 Task: Select the copypaste option in the right-click behavior.
Action: Mouse moved to (5, 531)
Screenshot: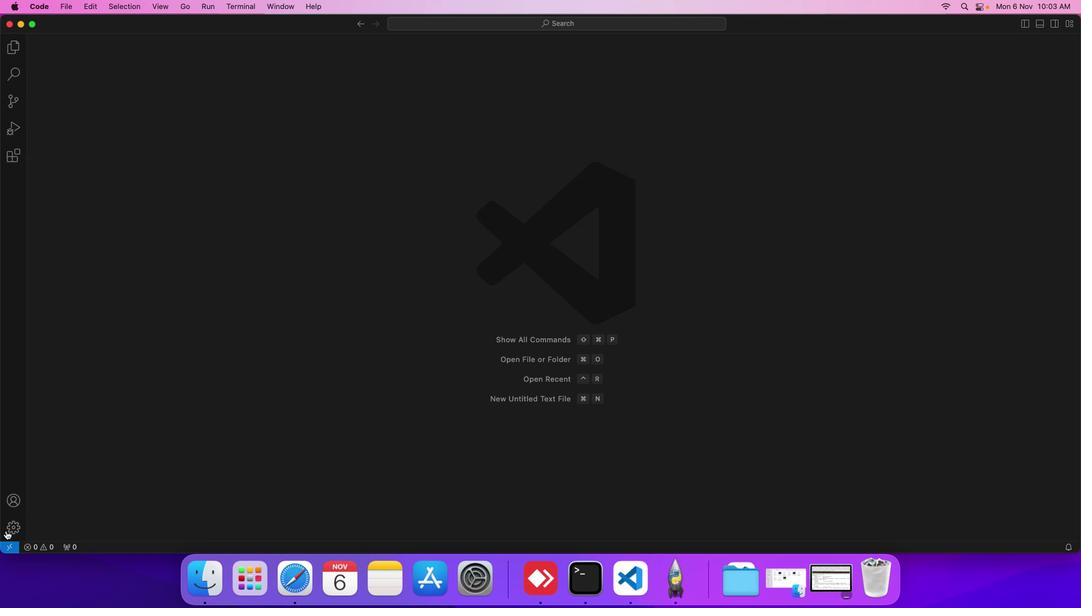 
Action: Mouse pressed left at (5, 531)
Screenshot: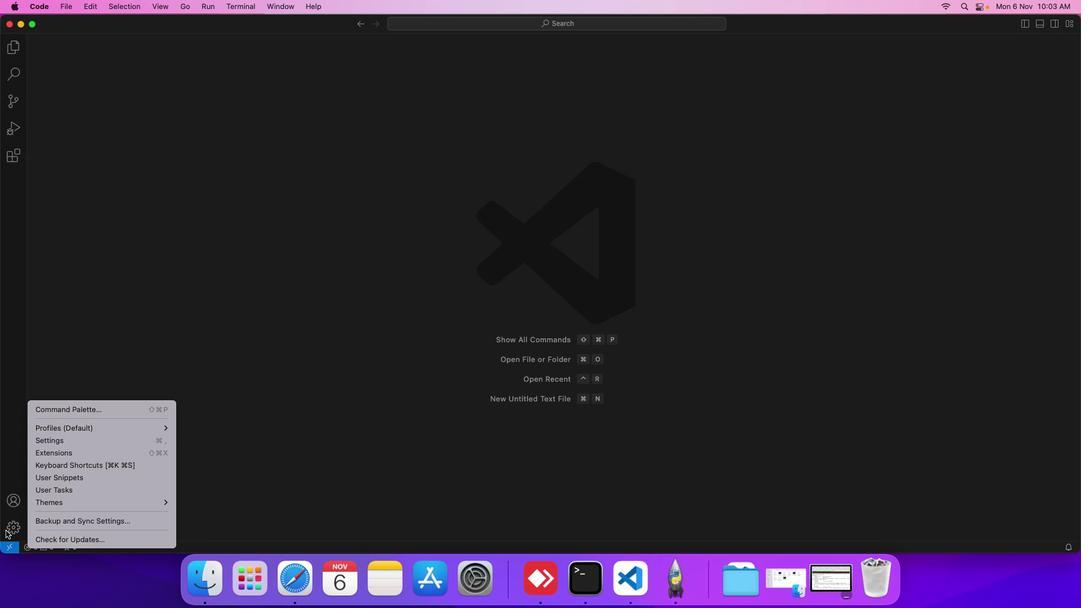 
Action: Mouse moved to (65, 441)
Screenshot: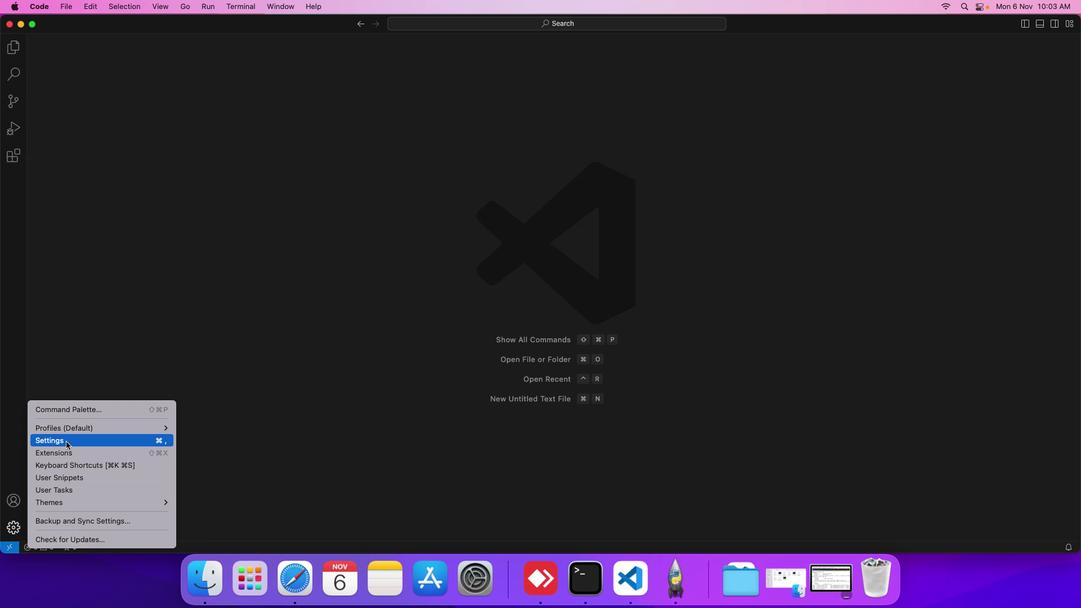 
Action: Mouse pressed left at (65, 441)
Screenshot: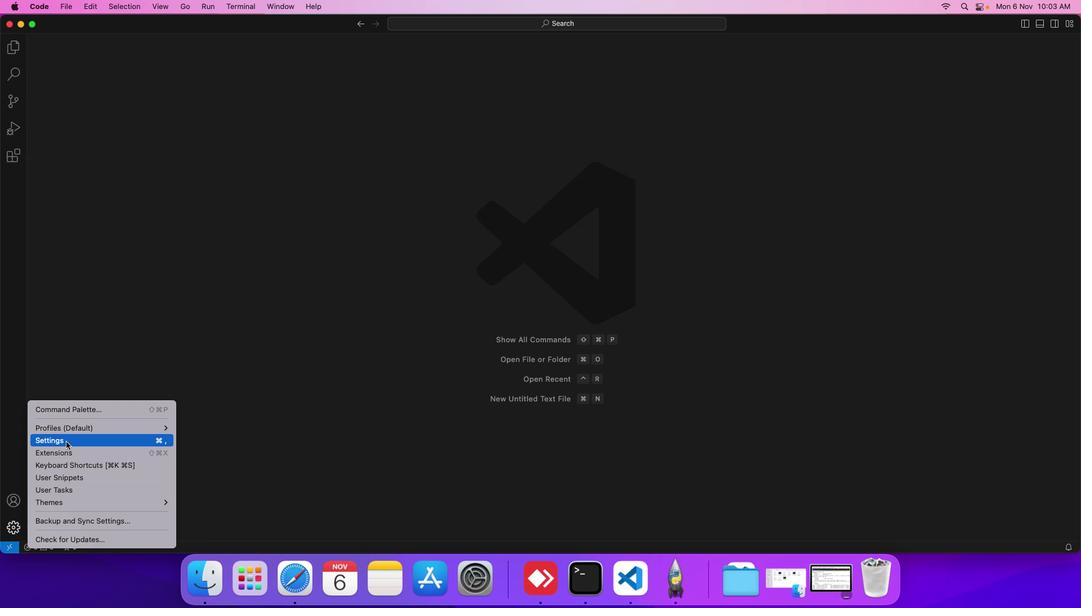 
Action: Mouse moved to (247, 164)
Screenshot: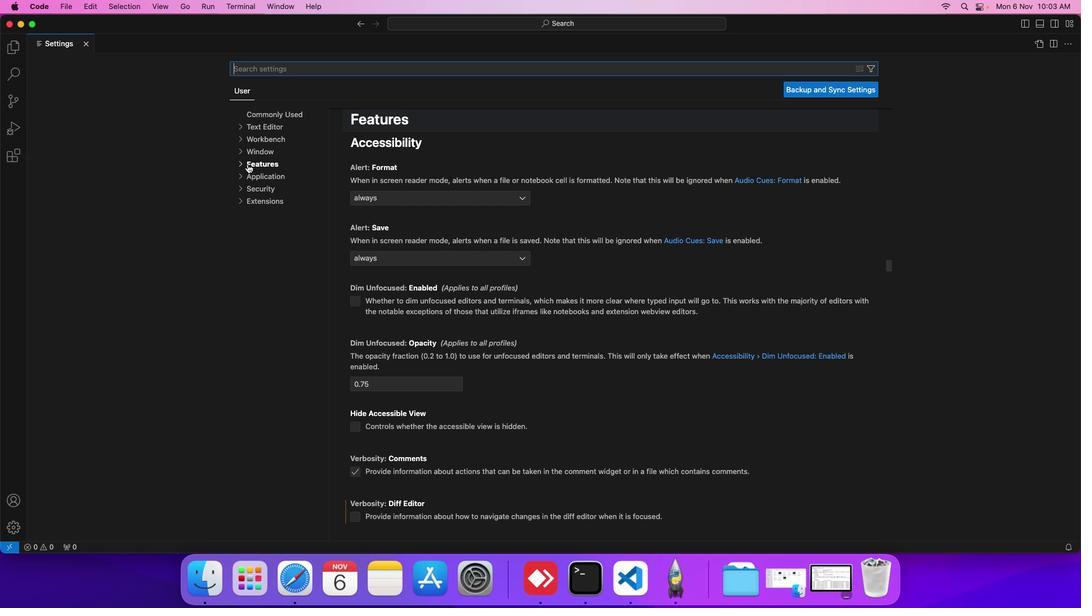
Action: Mouse pressed left at (247, 164)
Screenshot: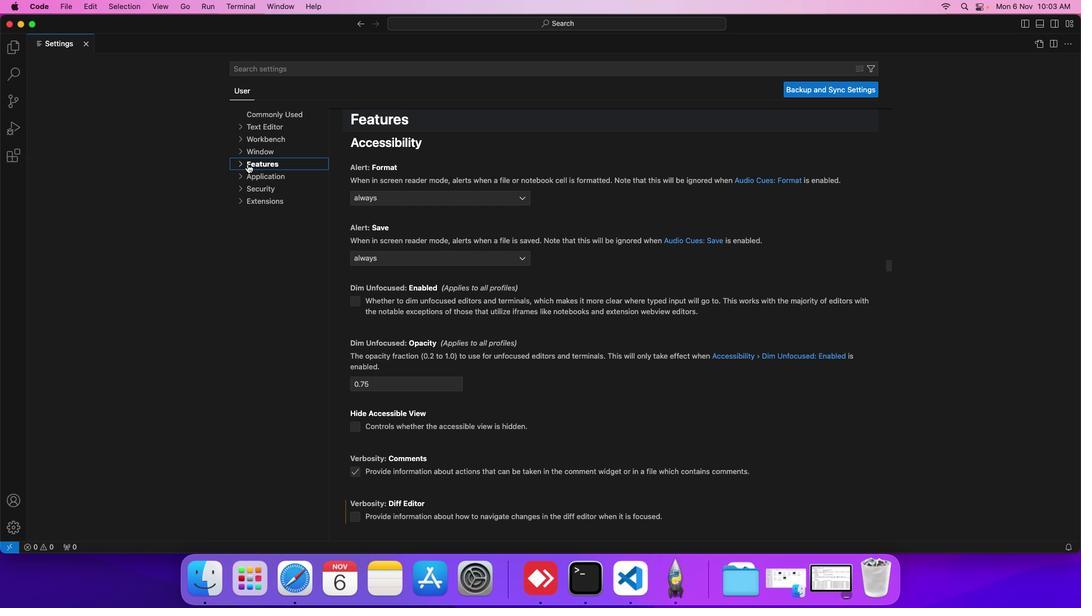 
Action: Mouse moved to (268, 260)
Screenshot: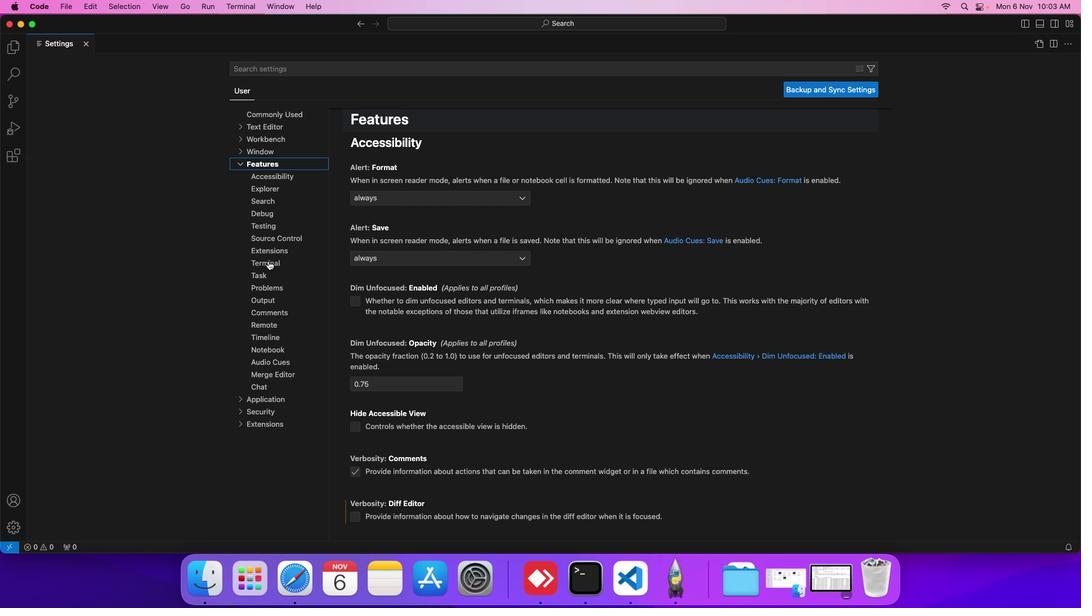 
Action: Mouse pressed left at (268, 260)
Screenshot: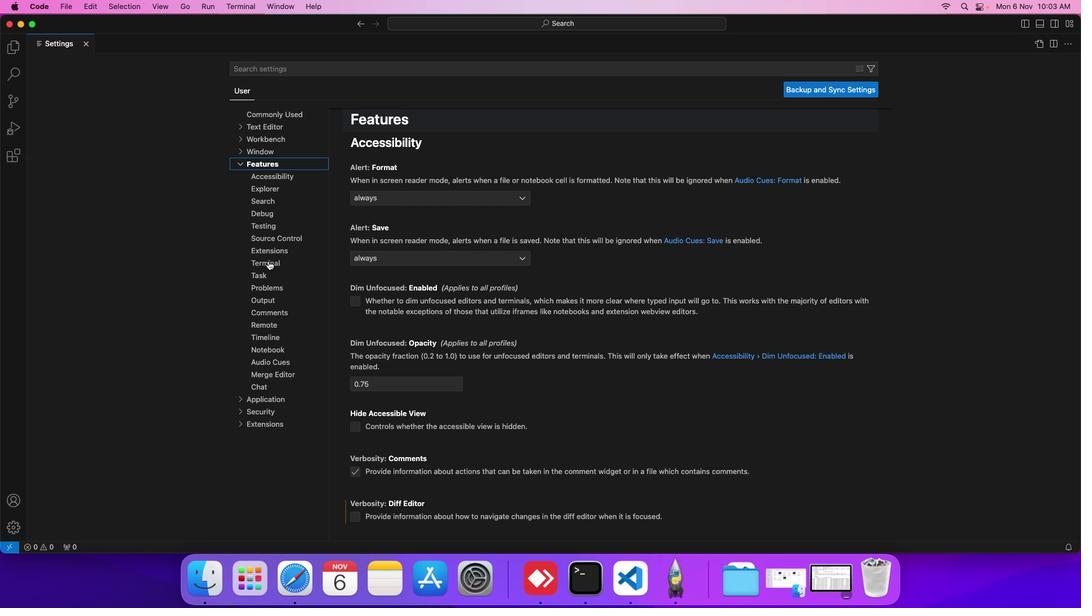 
Action: Mouse moved to (339, 381)
Screenshot: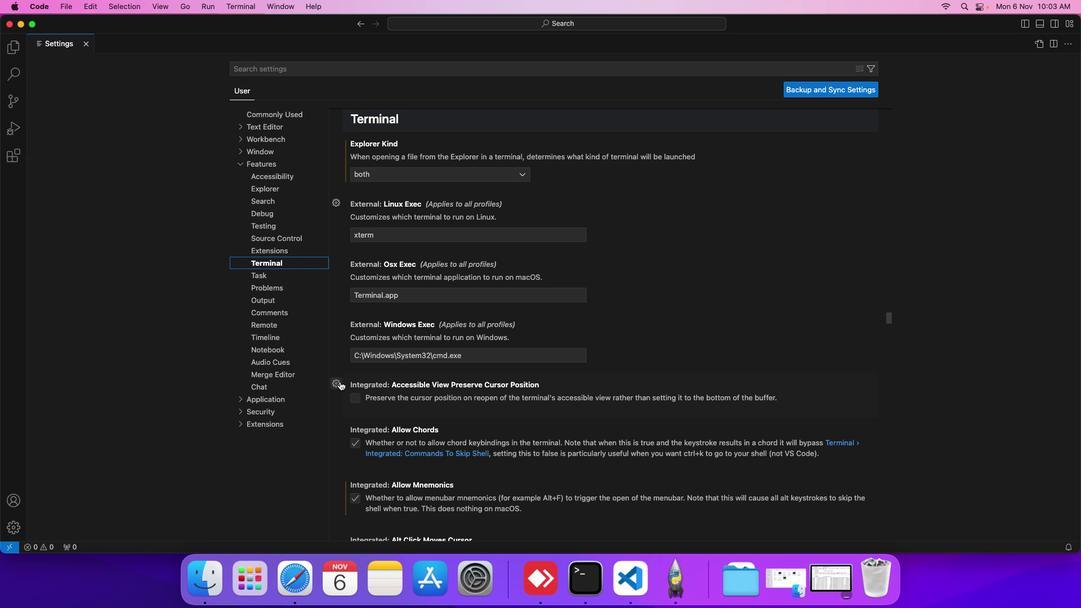 
Action: Mouse scrolled (339, 381) with delta (0, 0)
Screenshot: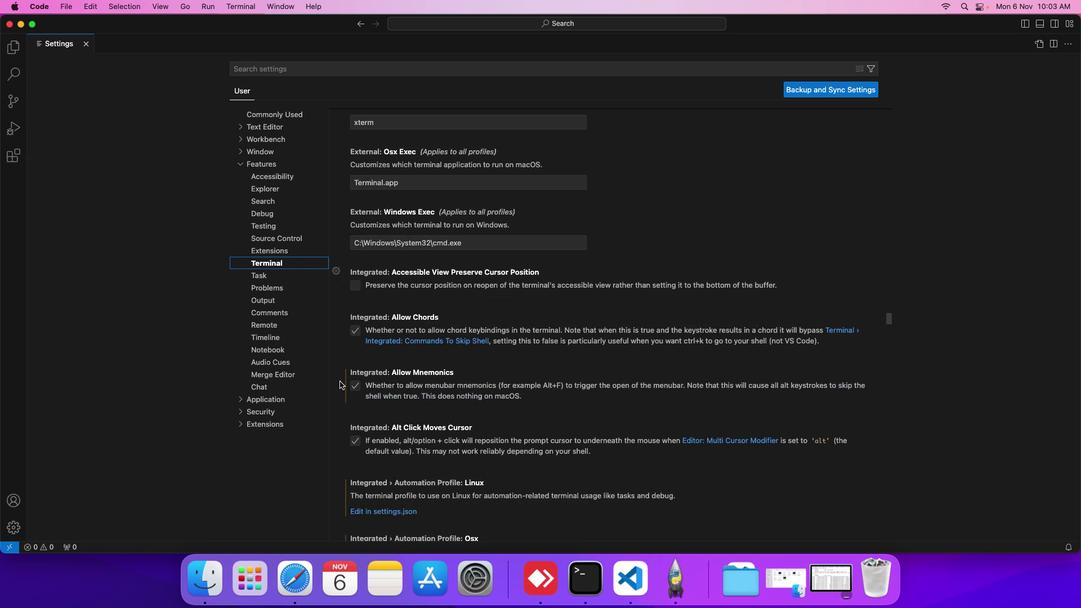
Action: Mouse scrolled (339, 381) with delta (0, 0)
Screenshot: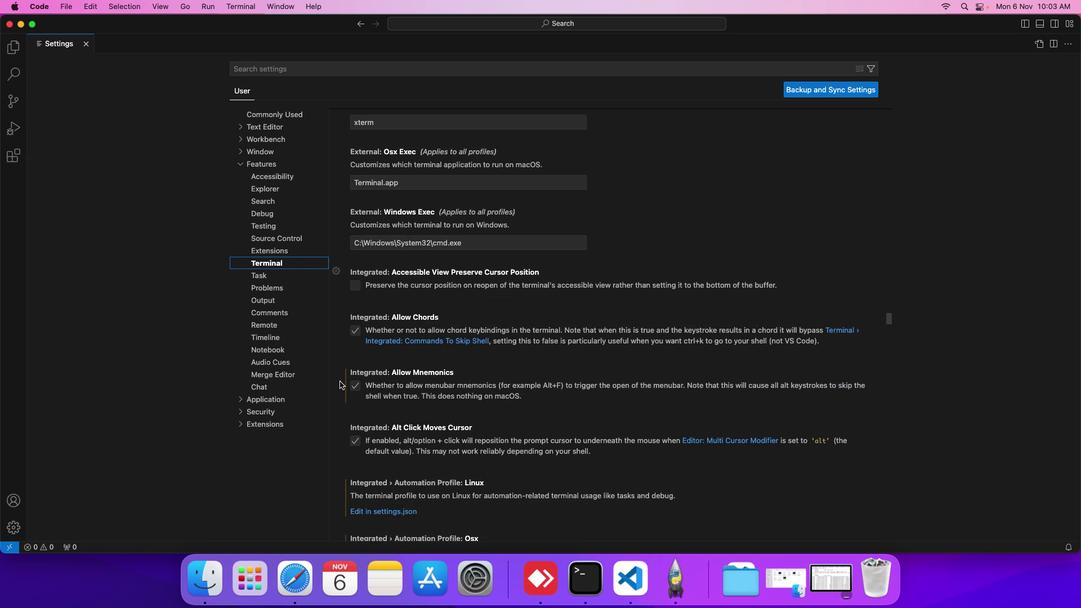 
Action: Mouse scrolled (339, 381) with delta (0, -1)
Screenshot: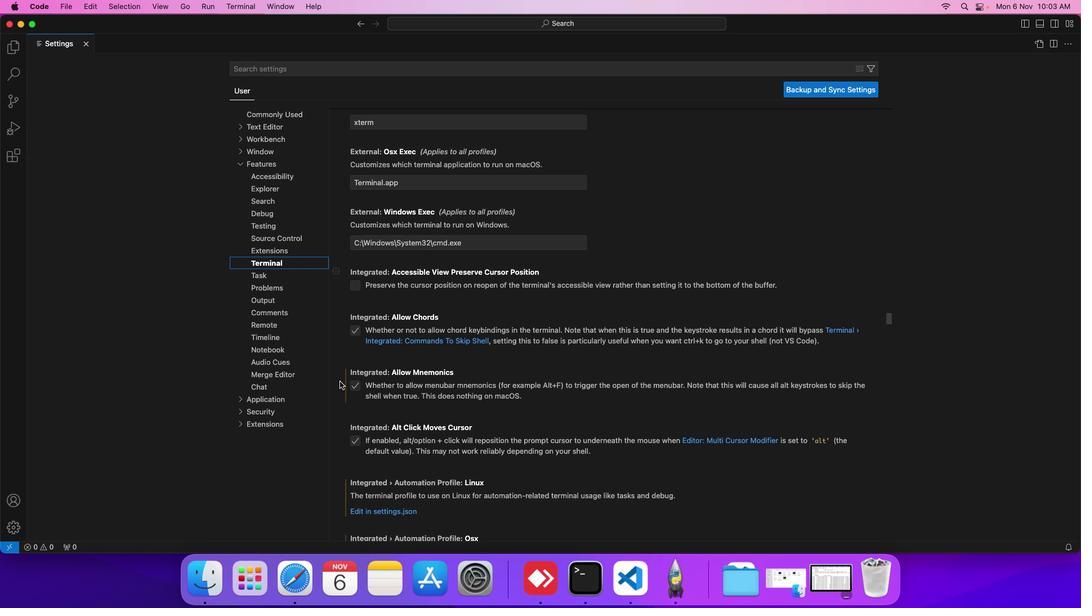 
Action: Mouse scrolled (339, 381) with delta (0, 0)
Screenshot: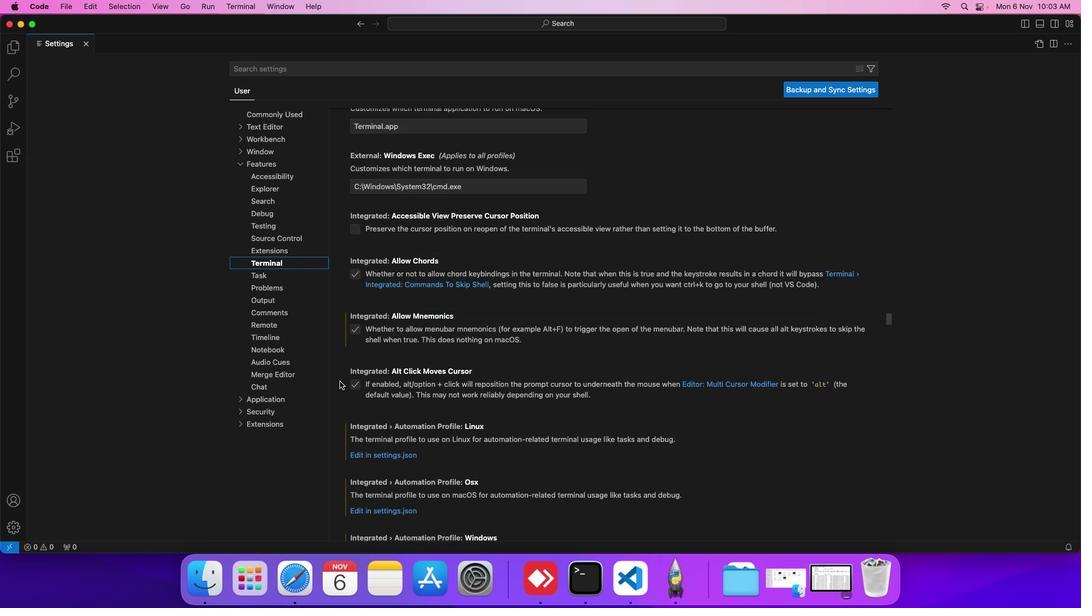 
Action: Mouse scrolled (339, 381) with delta (0, 0)
Screenshot: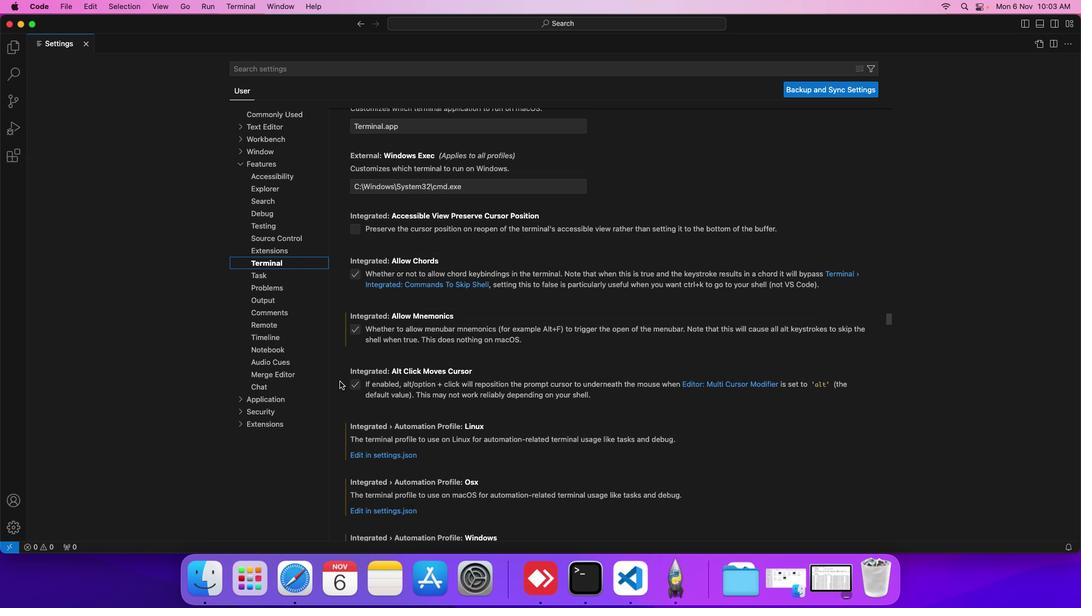 
Action: Mouse scrolled (339, 381) with delta (0, 0)
Screenshot: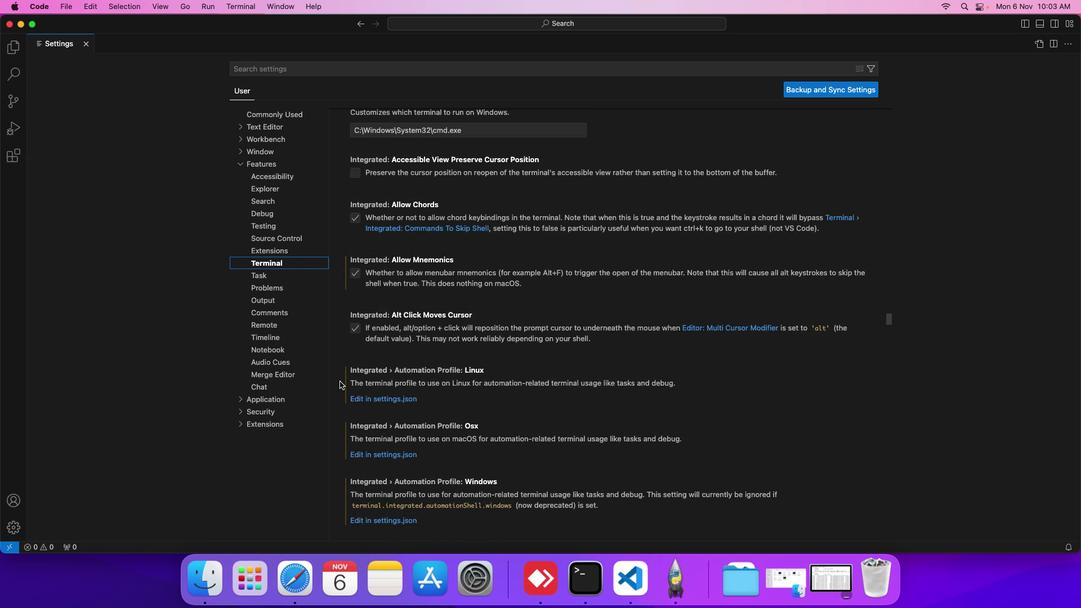 
Action: Mouse scrolled (339, 381) with delta (0, 0)
Screenshot: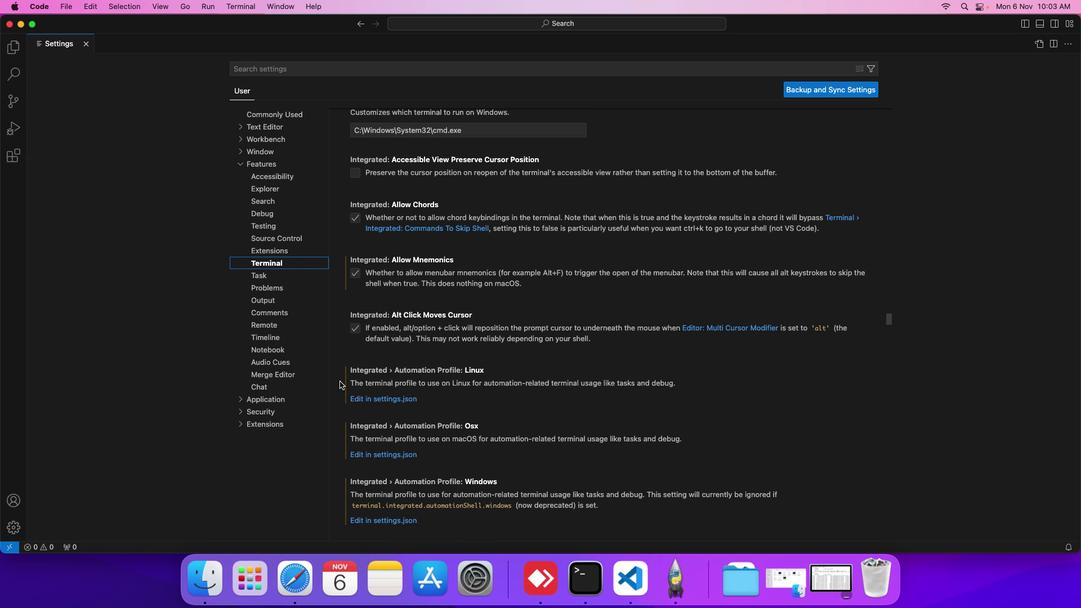 
Action: Mouse scrolled (339, 381) with delta (0, 0)
Screenshot: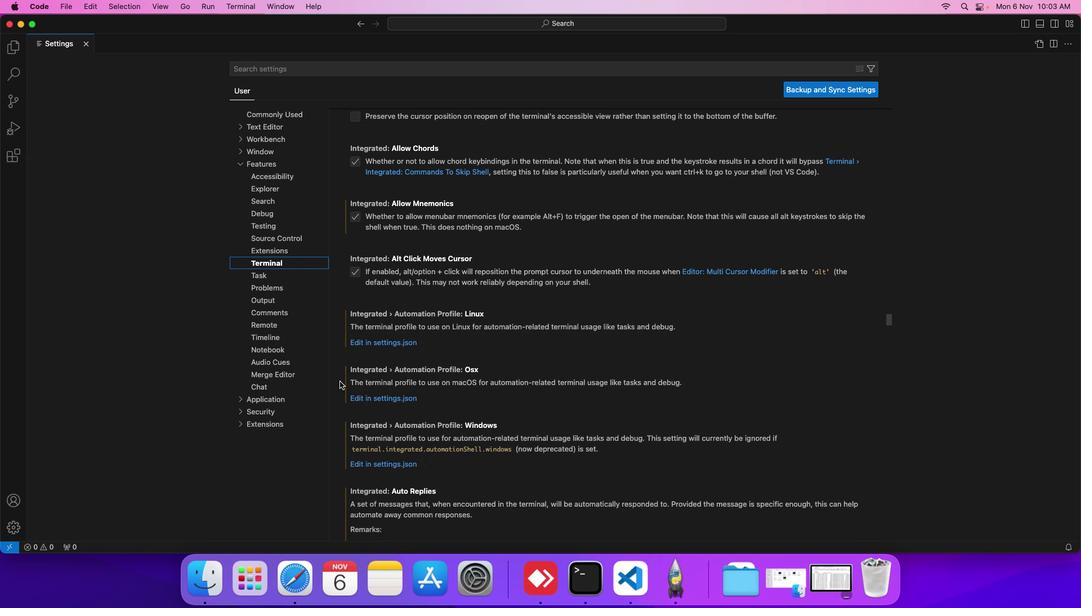 
Action: Mouse scrolled (339, 381) with delta (0, 0)
Screenshot: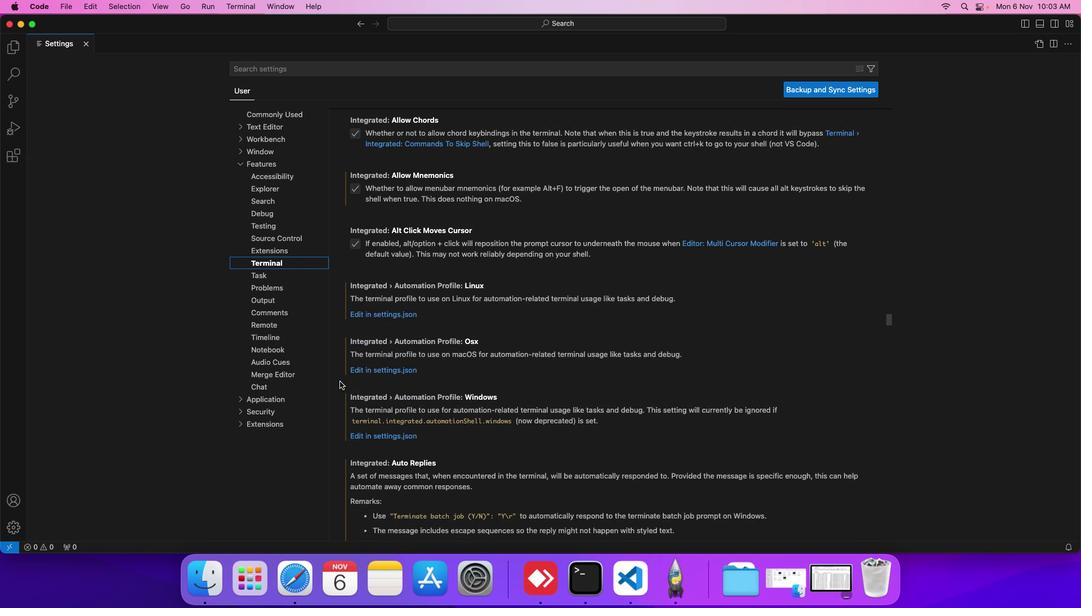 
Action: Mouse scrolled (339, 381) with delta (0, 0)
Screenshot: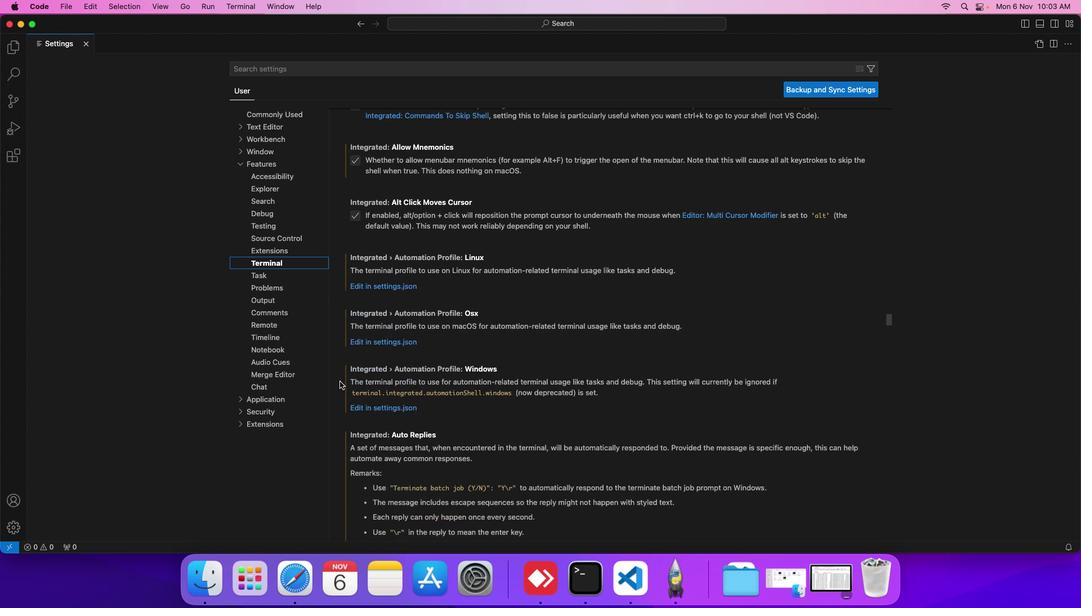 
Action: Mouse scrolled (339, 381) with delta (0, 0)
Screenshot: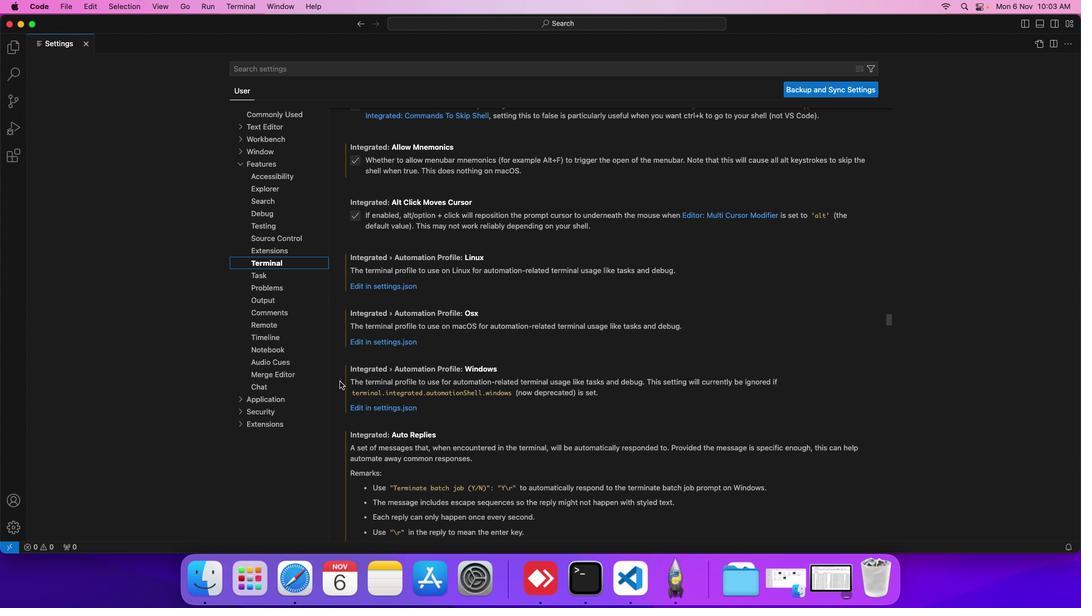 
Action: Mouse scrolled (339, 381) with delta (0, 0)
Screenshot: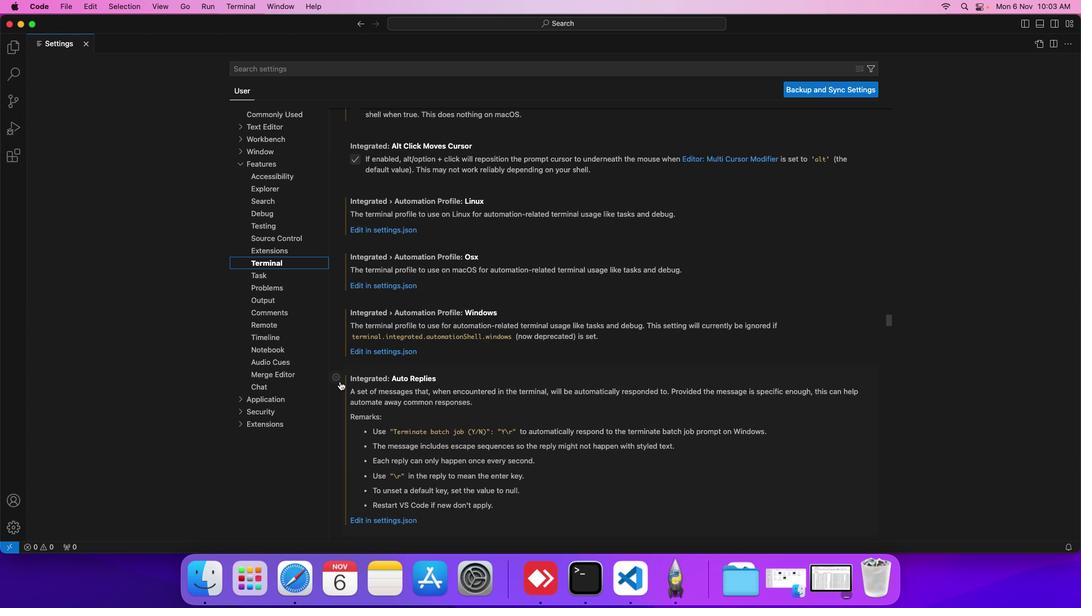 
Action: Mouse scrolled (339, 381) with delta (0, 0)
Screenshot: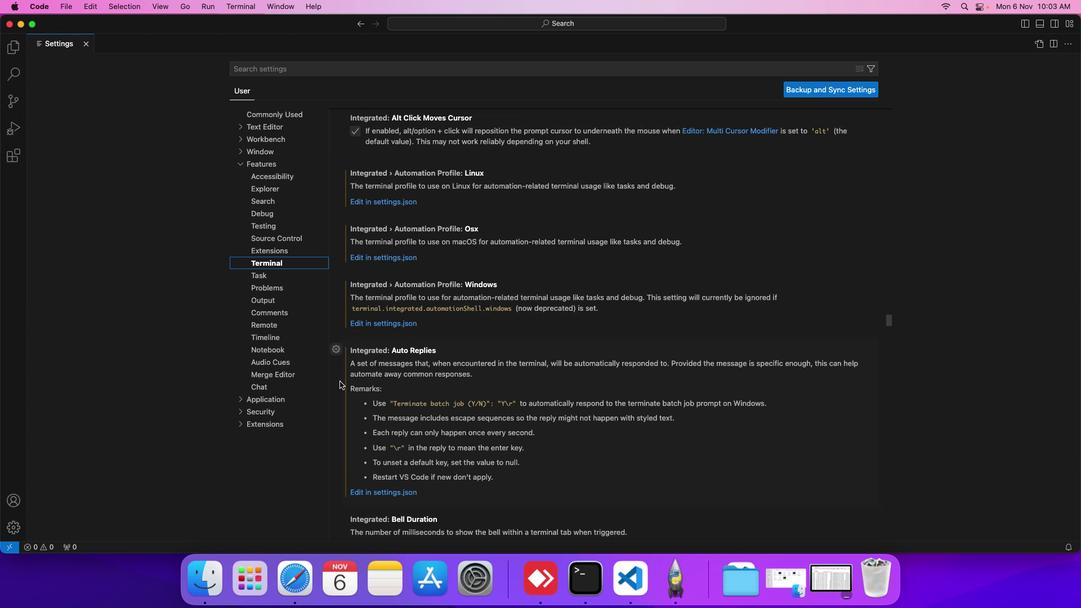 
Action: Mouse scrolled (339, 381) with delta (0, 0)
Screenshot: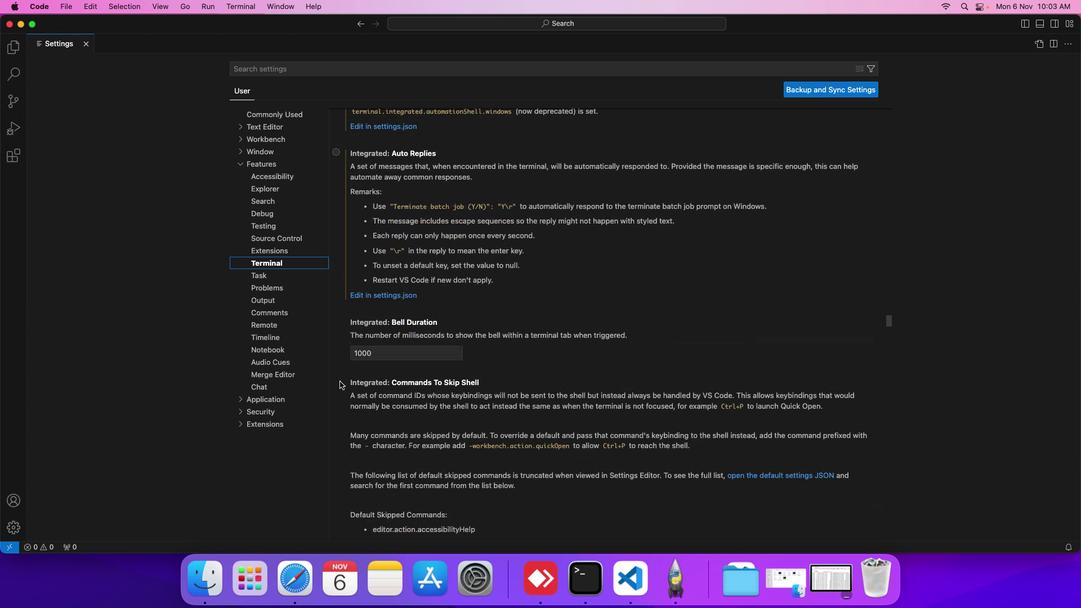 
Action: Mouse scrolled (339, 381) with delta (0, -1)
Screenshot: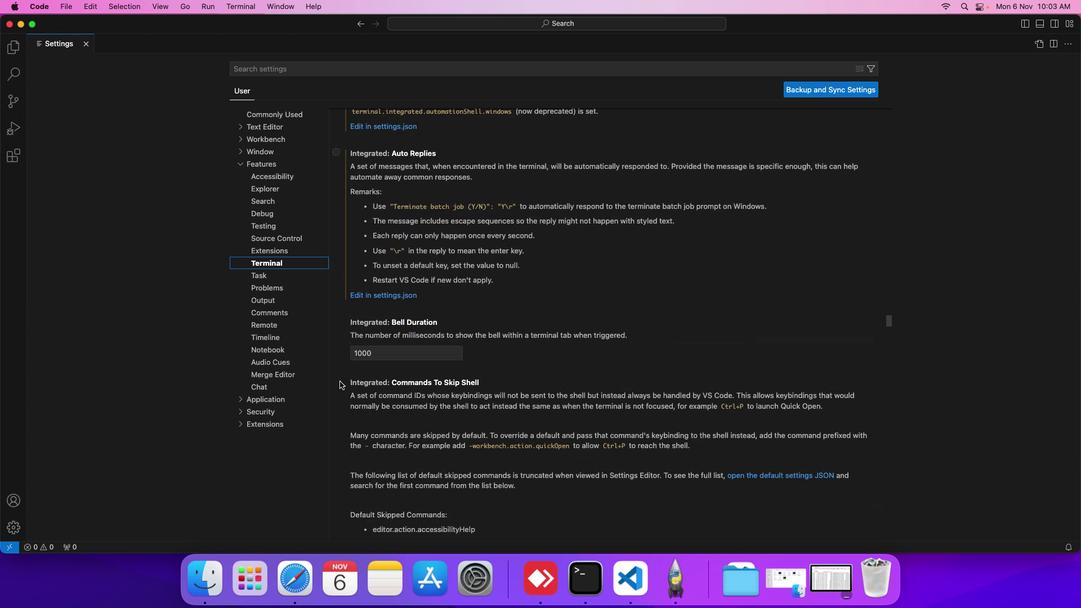 
Action: Mouse scrolled (339, 381) with delta (0, -2)
Screenshot: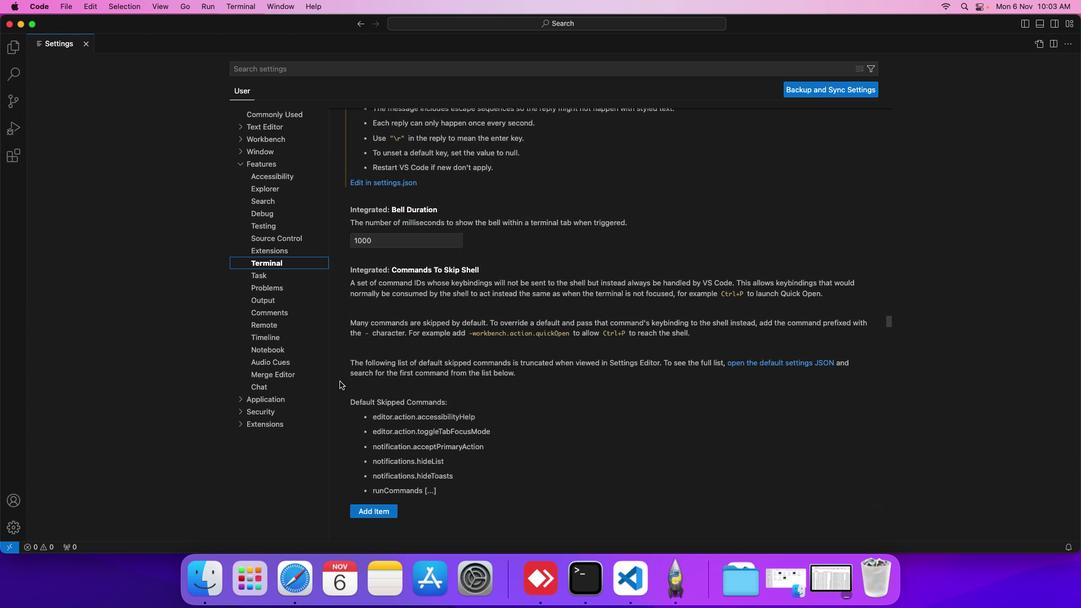 
Action: Mouse scrolled (339, 381) with delta (0, -2)
Screenshot: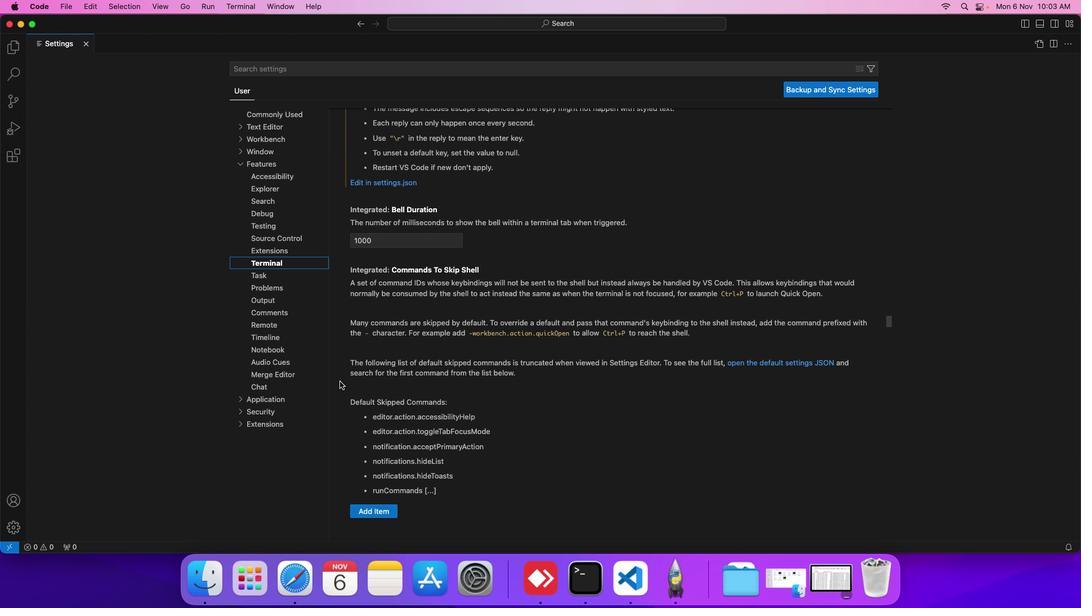 
Action: Mouse scrolled (339, 381) with delta (0, 0)
Screenshot: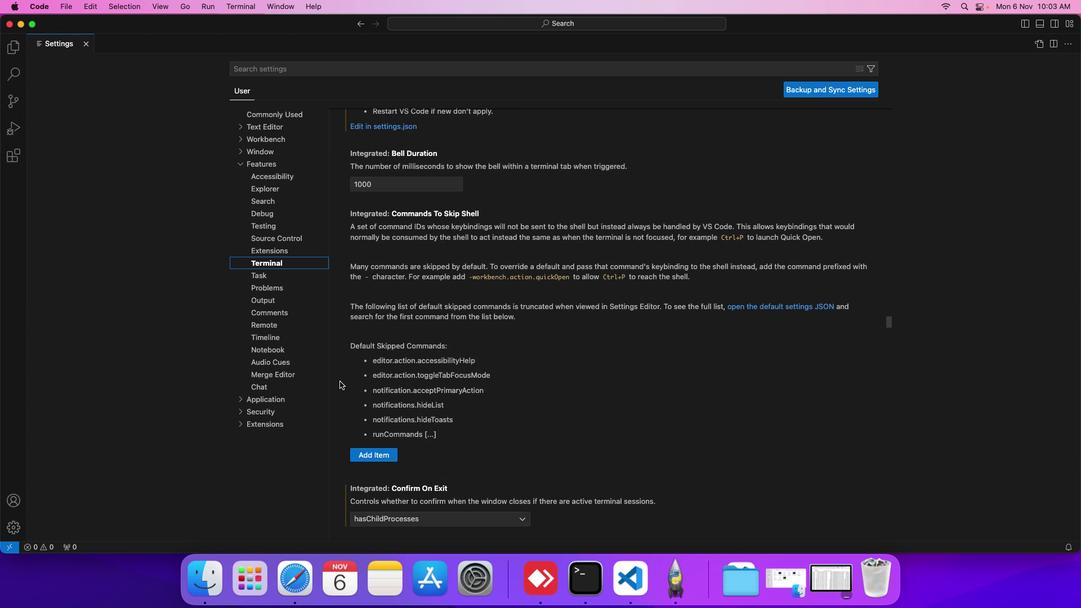 
Action: Mouse scrolled (339, 381) with delta (0, 0)
Screenshot: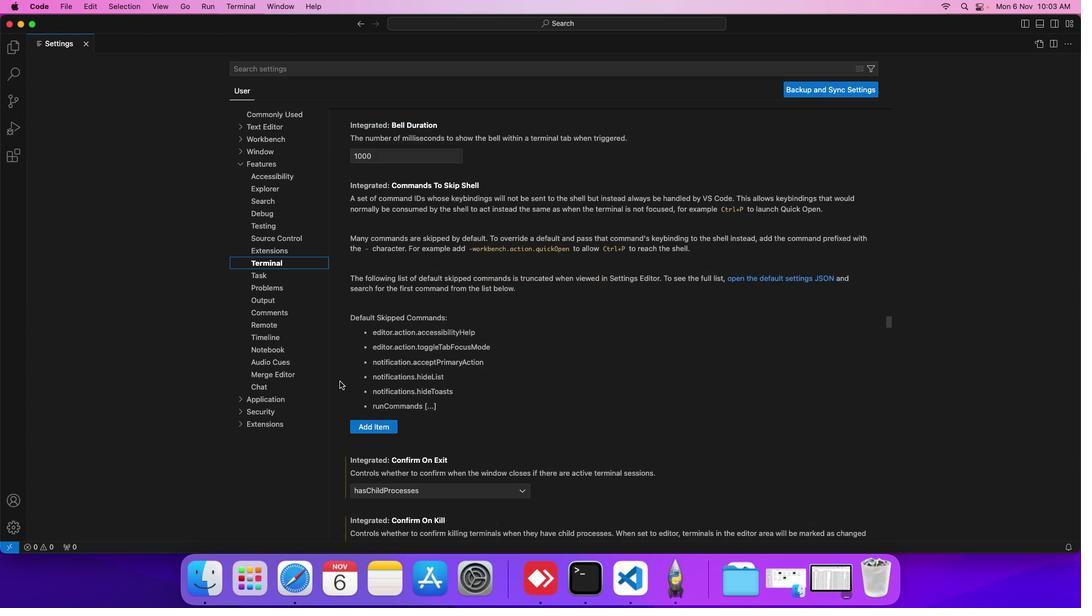 
Action: Mouse scrolled (339, 381) with delta (0, 0)
Screenshot: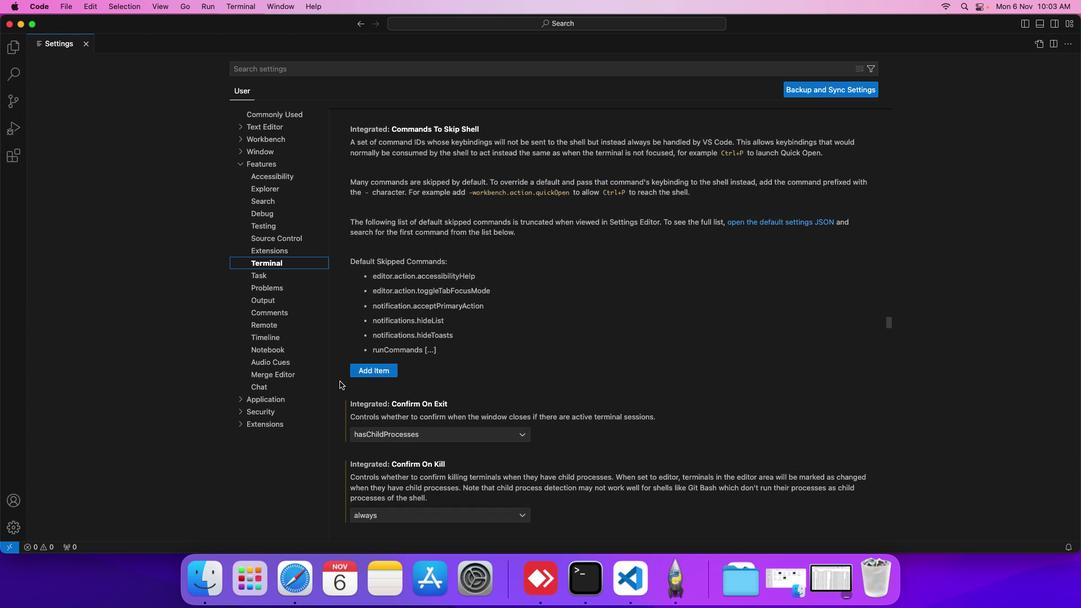 
Action: Mouse scrolled (339, 381) with delta (0, -1)
Screenshot: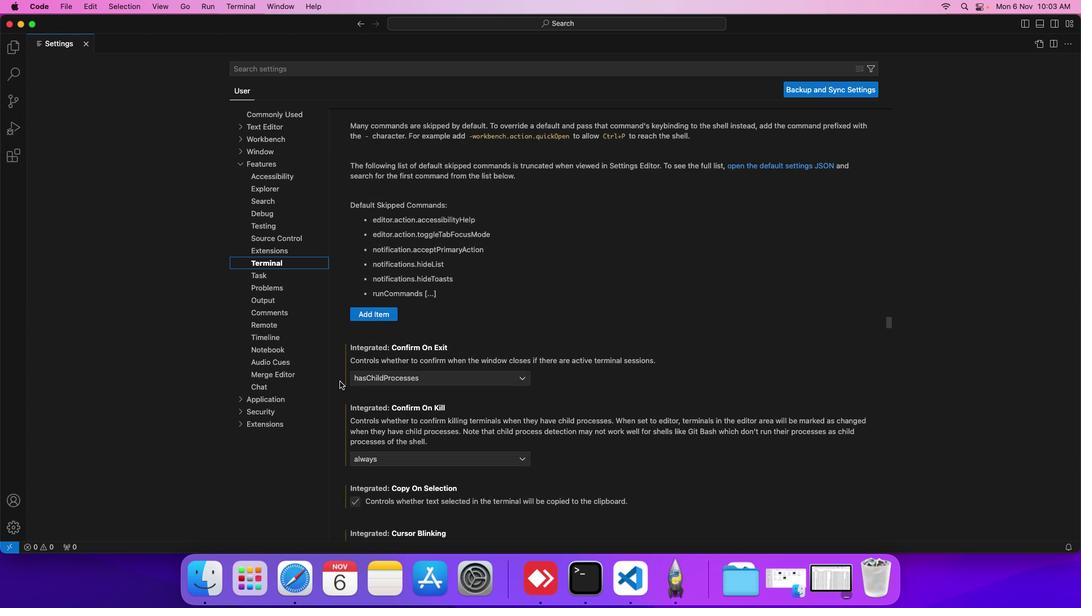 
Action: Mouse scrolled (339, 381) with delta (0, -1)
Screenshot: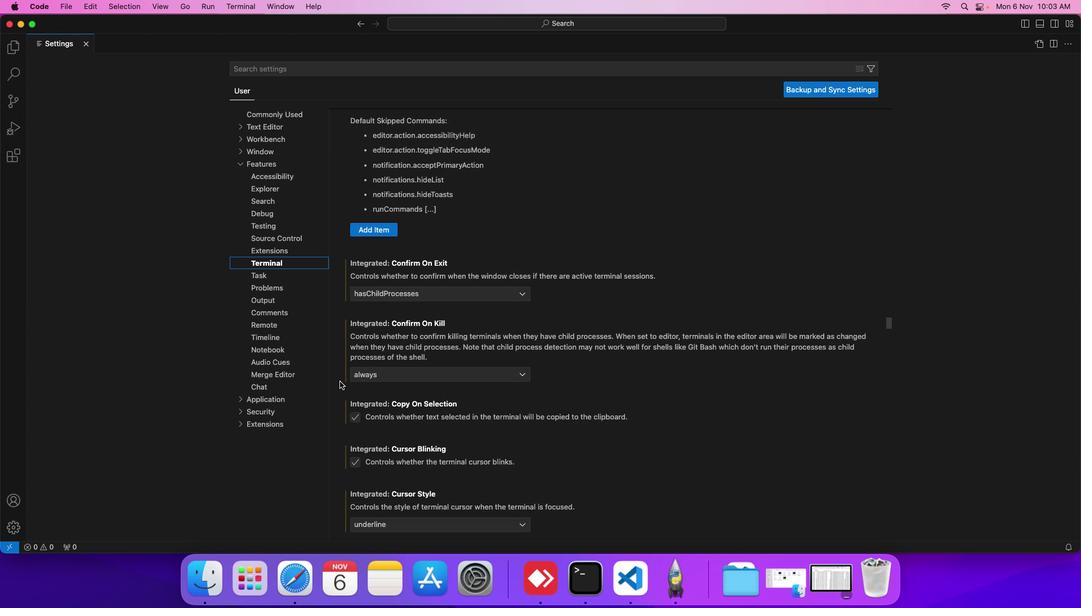
Action: Mouse scrolled (339, 381) with delta (0, -1)
Screenshot: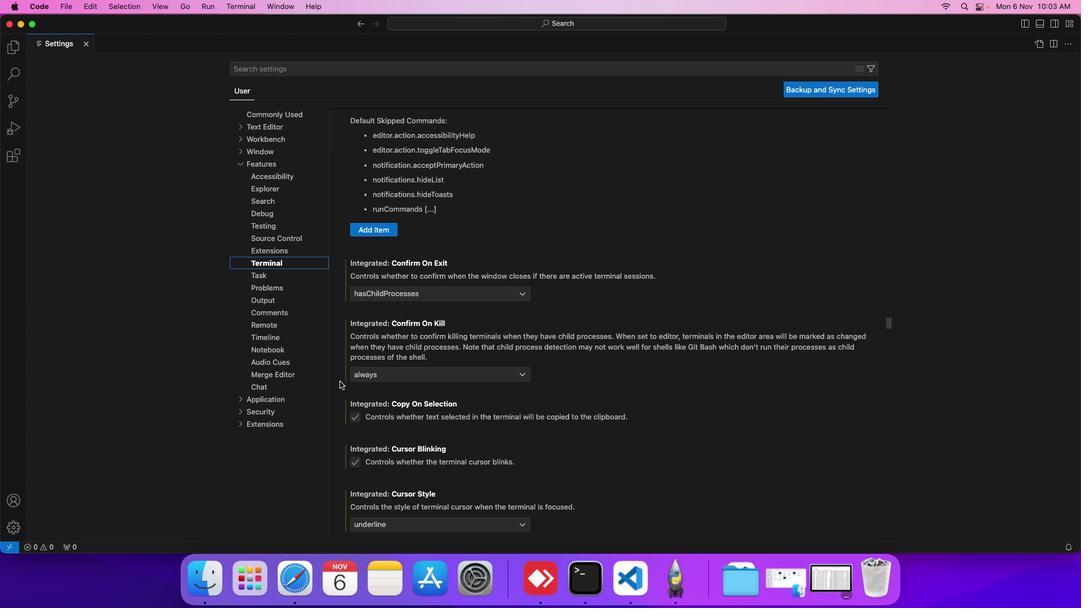 
Action: Mouse scrolled (339, 381) with delta (0, 0)
Screenshot: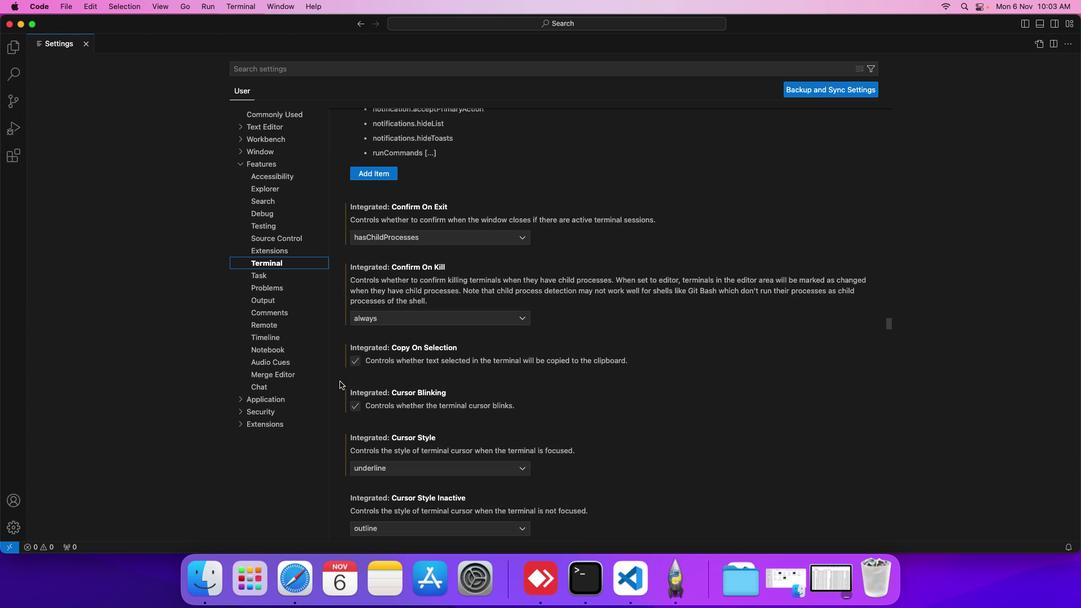 
Action: Mouse scrolled (339, 381) with delta (0, 0)
Screenshot: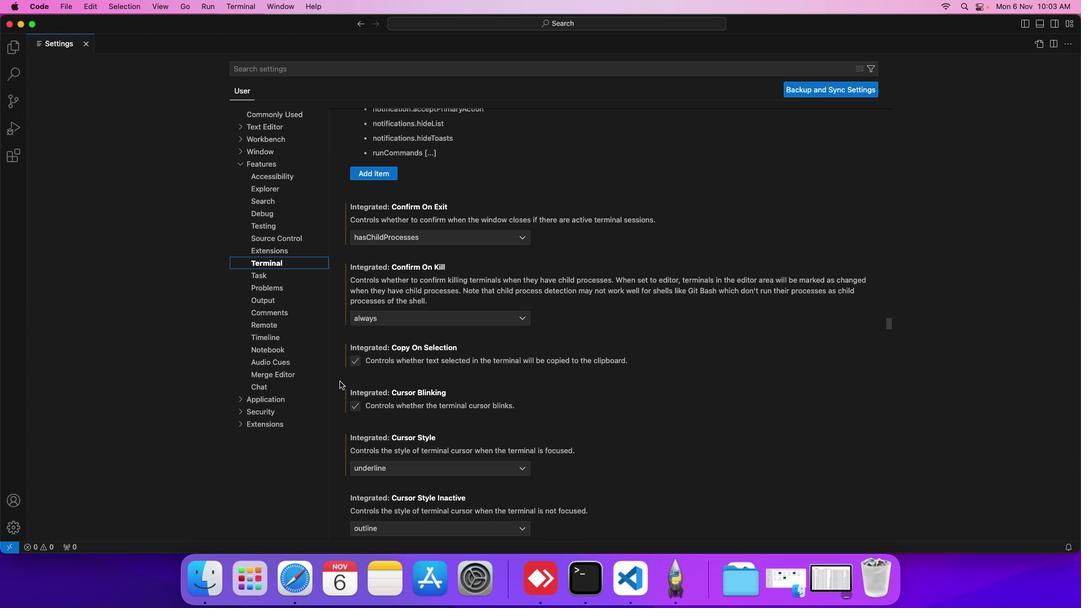 
Action: Mouse scrolled (339, 381) with delta (0, 0)
Screenshot: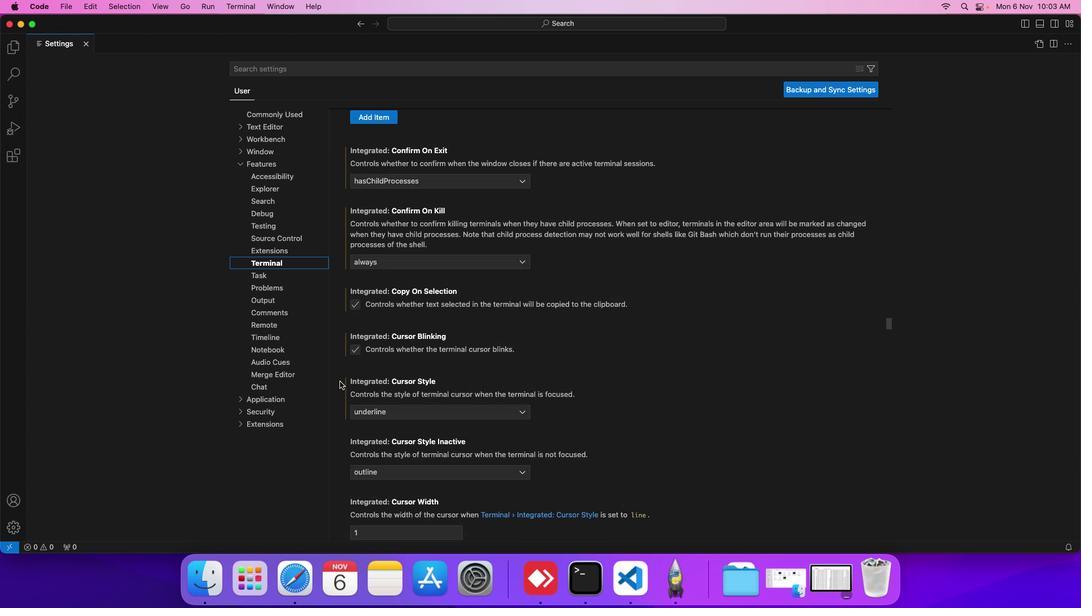
Action: Mouse scrolled (339, 381) with delta (0, 0)
Screenshot: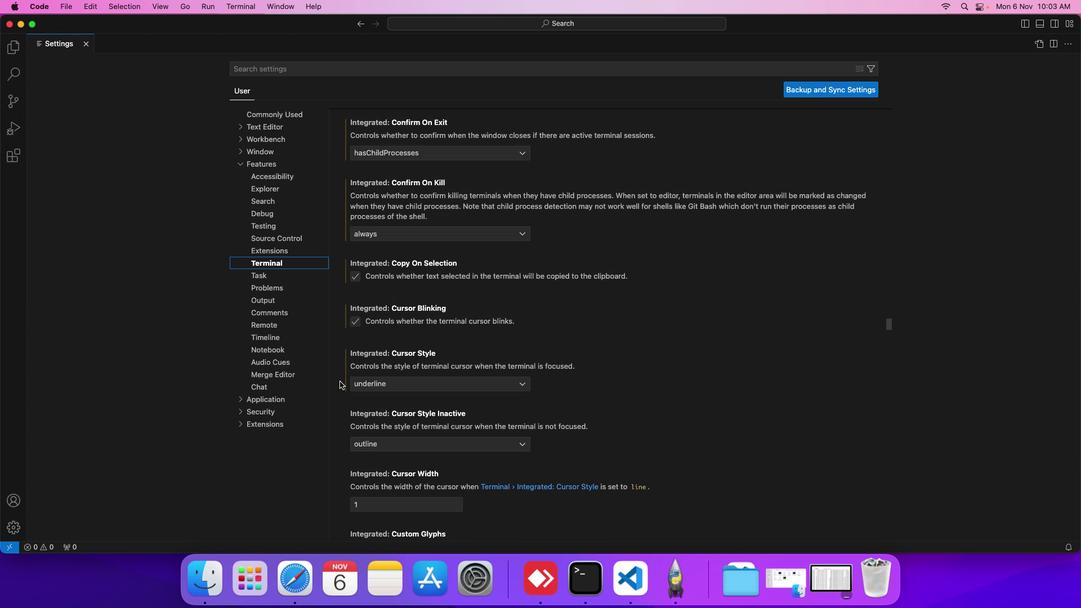 
Action: Mouse scrolled (339, 381) with delta (0, 0)
Screenshot: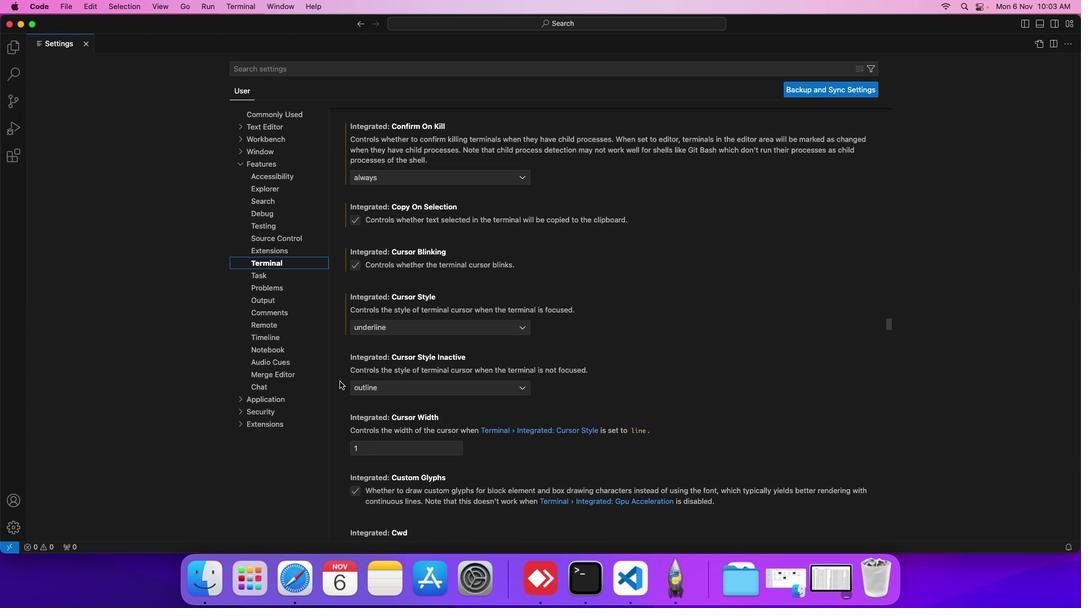 
Action: Mouse scrolled (339, 381) with delta (0, -1)
Screenshot: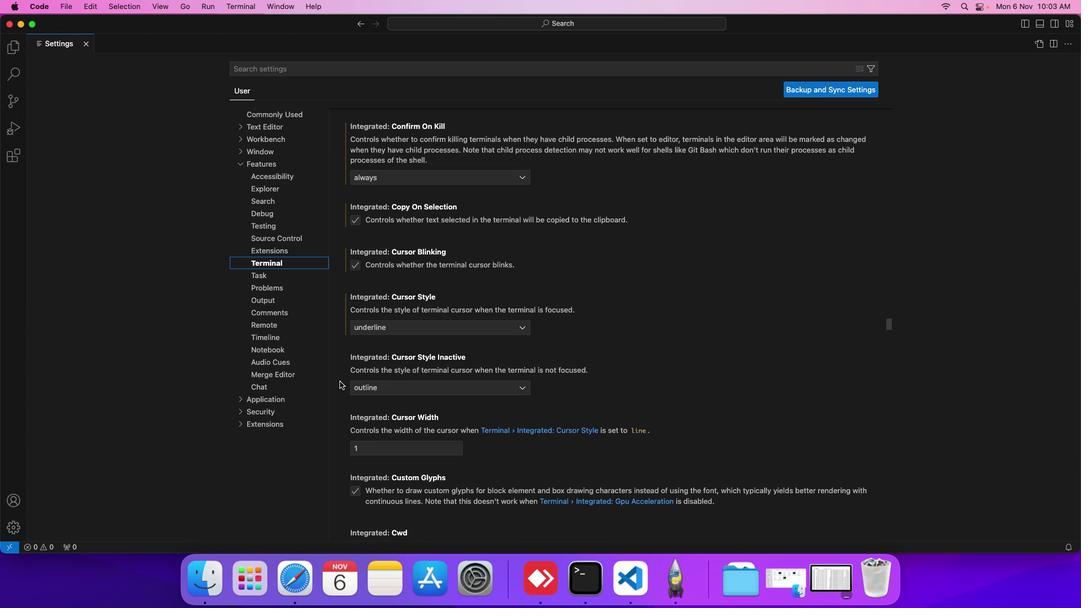 
Action: Mouse moved to (339, 381)
Screenshot: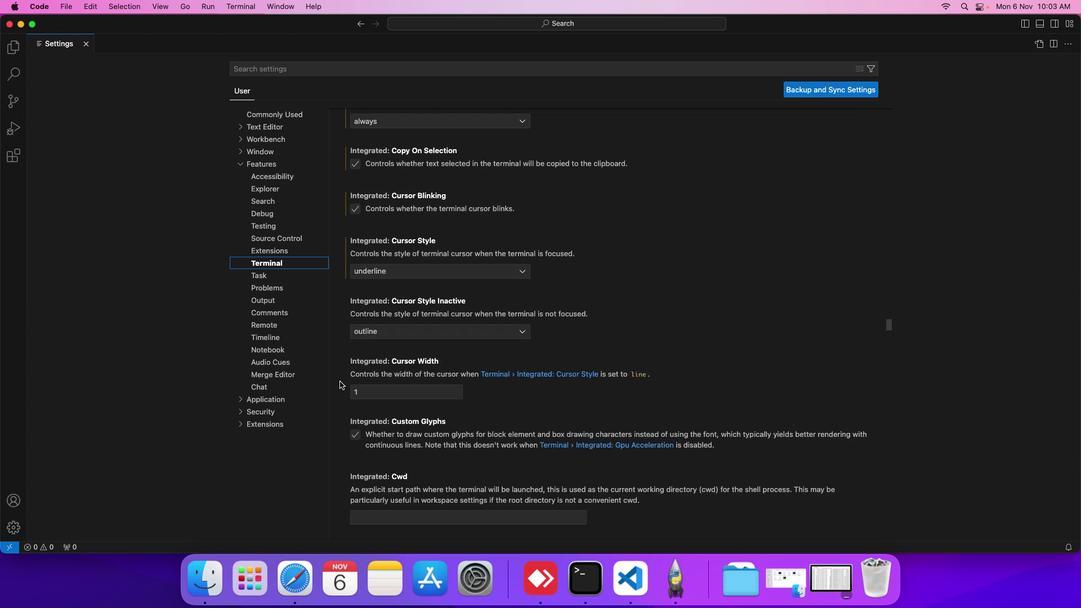 
Action: Mouse scrolled (339, 381) with delta (0, 0)
Screenshot: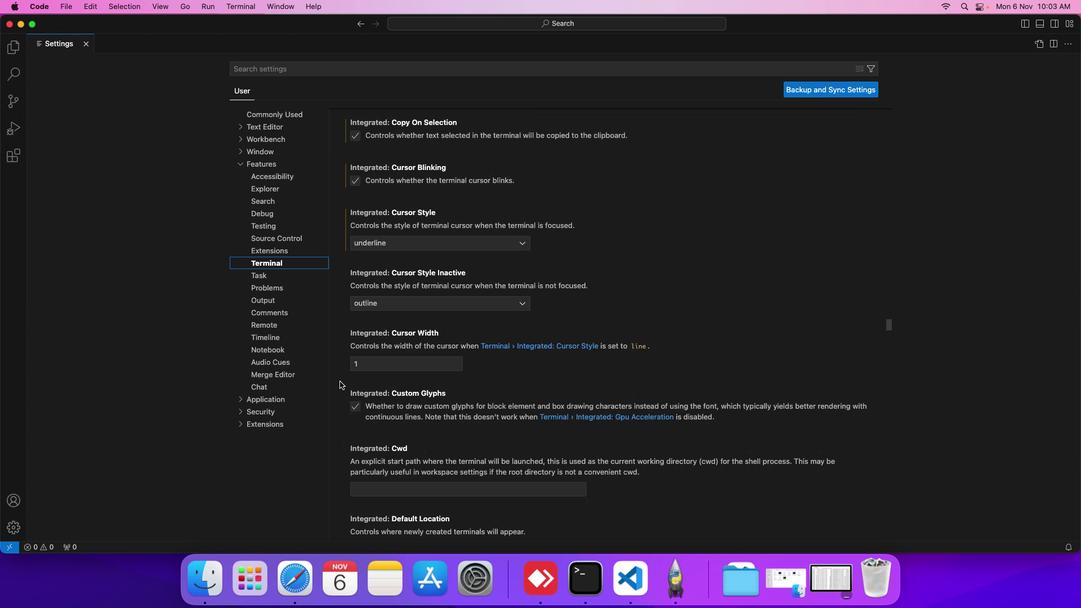 
Action: Mouse scrolled (339, 381) with delta (0, 0)
Screenshot: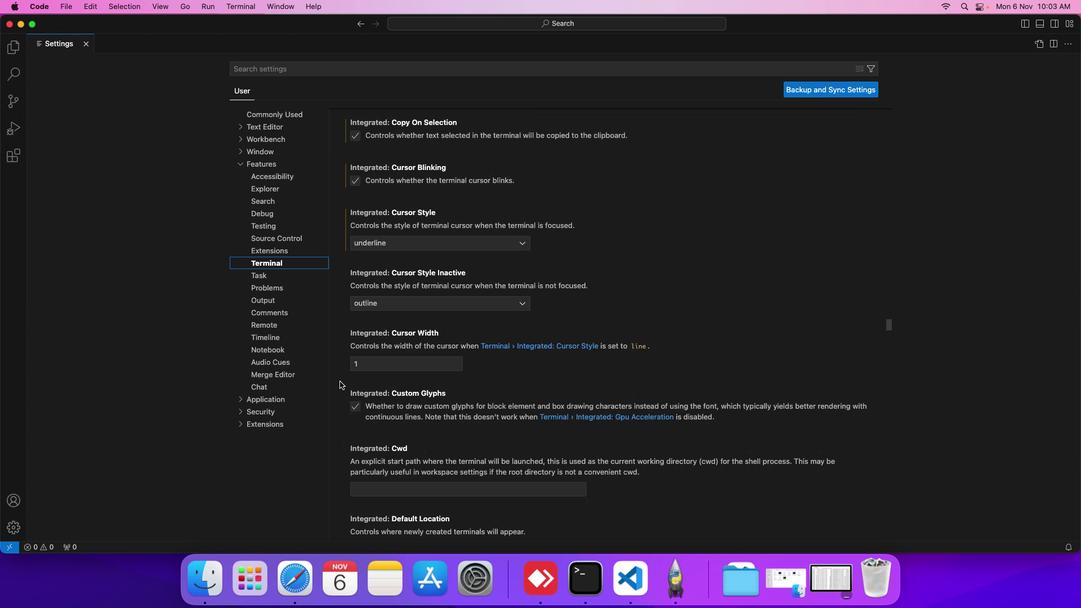 
Action: Mouse scrolled (339, 381) with delta (0, 0)
Screenshot: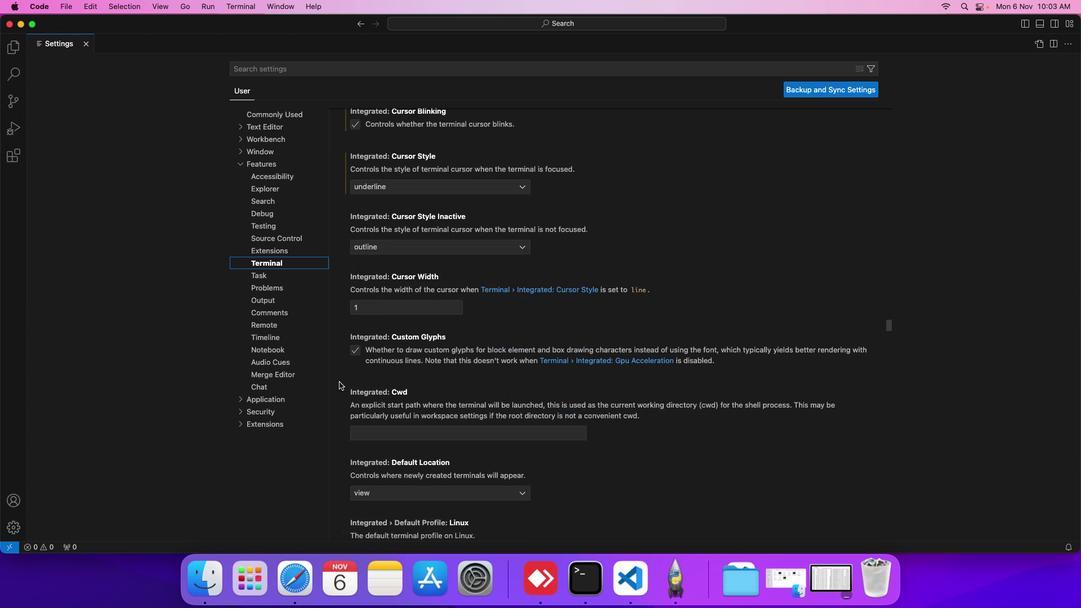 
Action: Mouse scrolled (339, 381) with delta (0, -1)
Screenshot: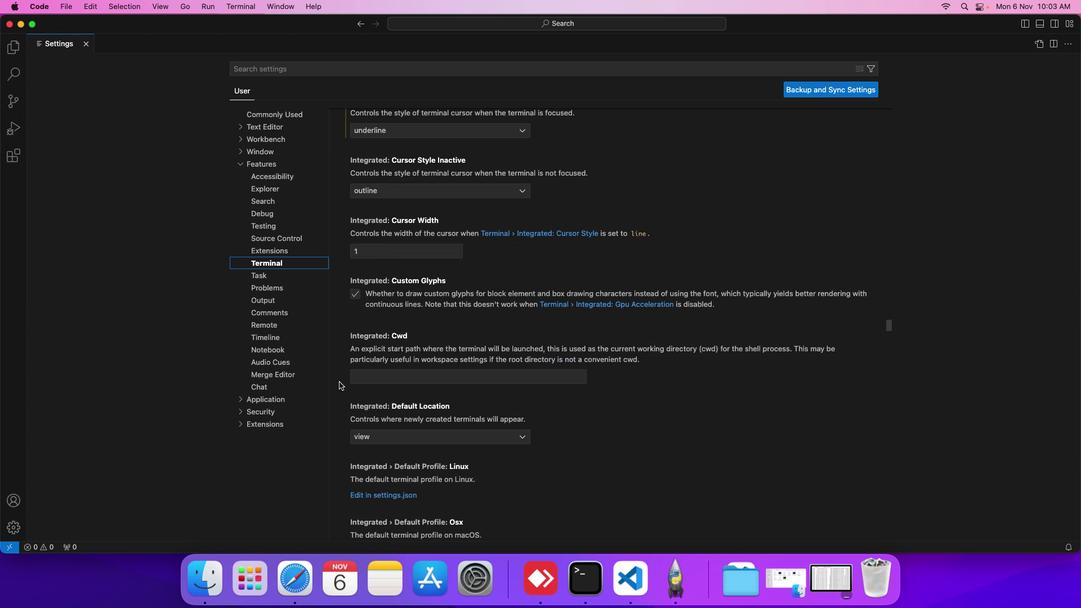 
Action: Mouse moved to (339, 381)
Screenshot: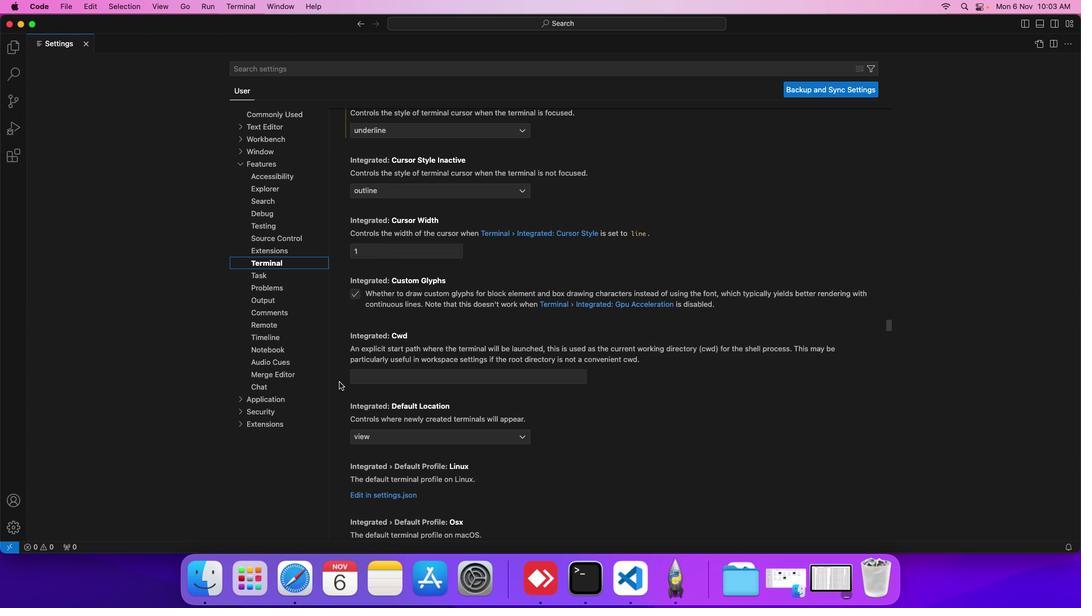 
Action: Mouse scrolled (339, 381) with delta (0, -1)
Screenshot: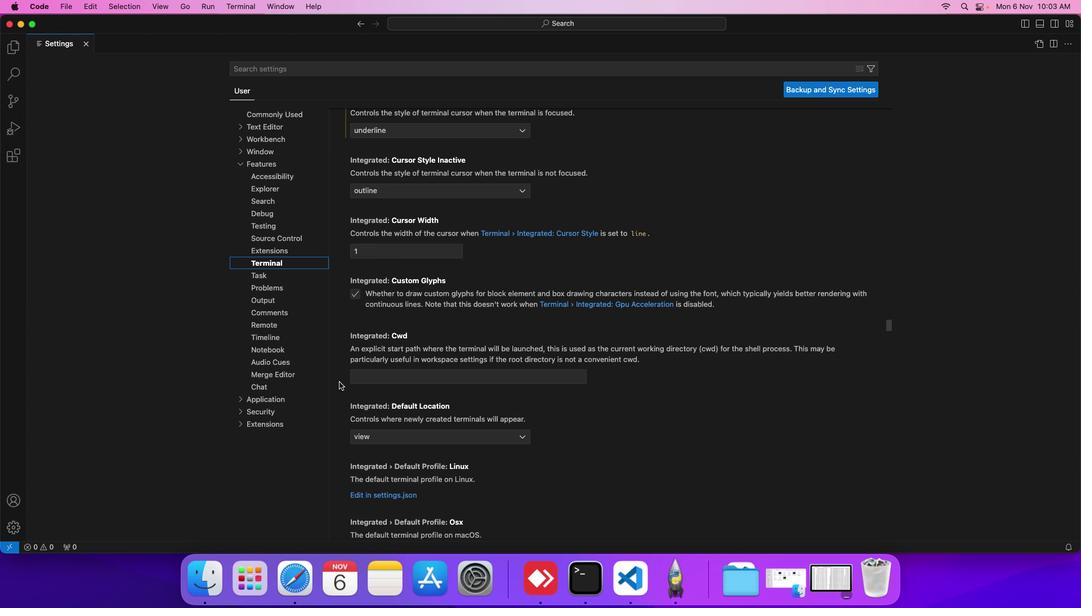 
Action: Mouse scrolled (339, 381) with delta (0, 0)
Screenshot: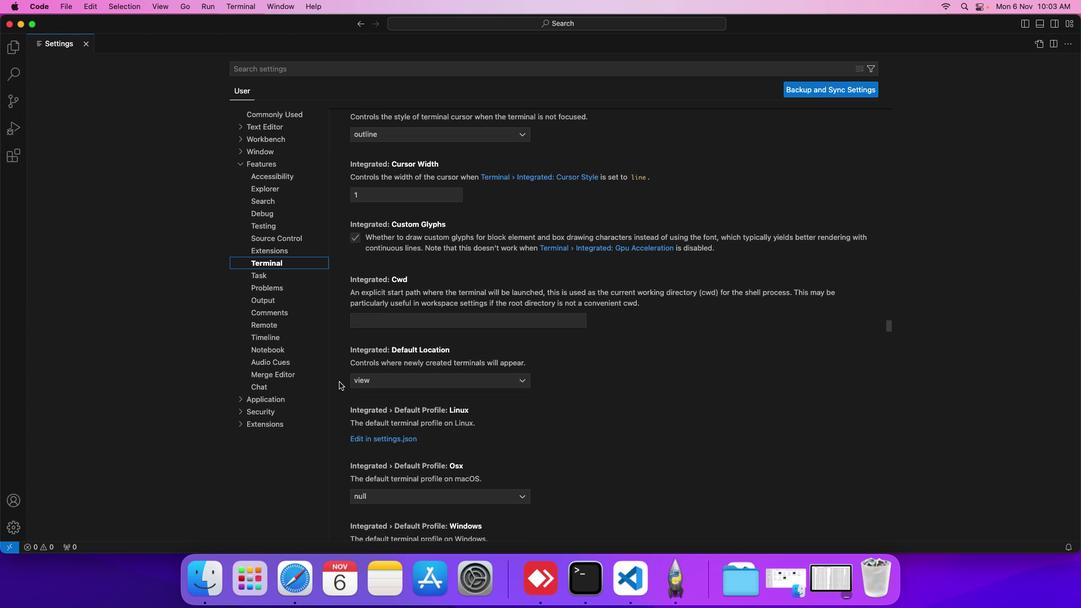 
Action: Mouse scrolled (339, 381) with delta (0, 0)
Screenshot: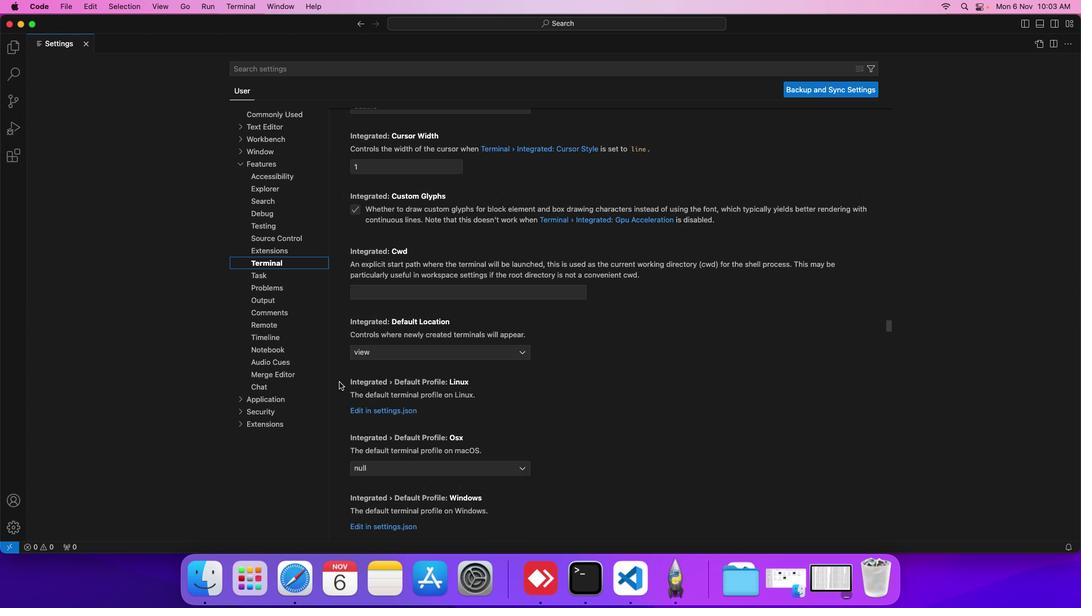 
Action: Mouse scrolled (339, 381) with delta (0, 0)
Screenshot: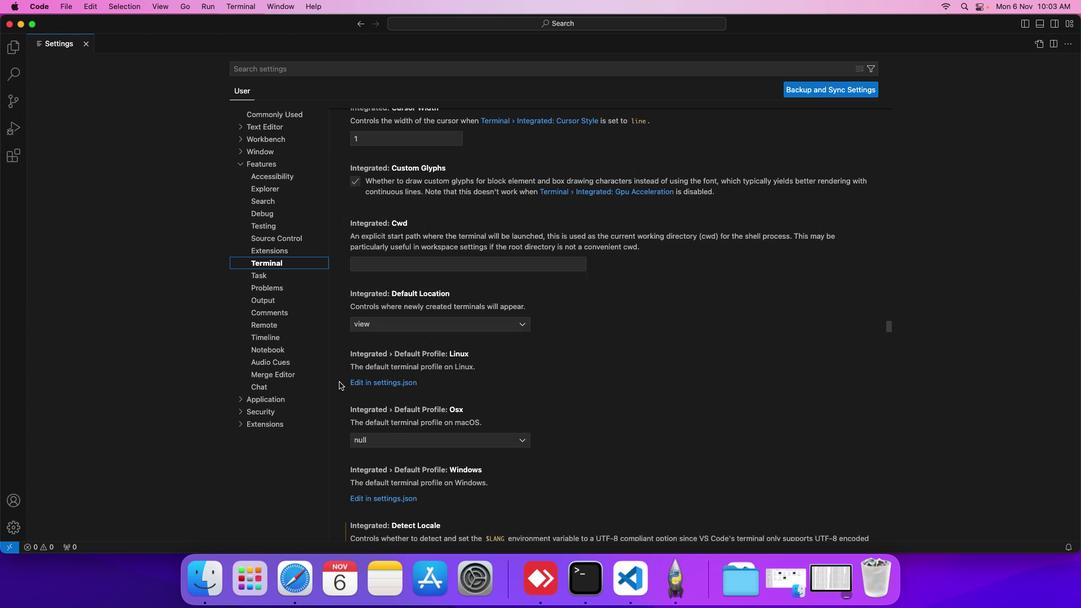 
Action: Mouse scrolled (339, 381) with delta (0, 0)
Screenshot: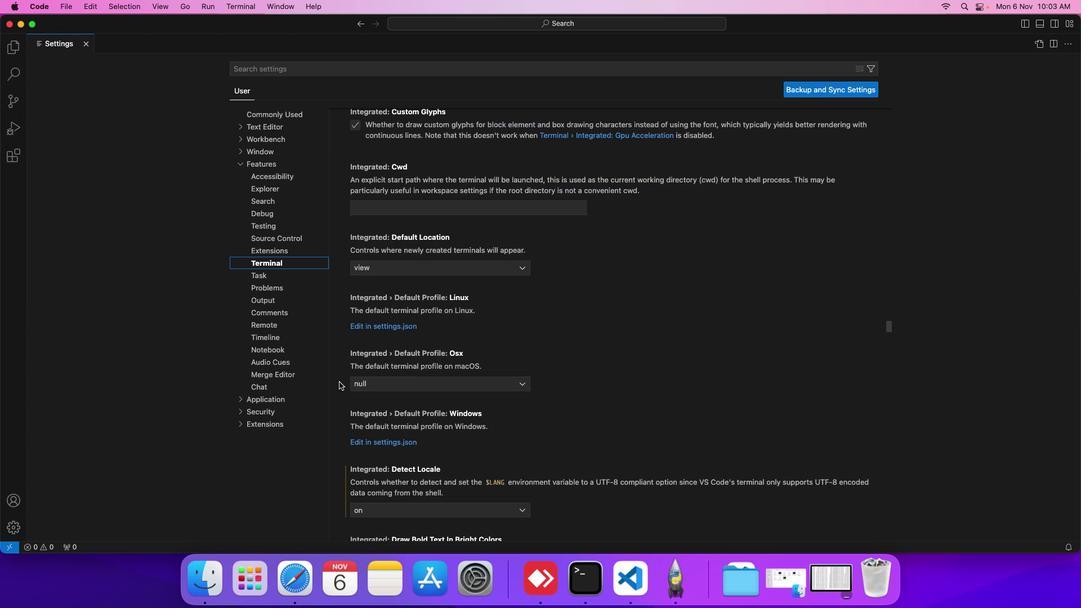 
Action: Mouse scrolled (339, 381) with delta (0, -1)
Screenshot: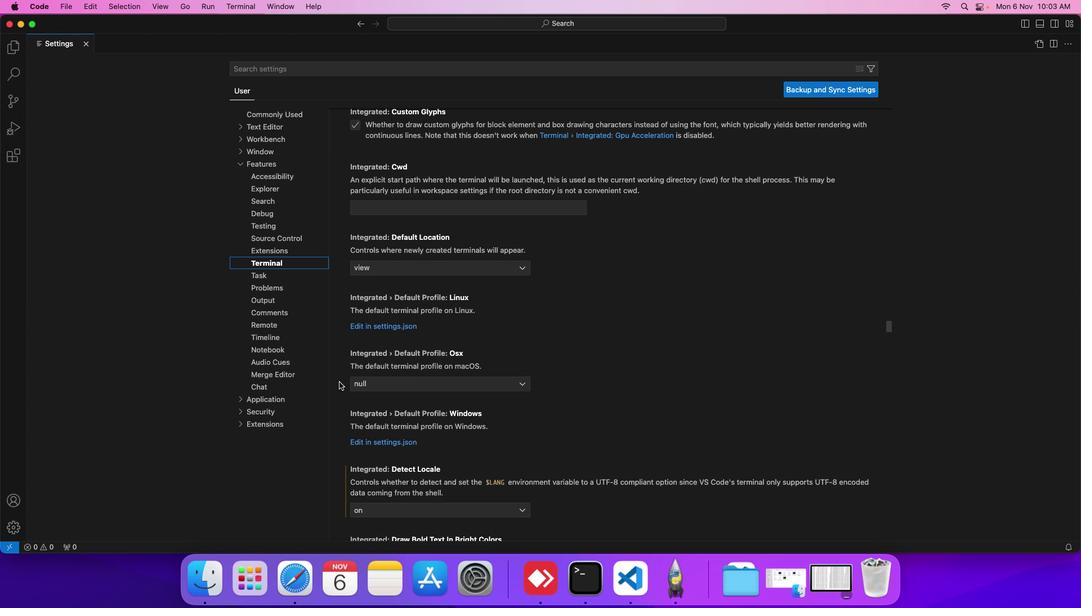 
Action: Mouse scrolled (339, 381) with delta (0, 0)
Screenshot: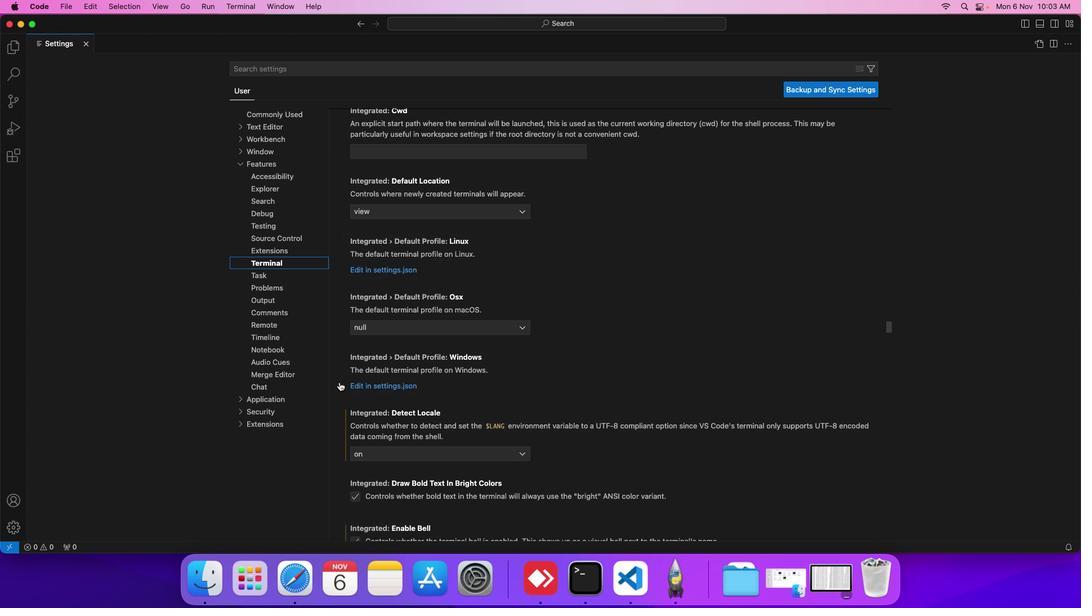 
Action: Mouse scrolled (339, 381) with delta (0, 0)
Screenshot: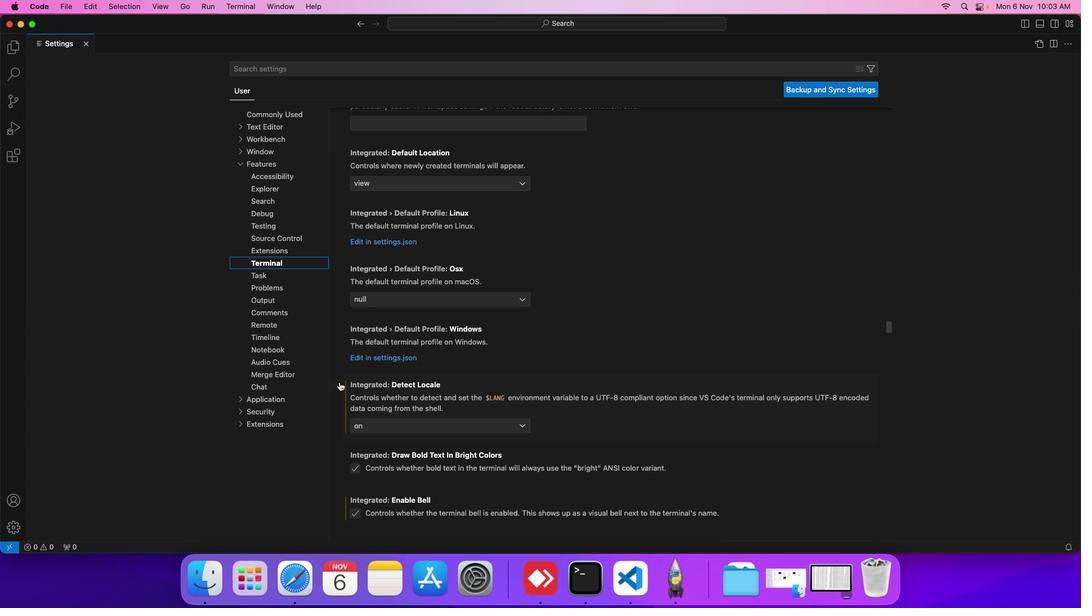 
Action: Mouse scrolled (339, 381) with delta (0, 0)
Screenshot: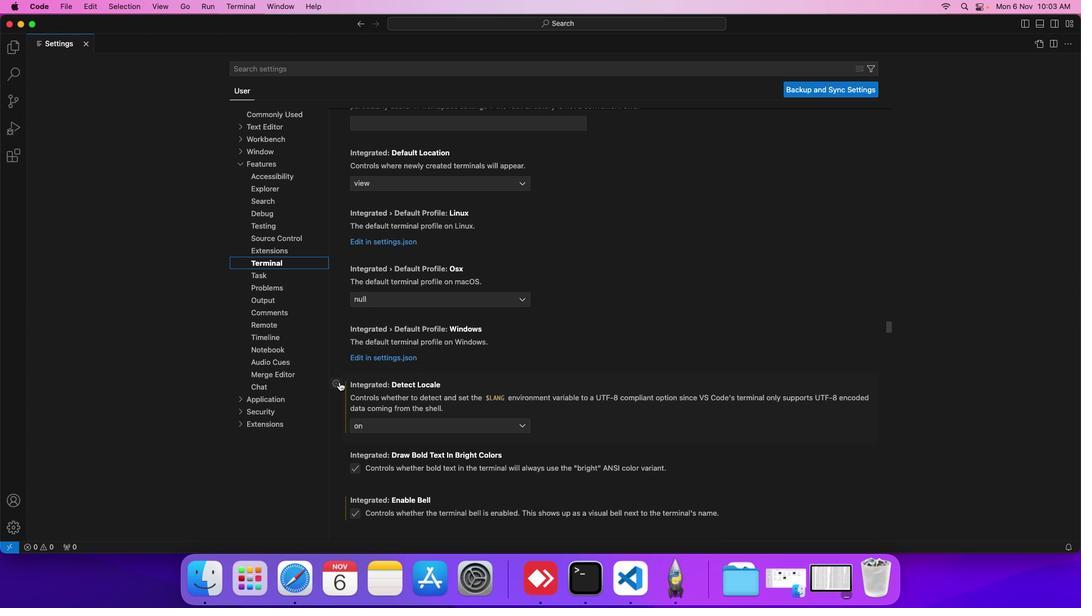 
Action: Mouse scrolled (339, 381) with delta (0, 0)
Screenshot: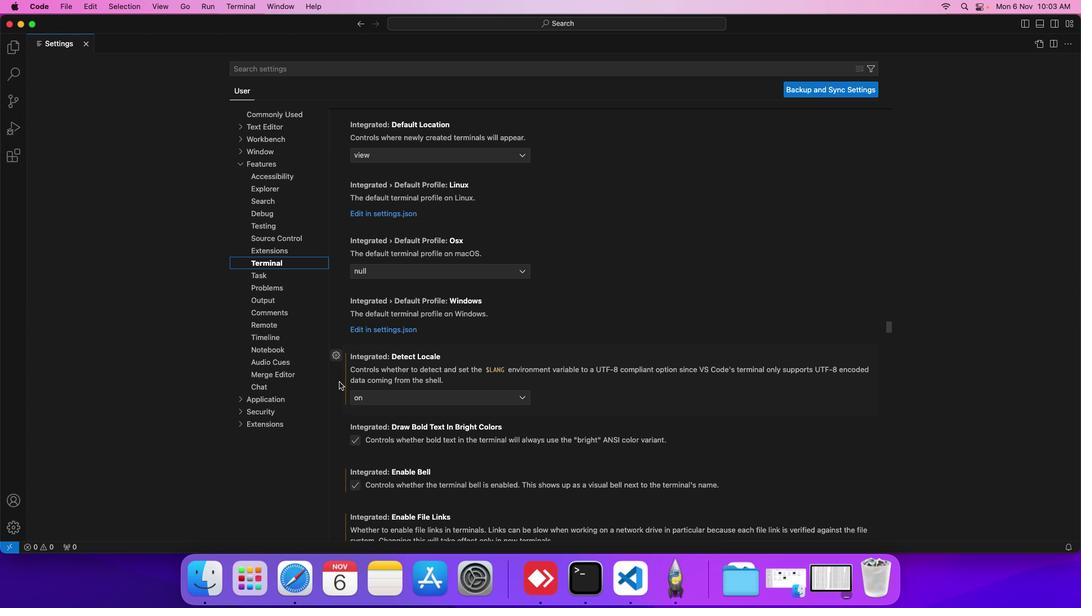 
Action: Mouse scrolled (339, 381) with delta (0, -1)
Screenshot: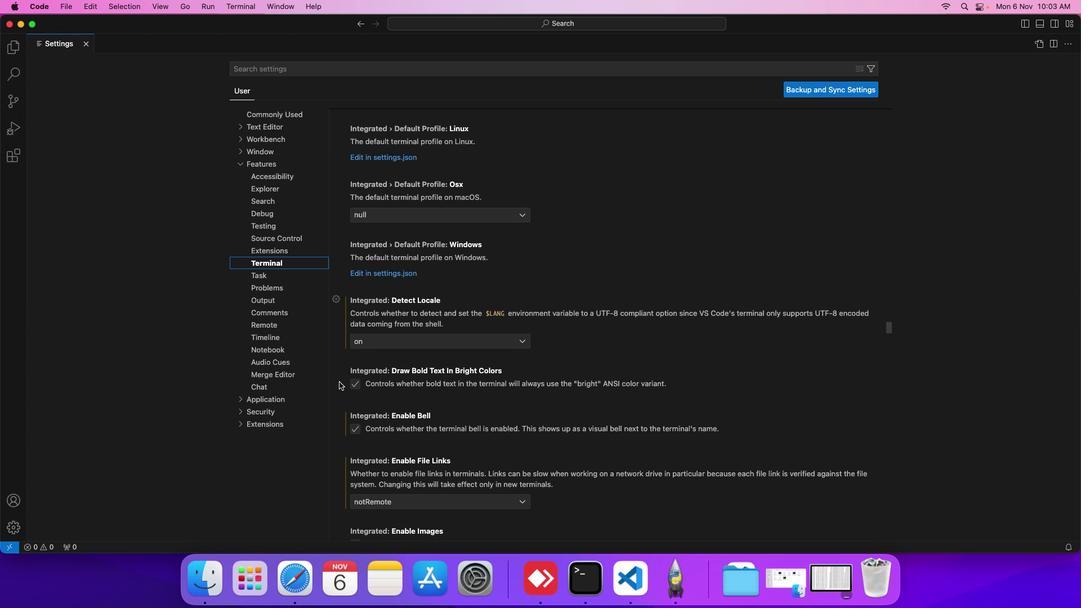 
Action: Mouse moved to (339, 381)
Screenshot: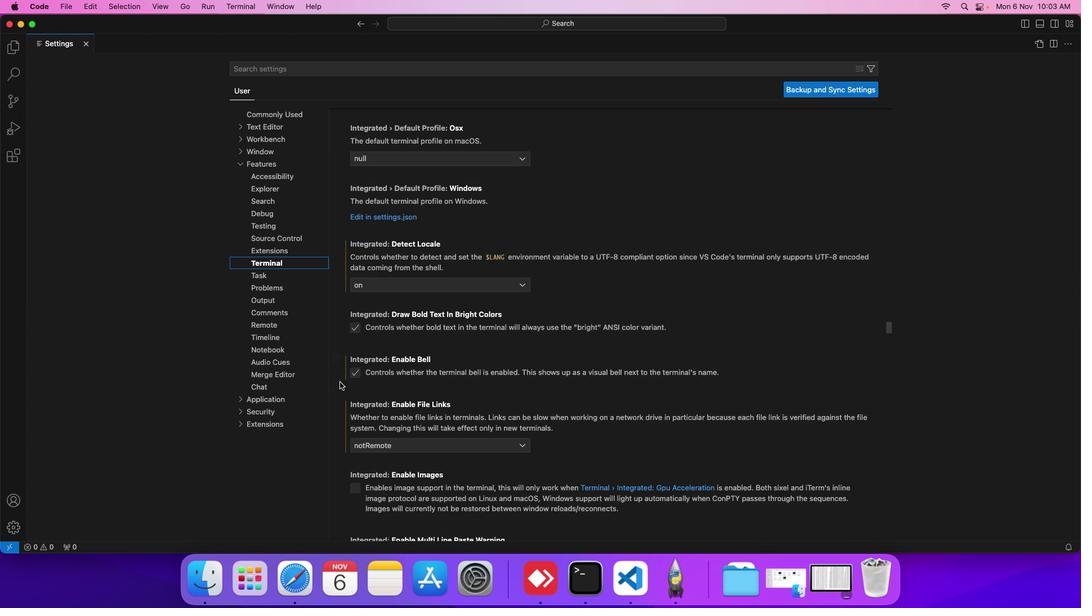 
Action: Mouse scrolled (339, 381) with delta (0, 0)
Screenshot: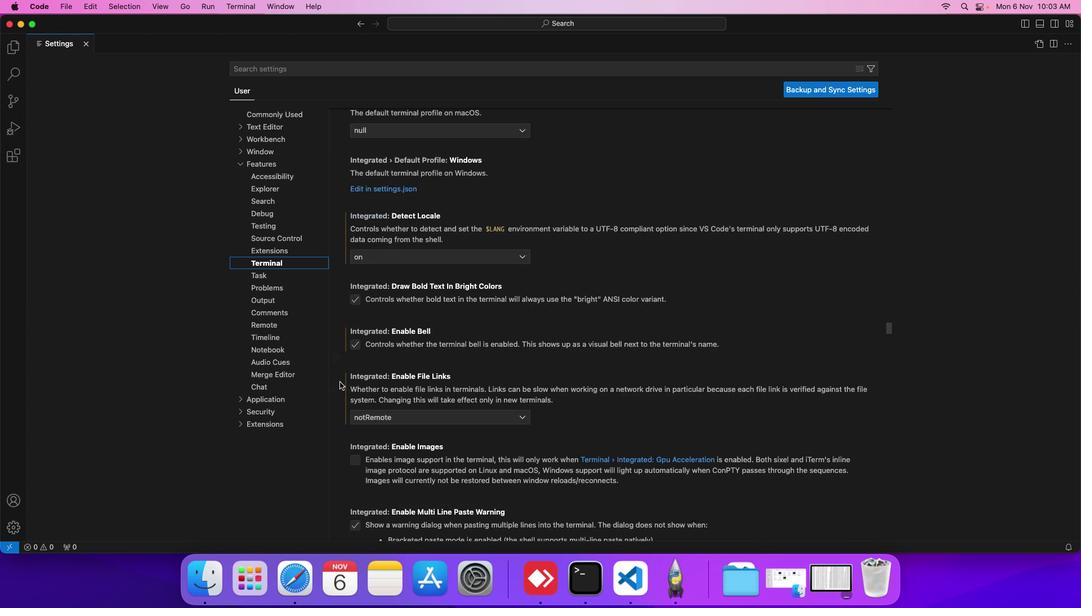 
Action: Mouse moved to (340, 381)
Screenshot: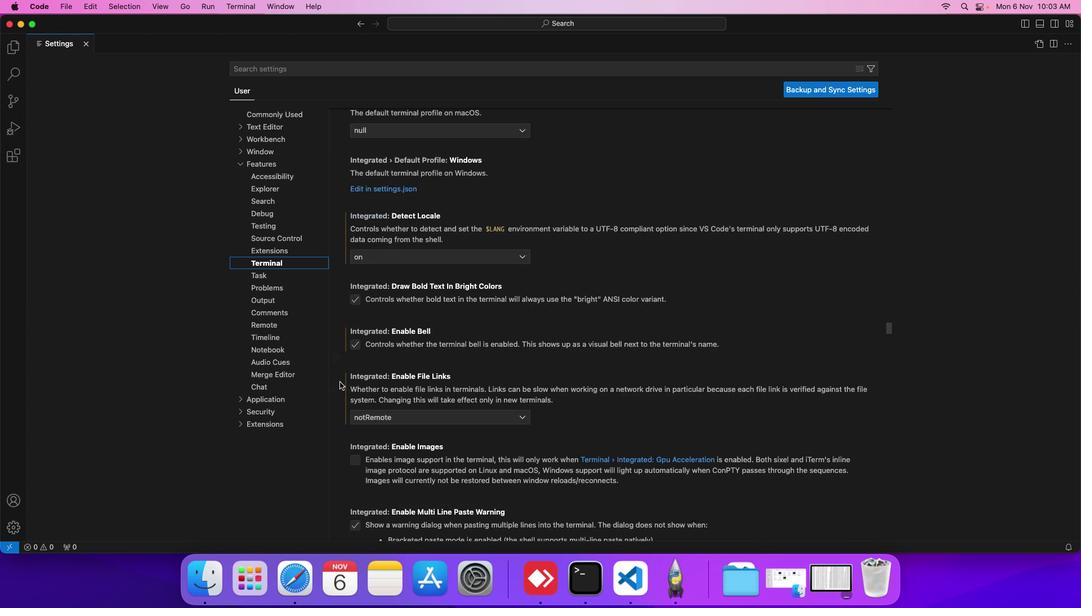 
Action: Mouse scrolled (340, 381) with delta (0, 0)
Screenshot: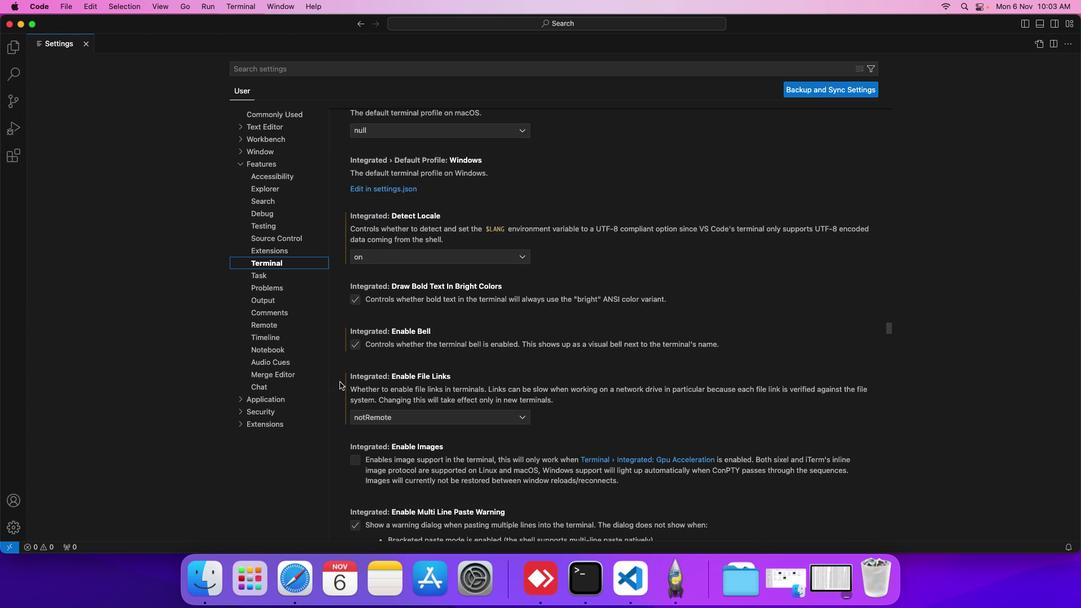 
Action: Mouse scrolled (340, 381) with delta (0, 0)
Screenshot: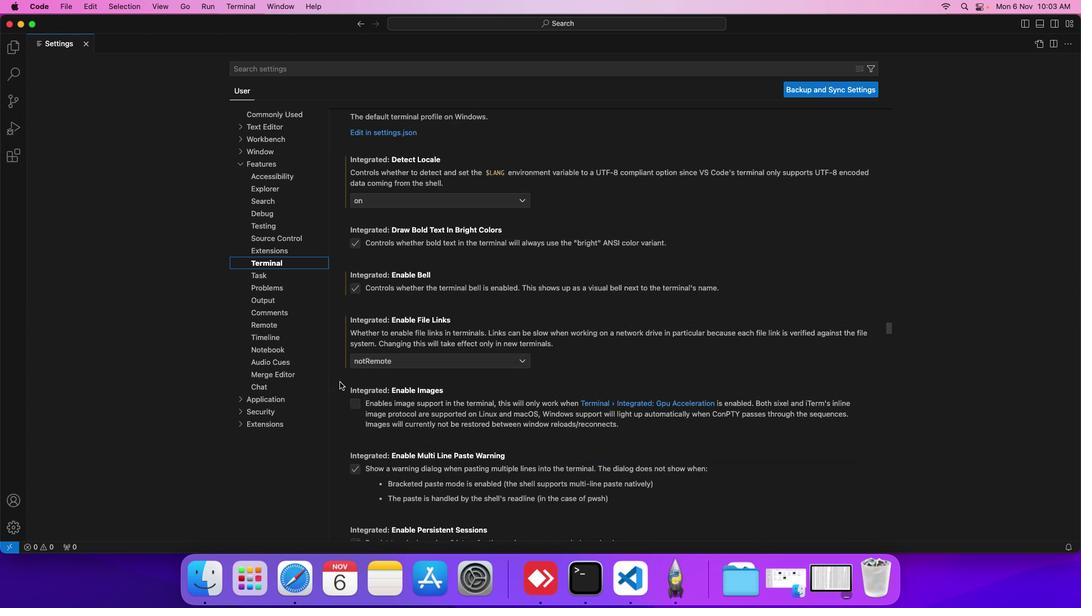 
Action: Mouse scrolled (340, 381) with delta (0, -1)
Screenshot: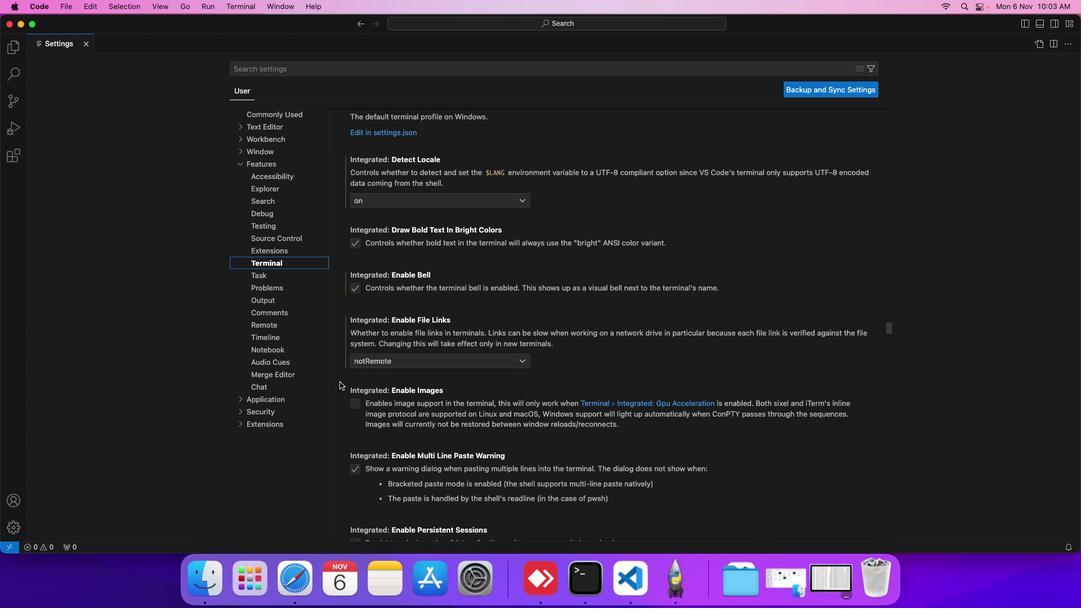 
Action: Mouse scrolled (340, 381) with delta (0, -1)
Screenshot: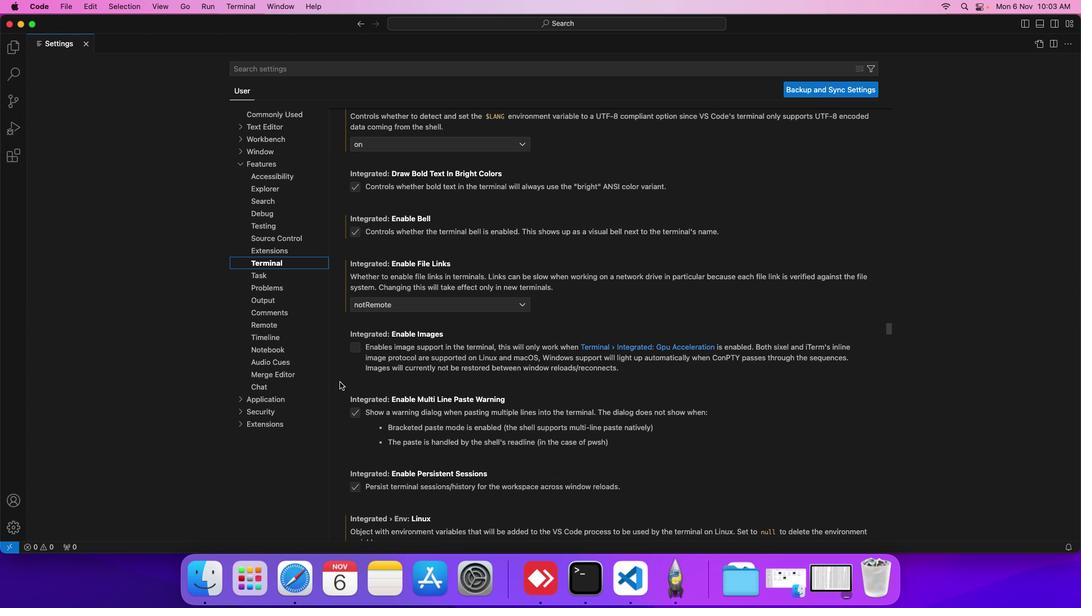
Action: Mouse moved to (340, 380)
Screenshot: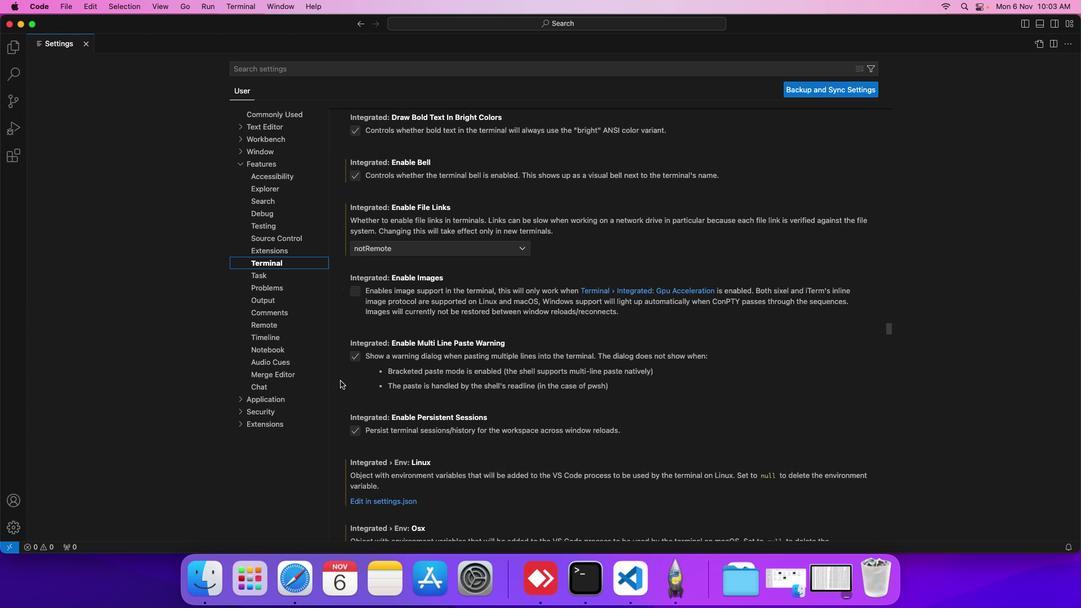 
Action: Mouse scrolled (340, 380) with delta (0, 0)
Screenshot: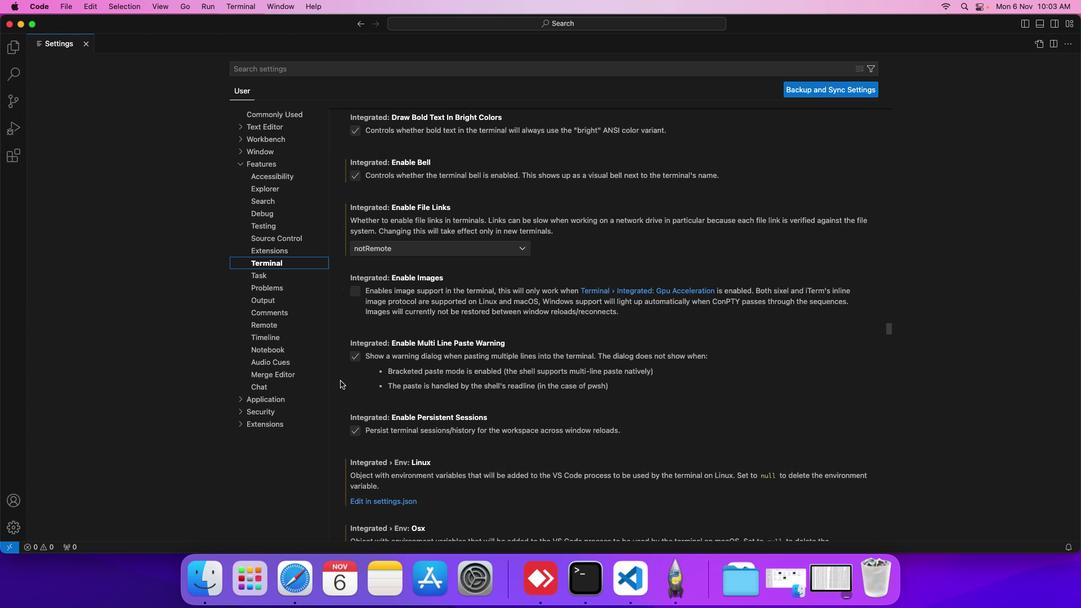 
Action: Mouse scrolled (340, 380) with delta (0, 0)
Screenshot: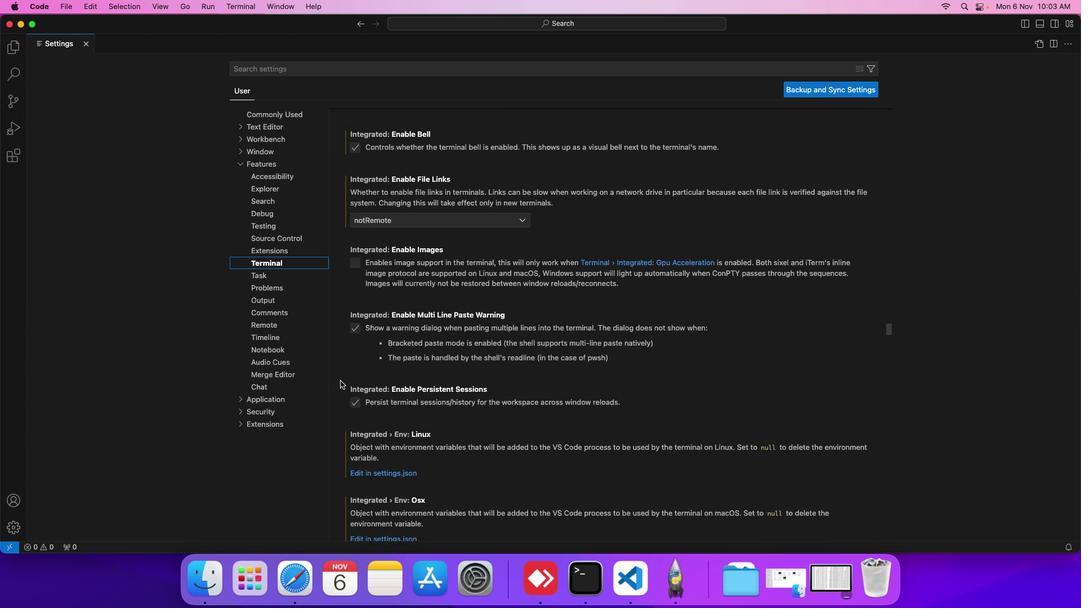 
Action: Mouse scrolled (340, 380) with delta (0, 0)
Screenshot: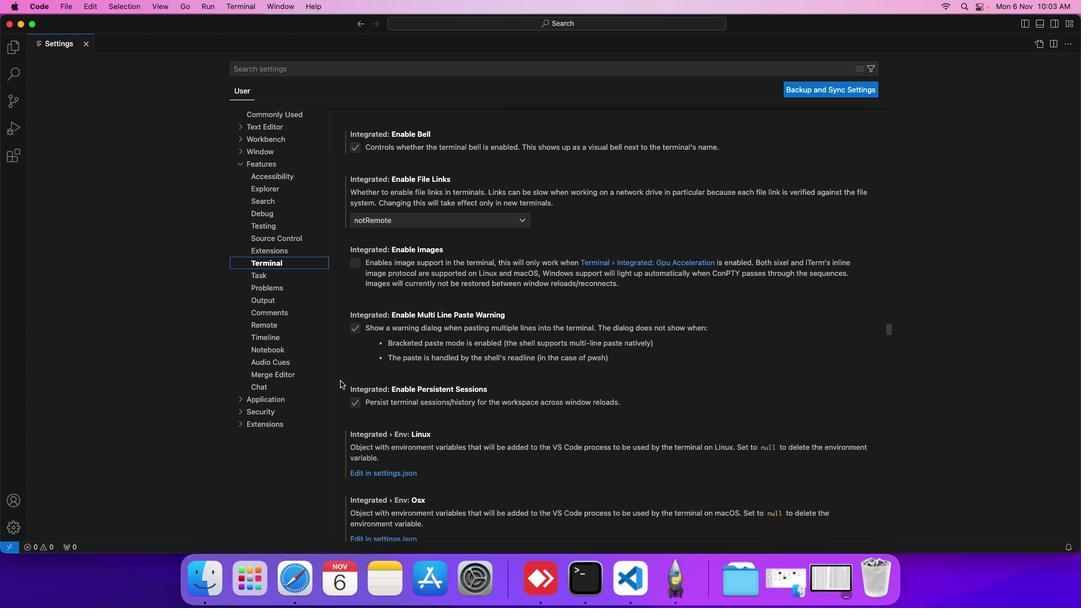 
Action: Mouse moved to (339, 381)
Screenshot: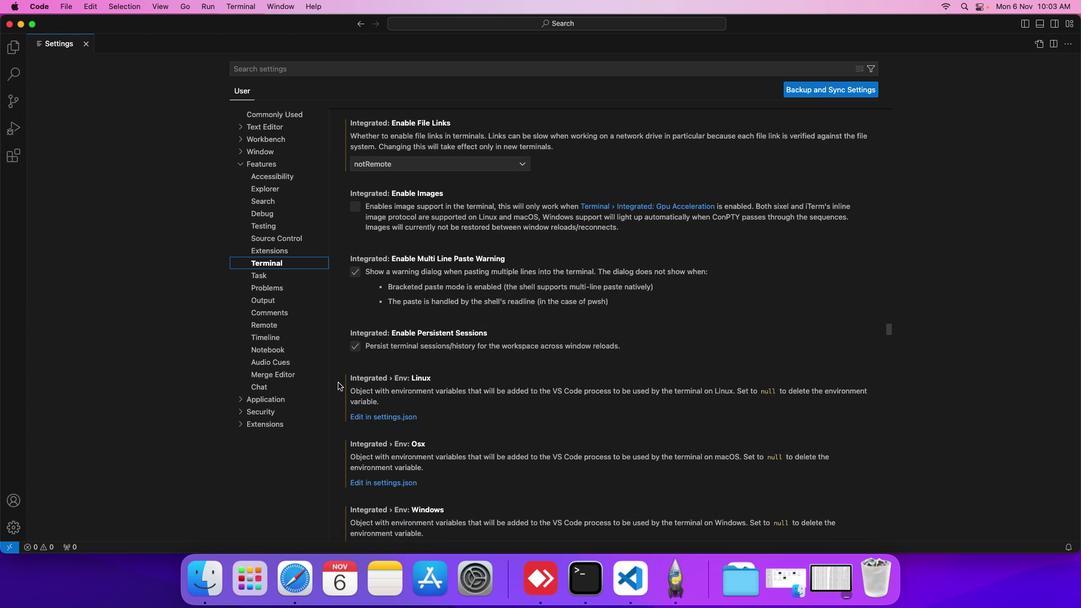 
Action: Mouse scrolled (339, 381) with delta (0, 0)
Screenshot: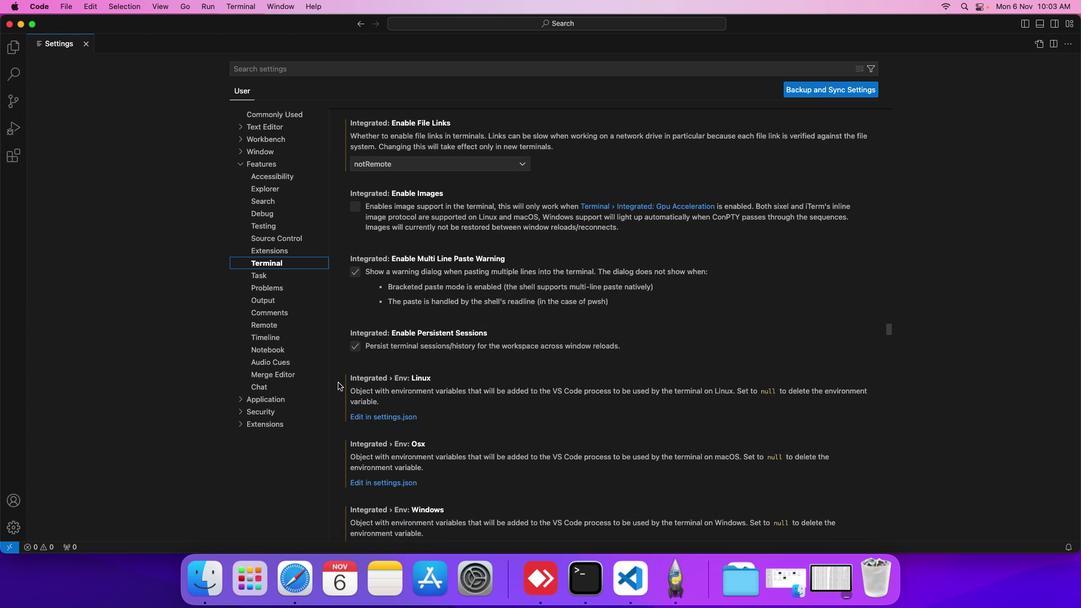 
Action: Mouse moved to (339, 382)
Screenshot: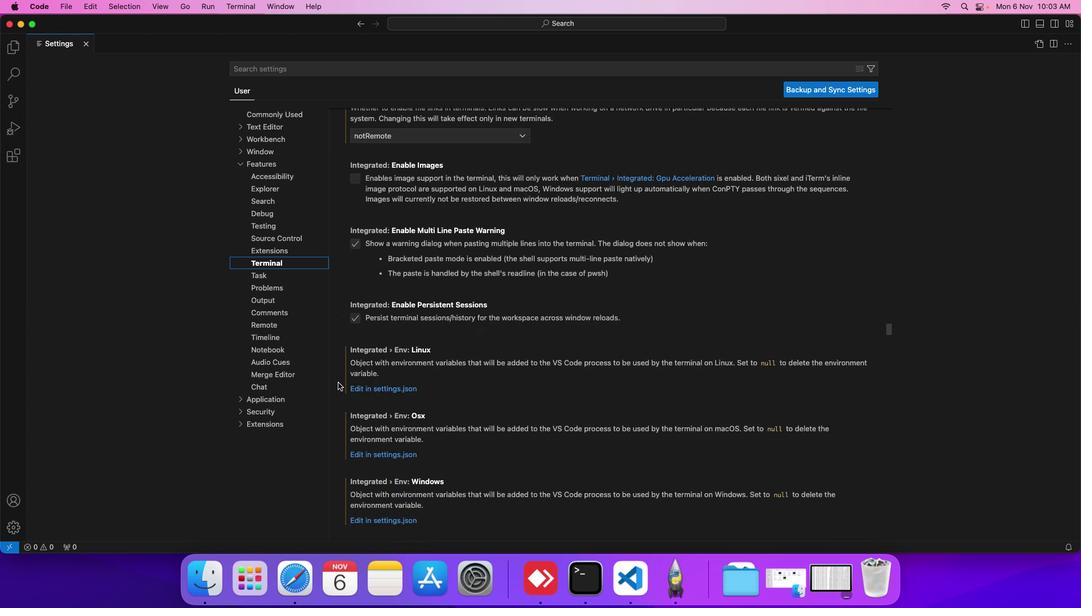
Action: Mouse scrolled (339, 382) with delta (0, 0)
Screenshot: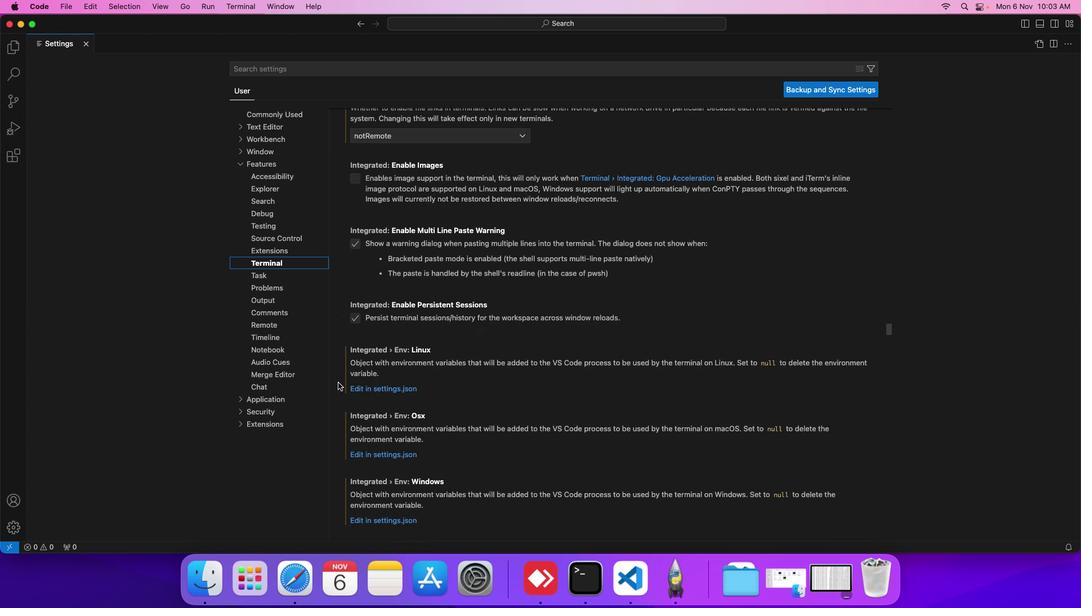 
Action: Mouse moved to (338, 382)
Screenshot: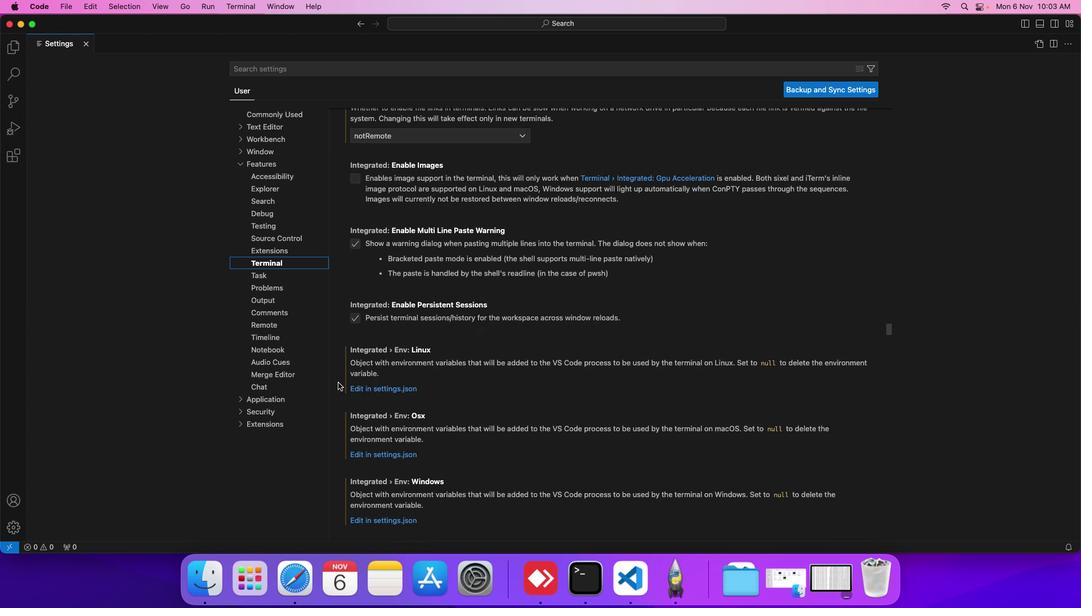 
Action: Mouse scrolled (338, 382) with delta (0, 0)
Screenshot: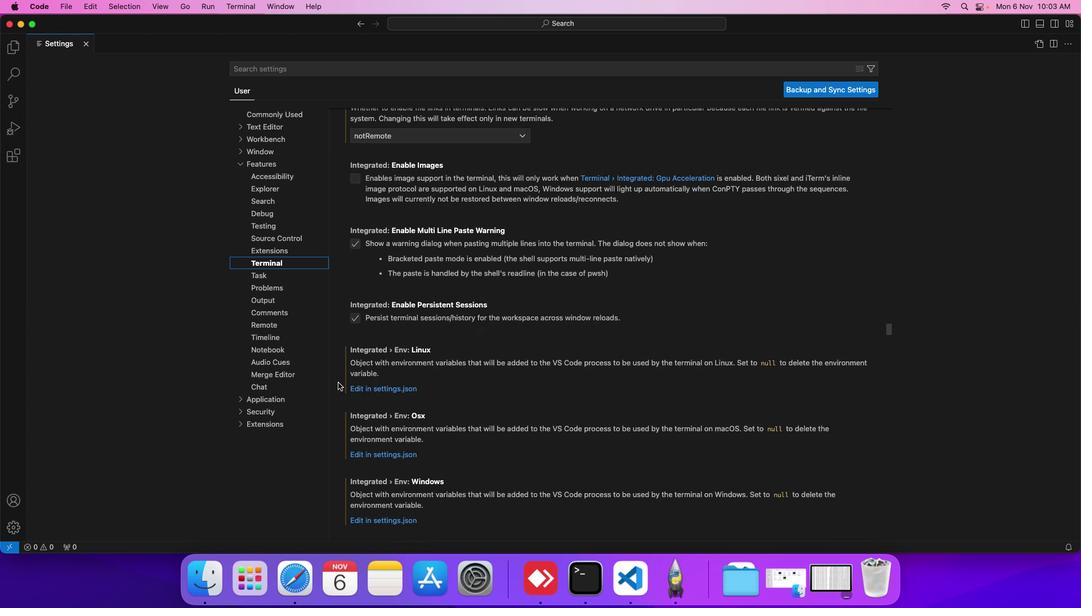 
Action: Mouse moved to (338, 382)
Screenshot: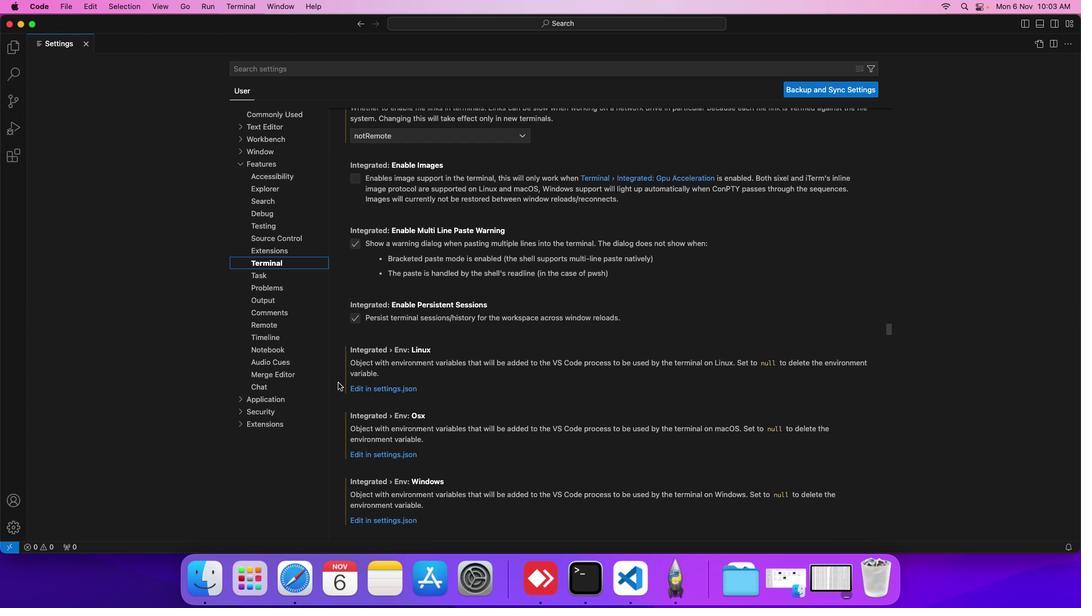 
Action: Mouse scrolled (338, 382) with delta (0, 0)
Screenshot: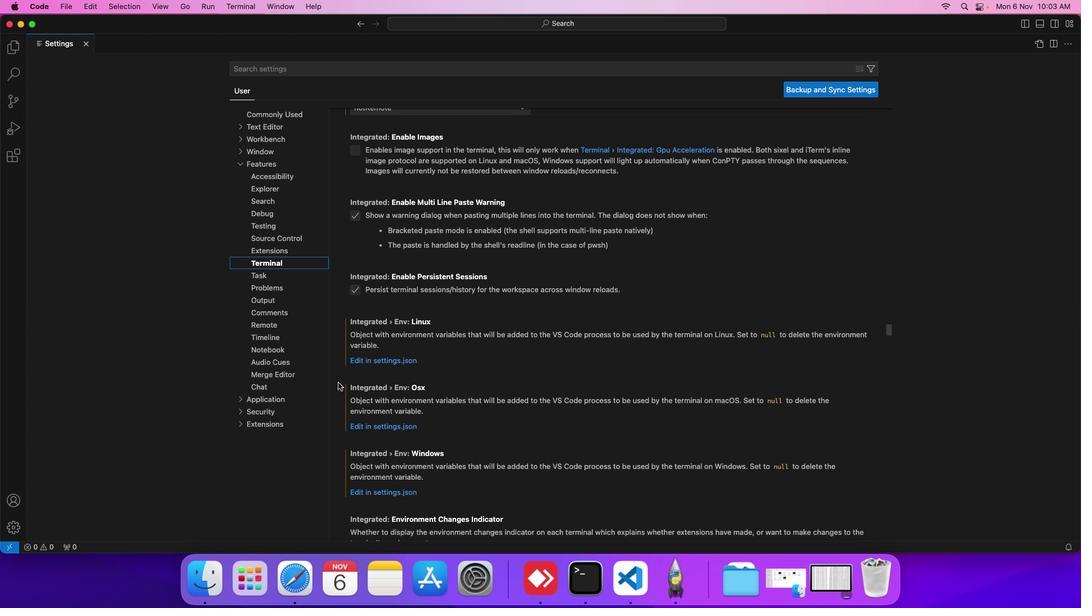 
Action: Mouse moved to (338, 381)
Screenshot: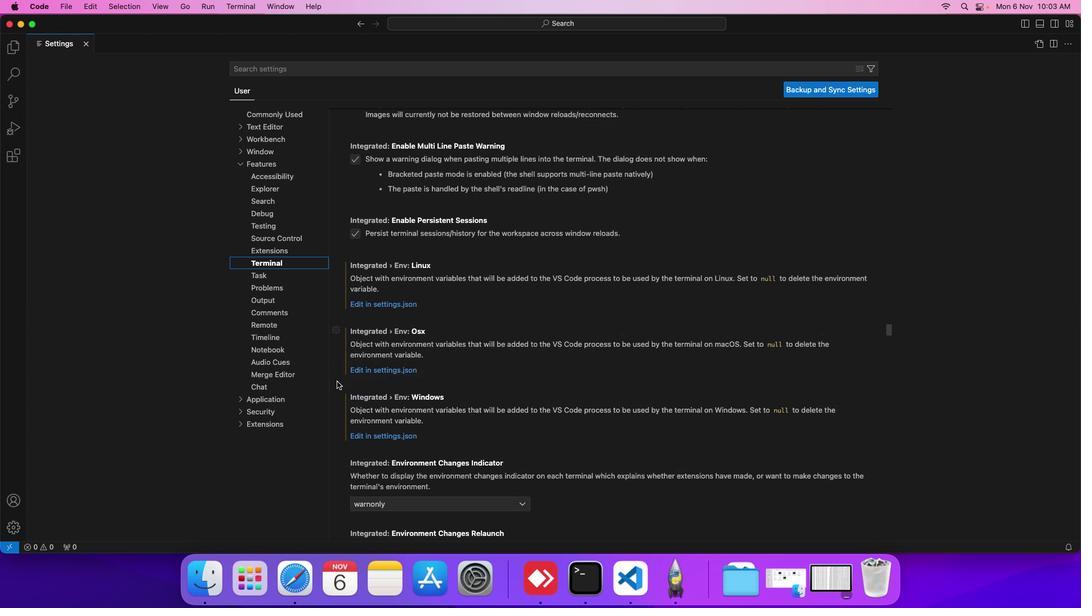 
Action: Mouse scrolled (338, 381) with delta (0, 0)
Screenshot: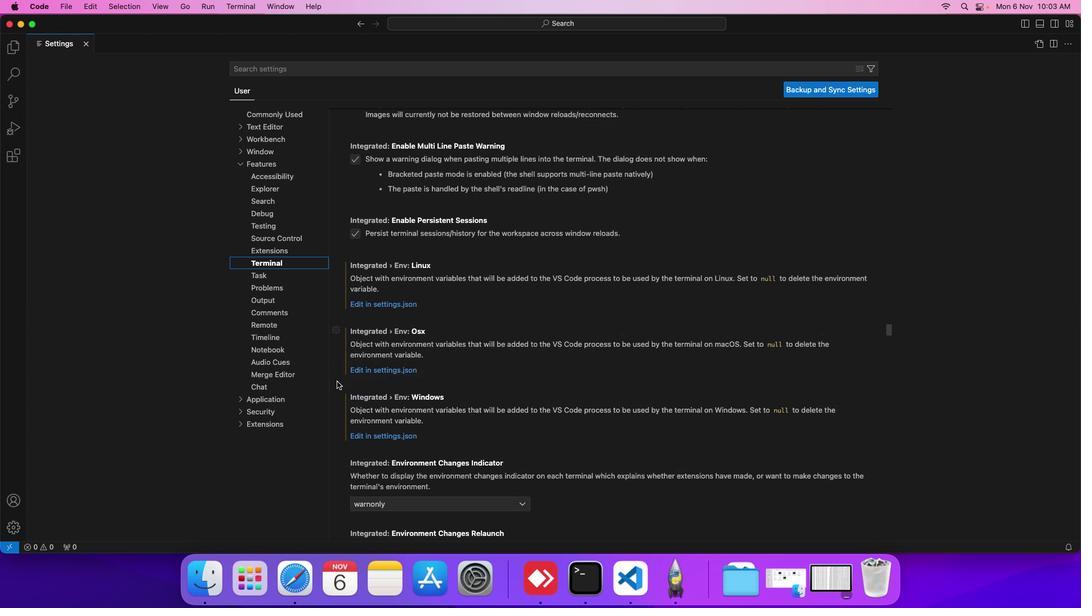 
Action: Mouse moved to (337, 381)
Screenshot: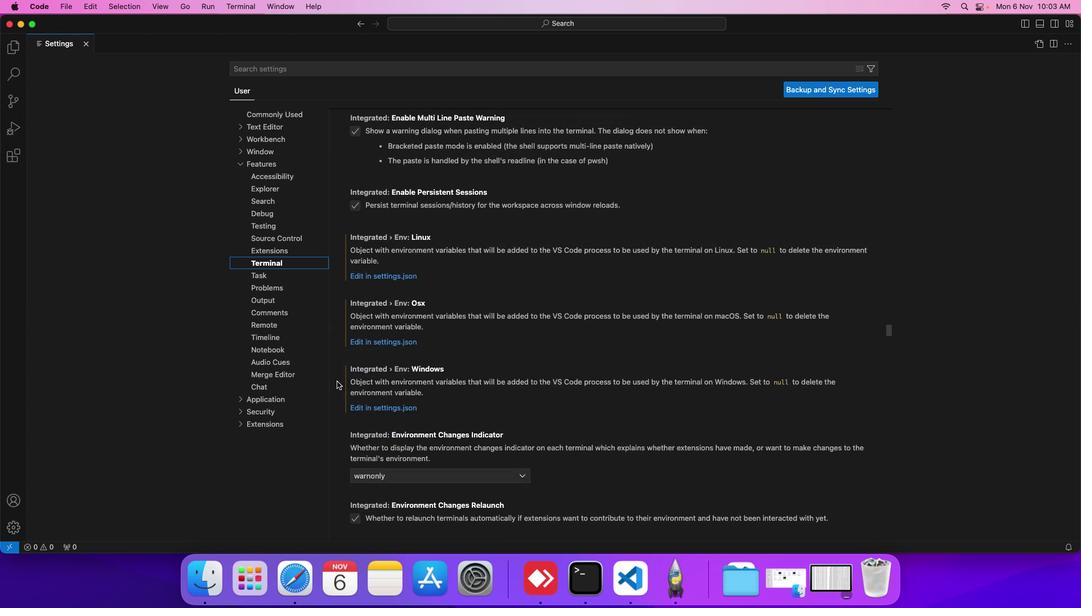 
Action: Mouse scrolled (337, 381) with delta (0, 0)
Screenshot: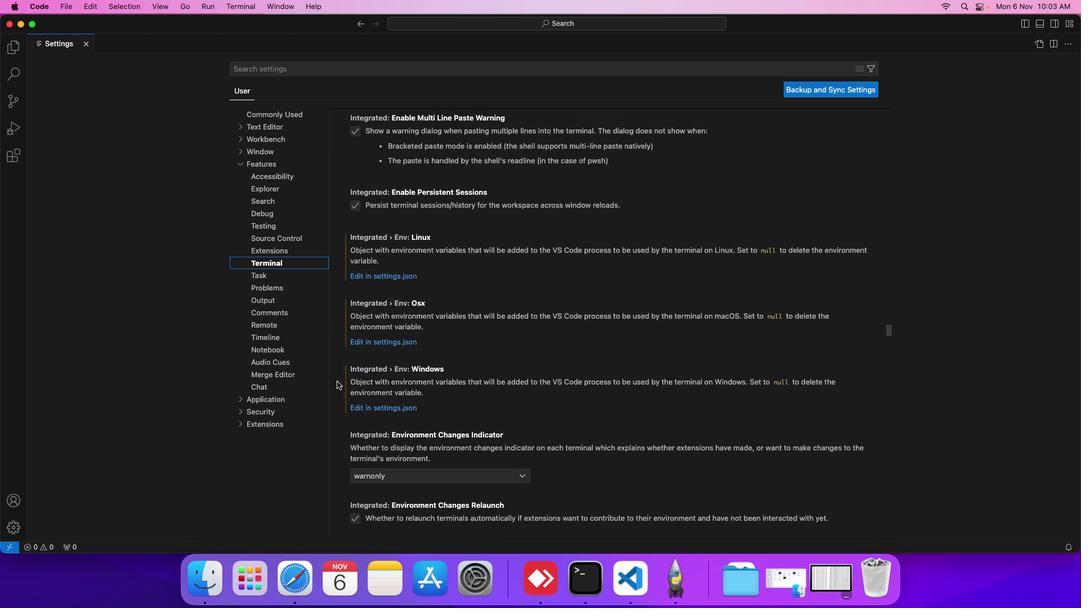 
Action: Mouse moved to (337, 381)
Screenshot: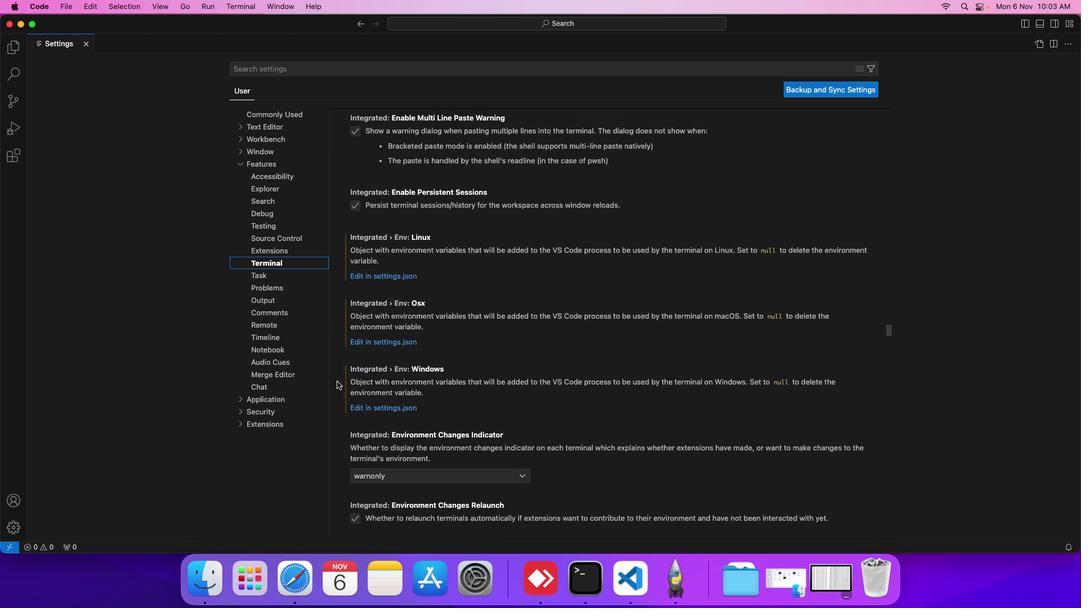 
Action: Mouse scrolled (337, 381) with delta (0, 0)
Screenshot: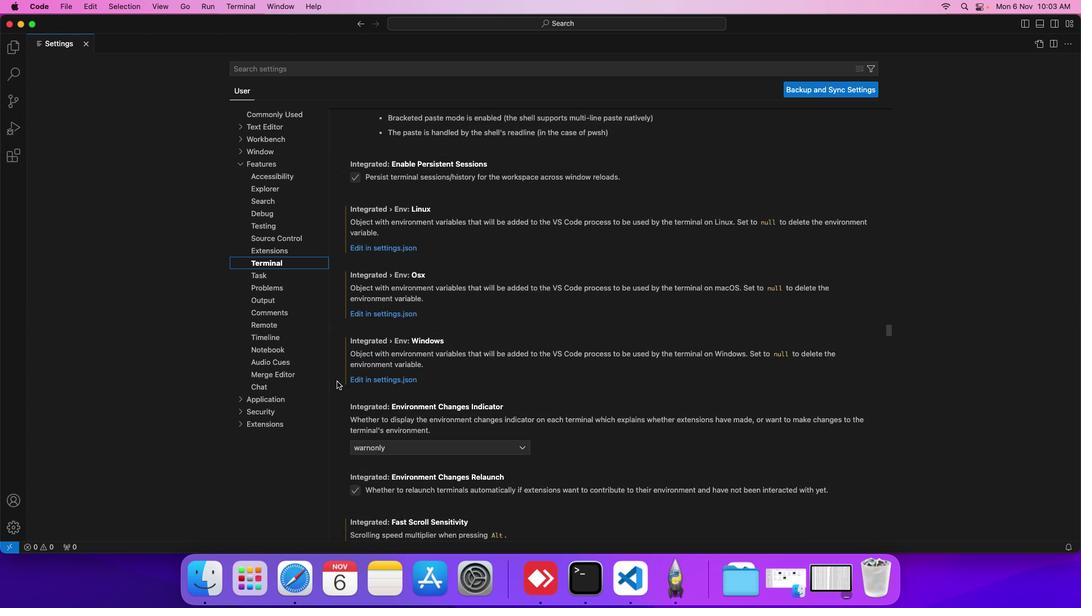 
Action: Mouse scrolled (337, 381) with delta (0, 0)
Screenshot: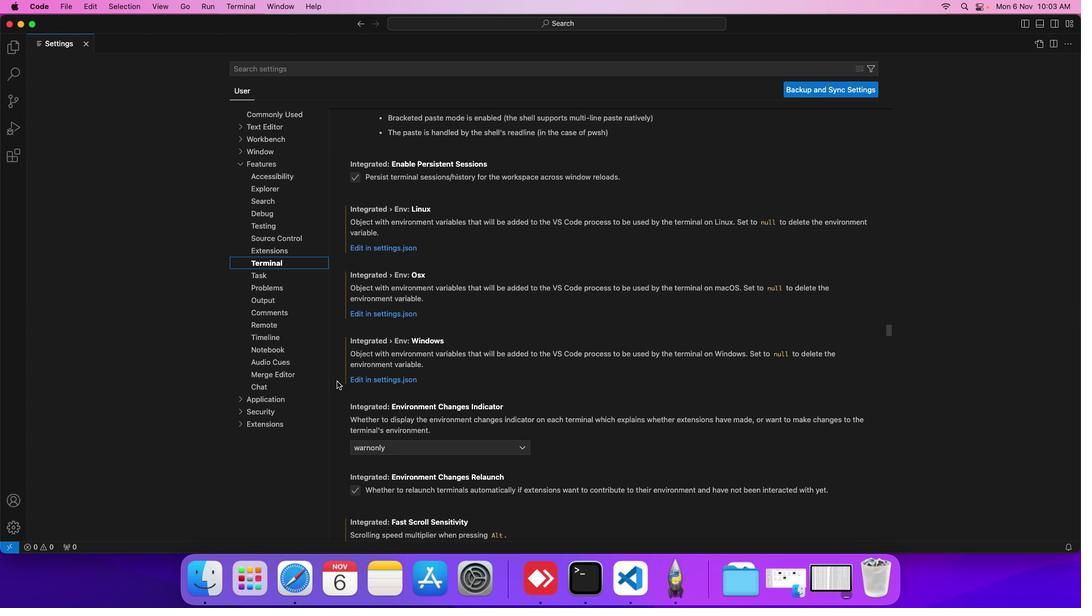 
Action: Mouse scrolled (337, 381) with delta (0, 0)
Screenshot: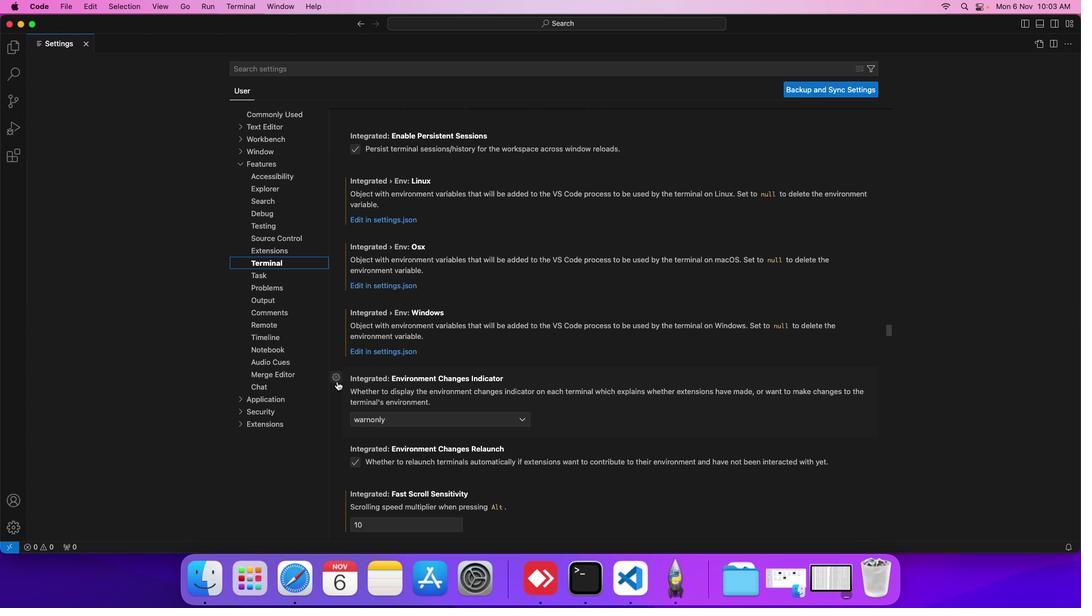 
Action: Mouse moved to (336, 381)
Screenshot: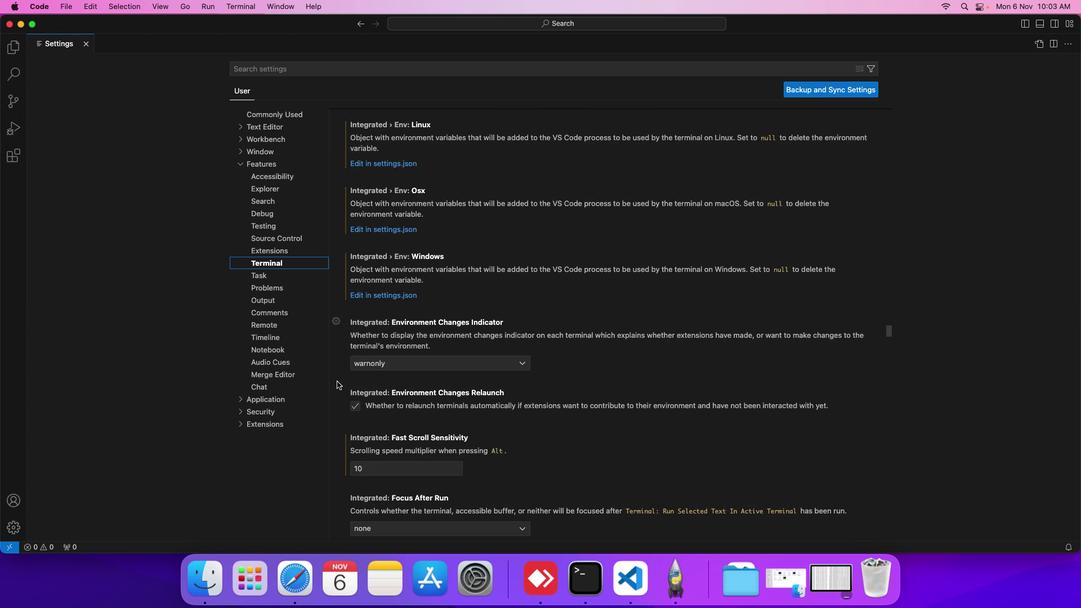 
Action: Mouse scrolled (336, 381) with delta (0, 0)
Screenshot: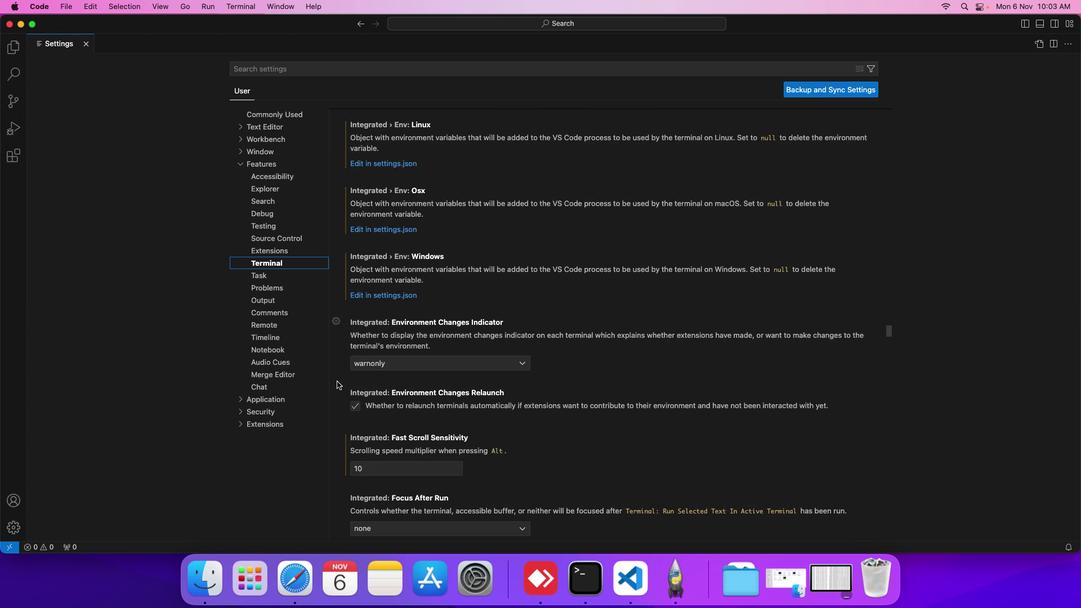 
Action: Mouse scrolled (336, 381) with delta (0, 0)
Screenshot: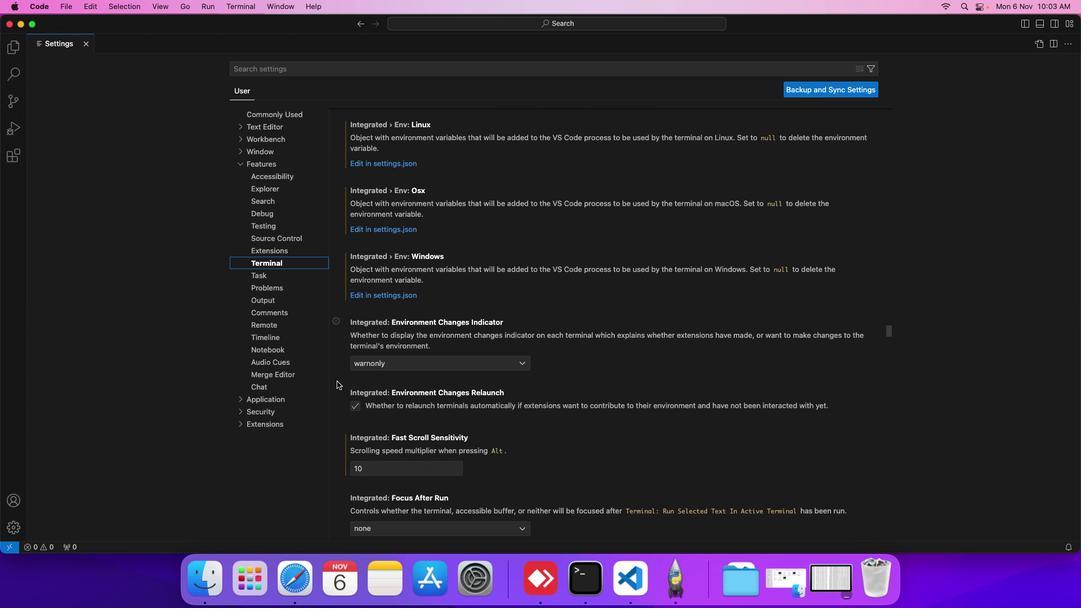 
Action: Mouse scrolled (336, 381) with delta (0, 0)
Screenshot: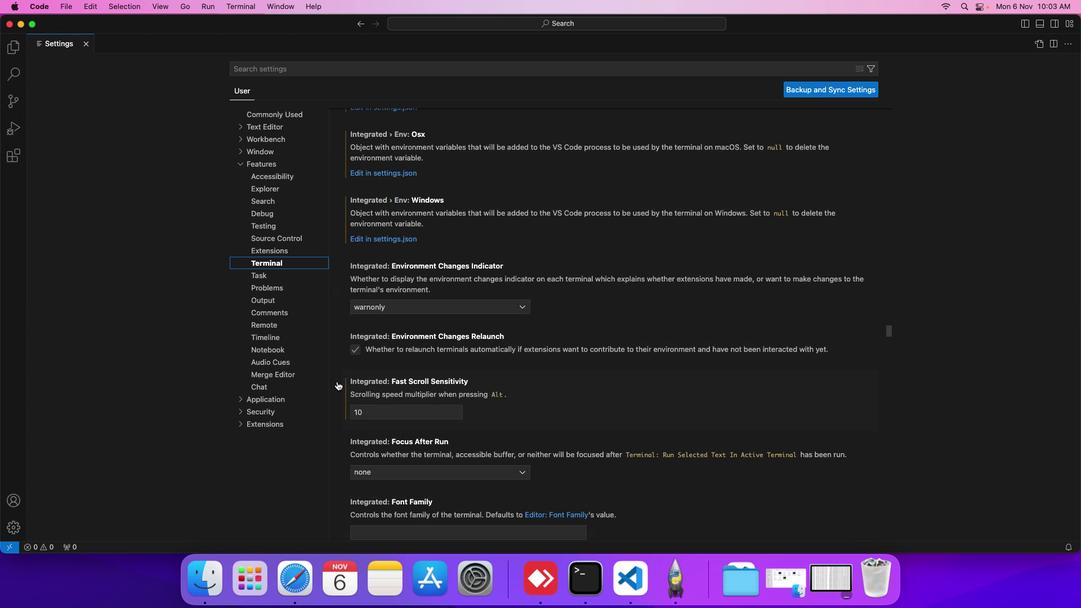 
Action: Mouse scrolled (336, 381) with delta (0, 0)
Screenshot: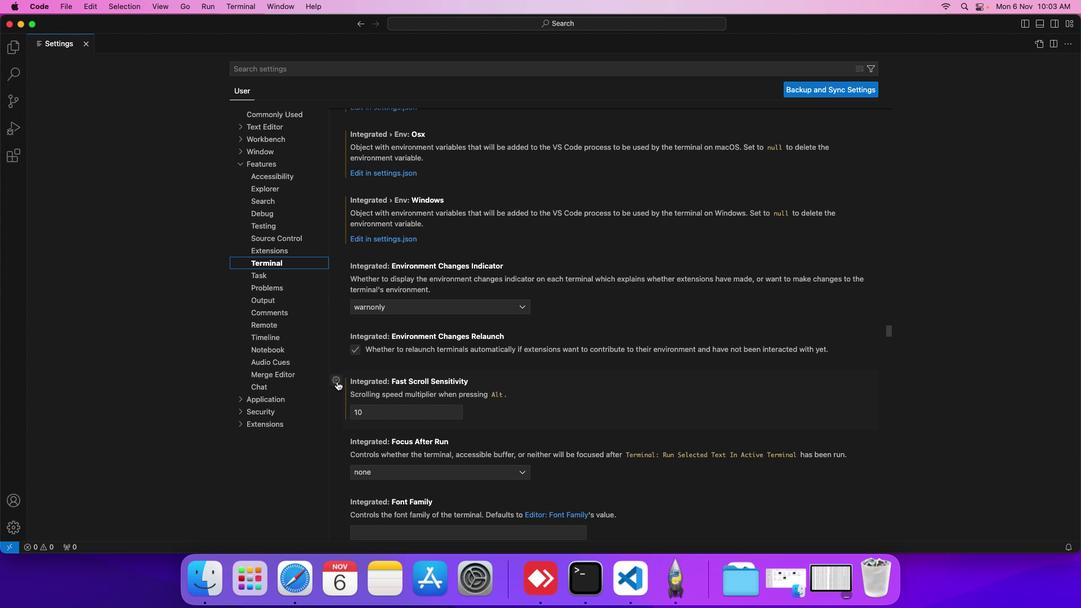 
Action: Mouse moved to (336, 381)
Screenshot: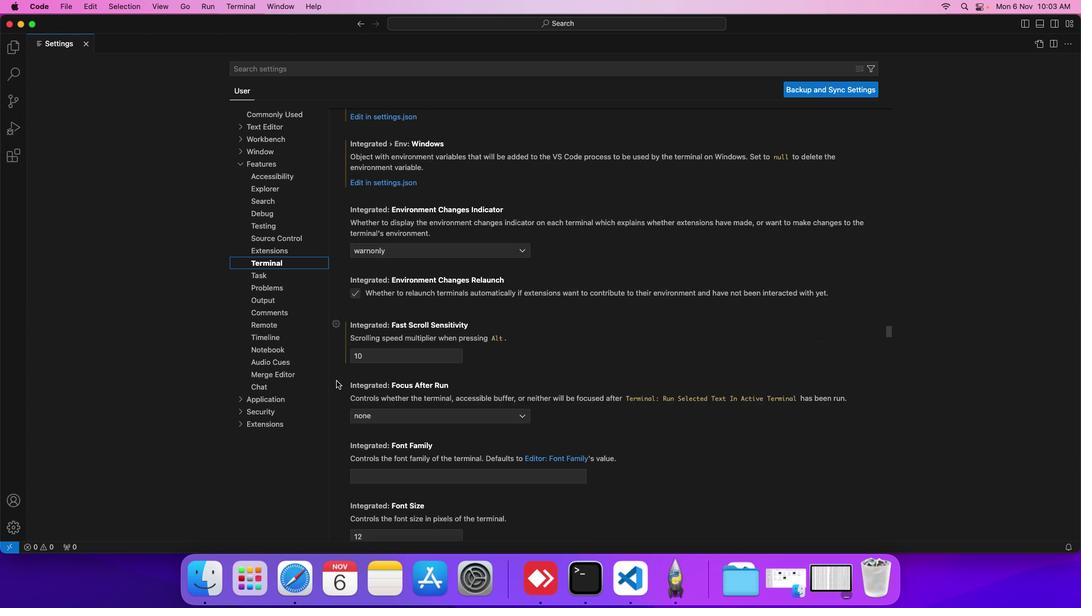 
Action: Mouse scrolled (336, 381) with delta (0, 0)
Screenshot: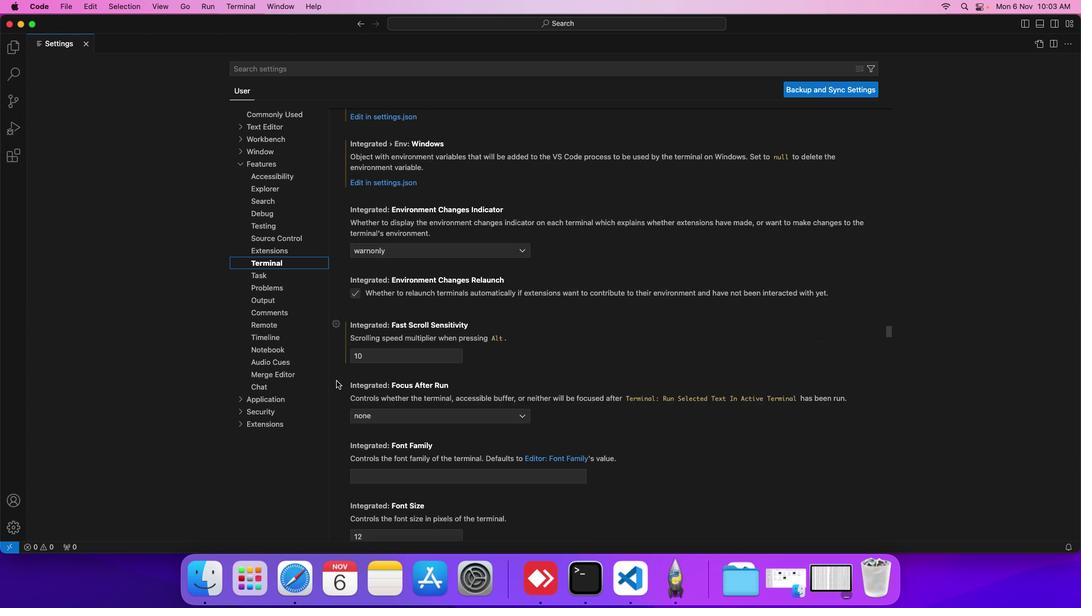 
Action: Mouse scrolled (336, 381) with delta (0, 0)
Screenshot: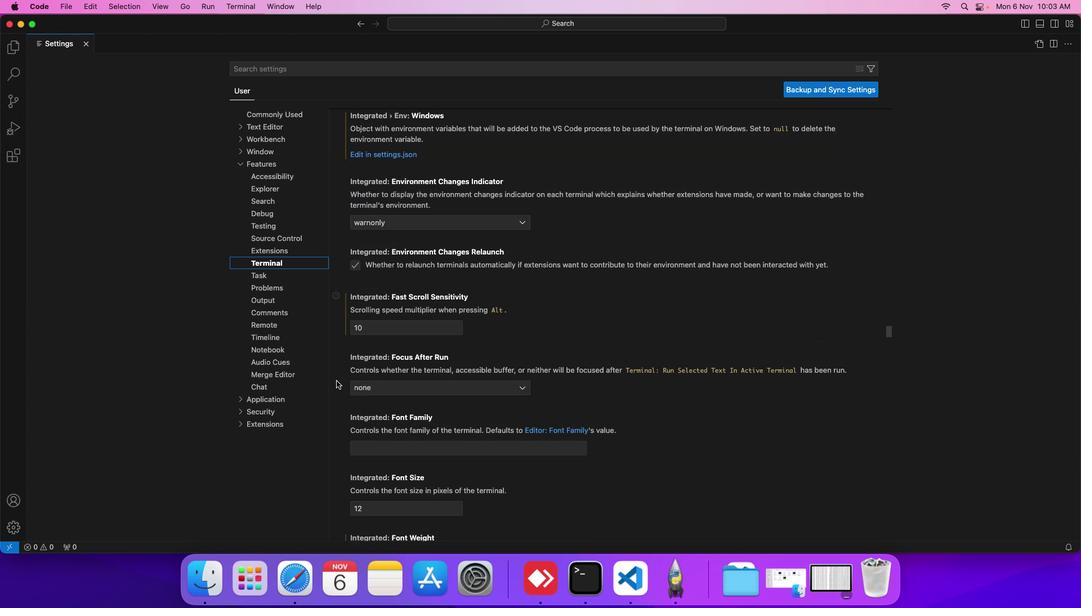 
Action: Mouse scrolled (336, 381) with delta (0, 0)
Screenshot: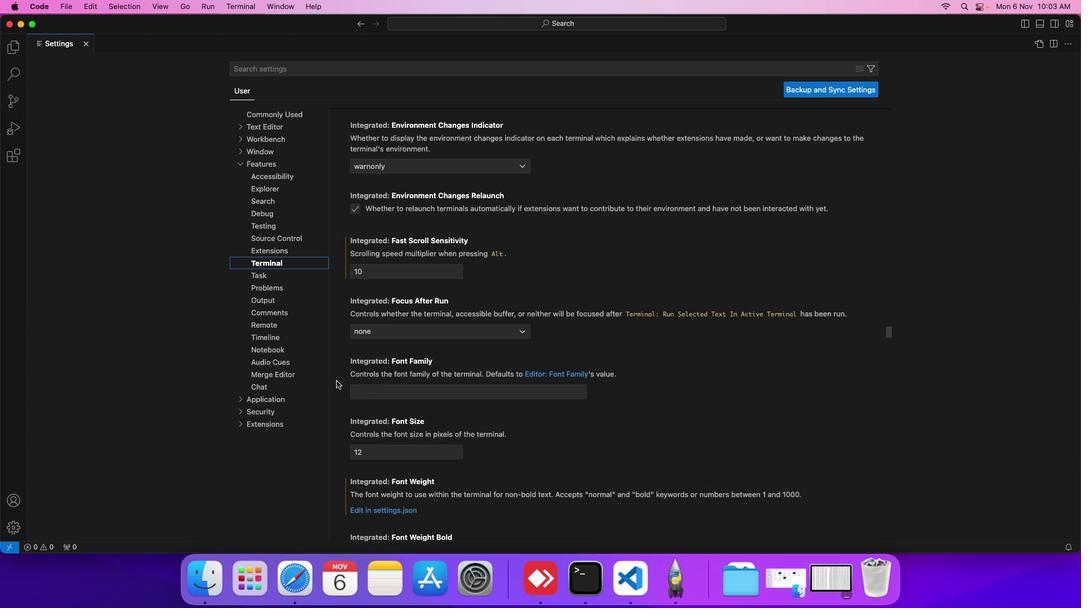 
Action: Mouse scrolled (336, 381) with delta (0, -1)
Screenshot: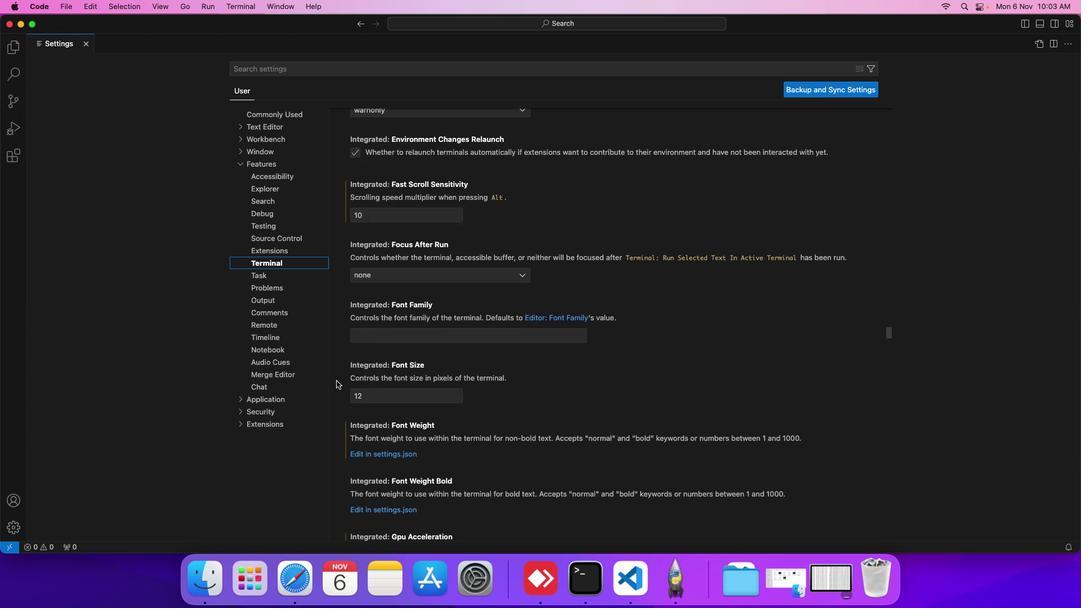 
Action: Mouse scrolled (336, 381) with delta (0, -1)
Screenshot: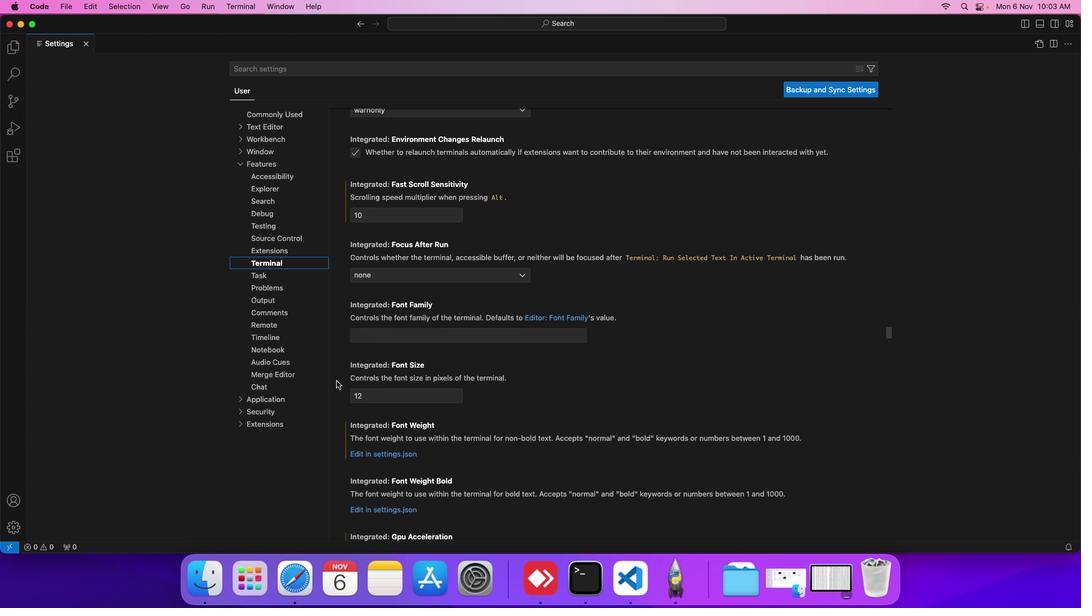 
Action: Mouse scrolled (336, 381) with delta (0, 0)
Screenshot: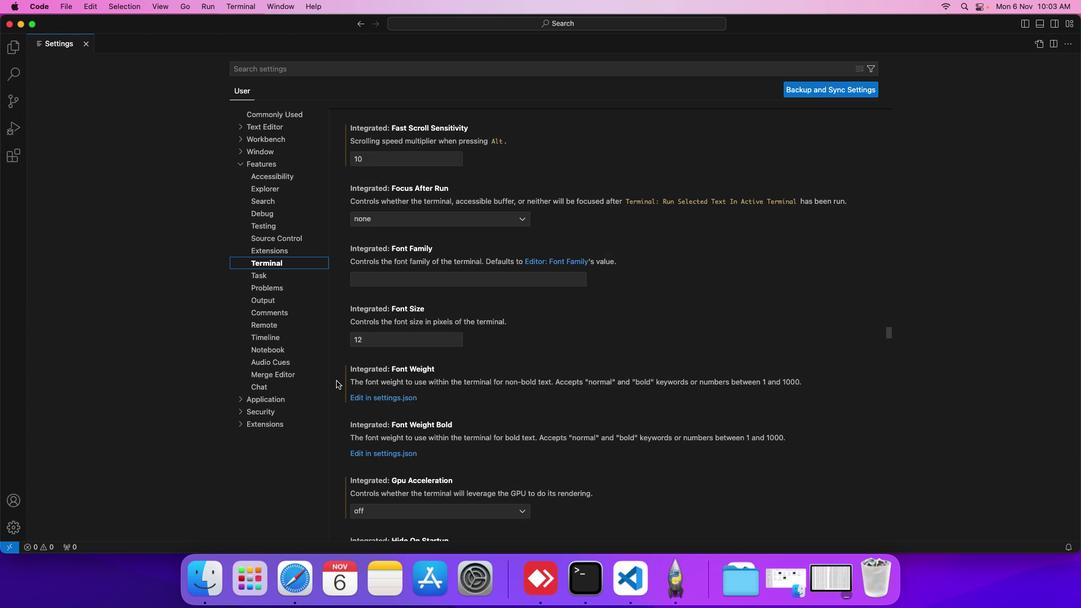 
Action: Mouse scrolled (336, 381) with delta (0, 0)
Screenshot: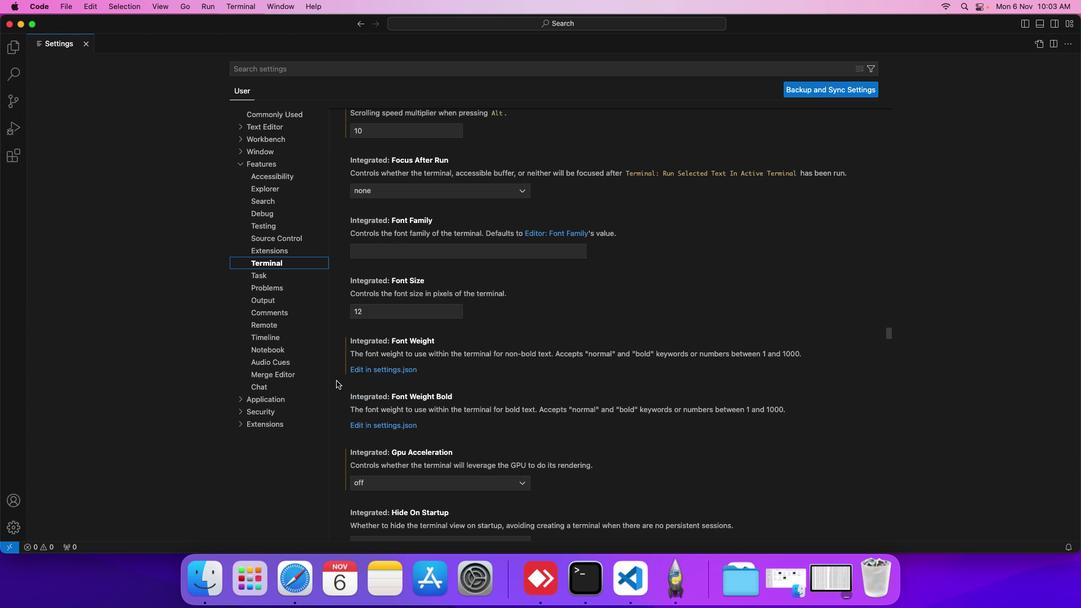 
Action: Mouse scrolled (336, 381) with delta (0, 0)
Screenshot: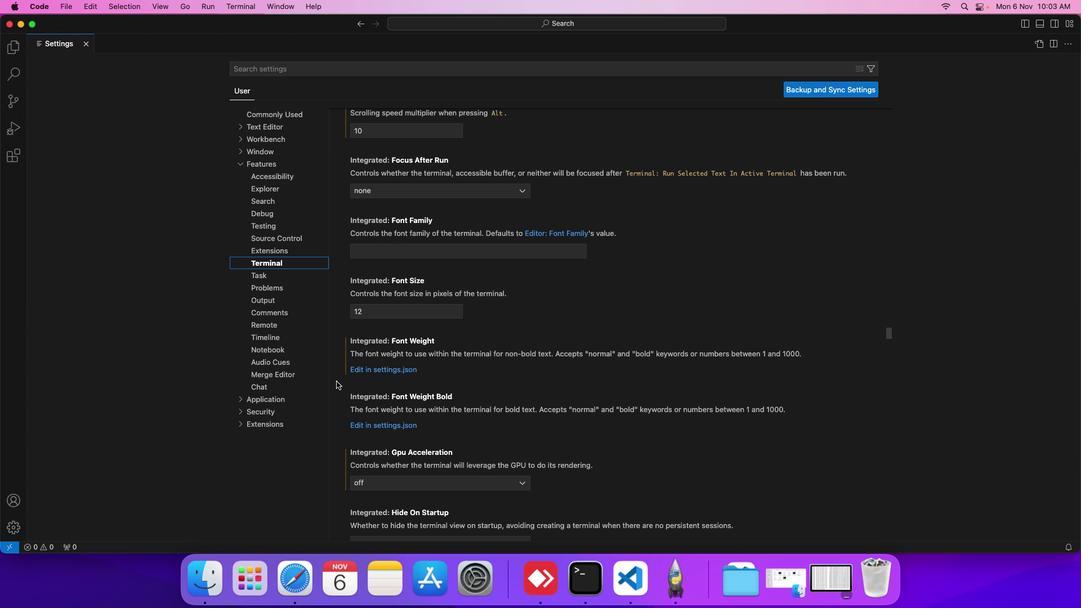 
Action: Mouse moved to (336, 381)
Screenshot: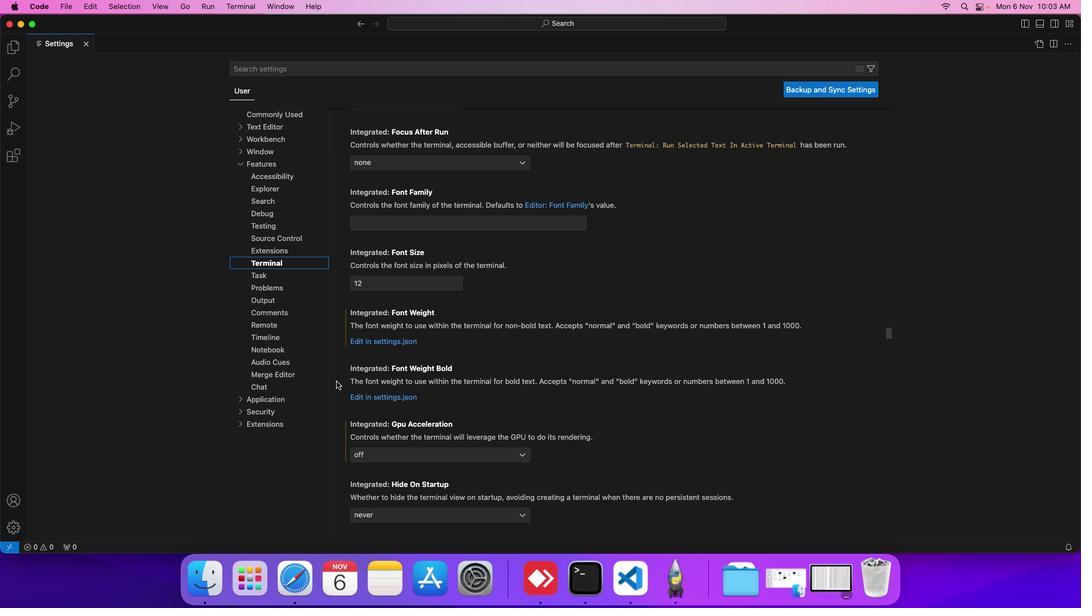 
Action: Mouse scrolled (336, 381) with delta (0, 0)
Screenshot: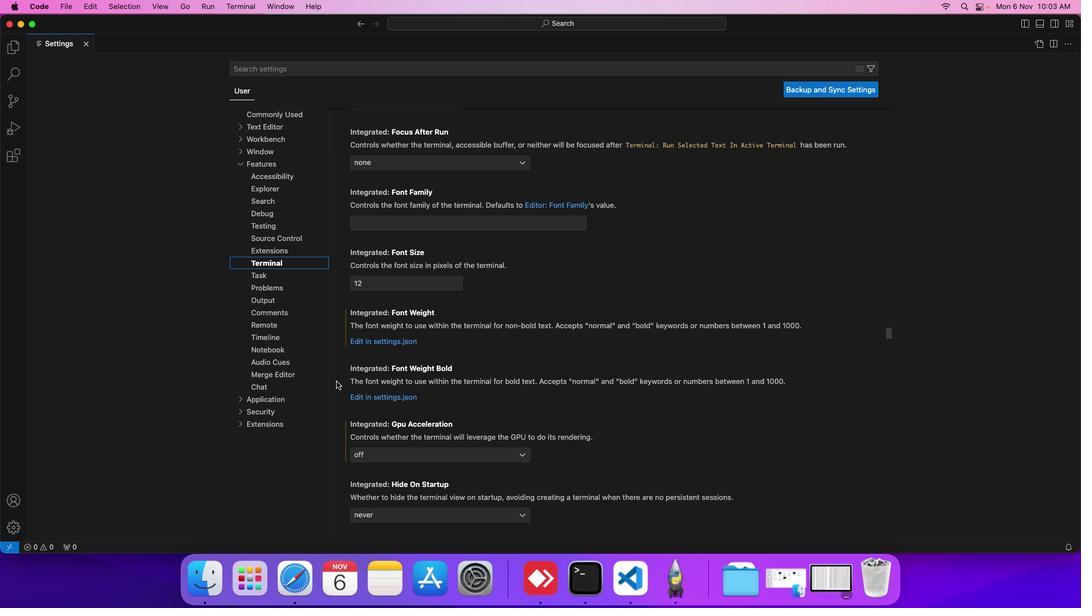 
Action: Mouse scrolled (336, 381) with delta (0, 0)
Screenshot: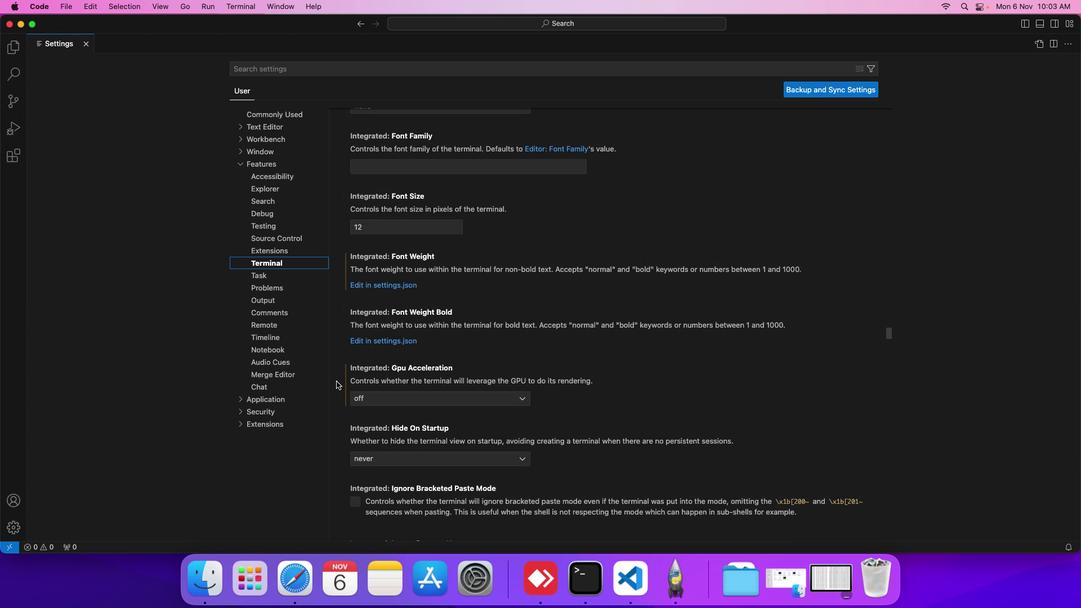 
Action: Mouse scrolled (336, 381) with delta (0, 0)
Screenshot: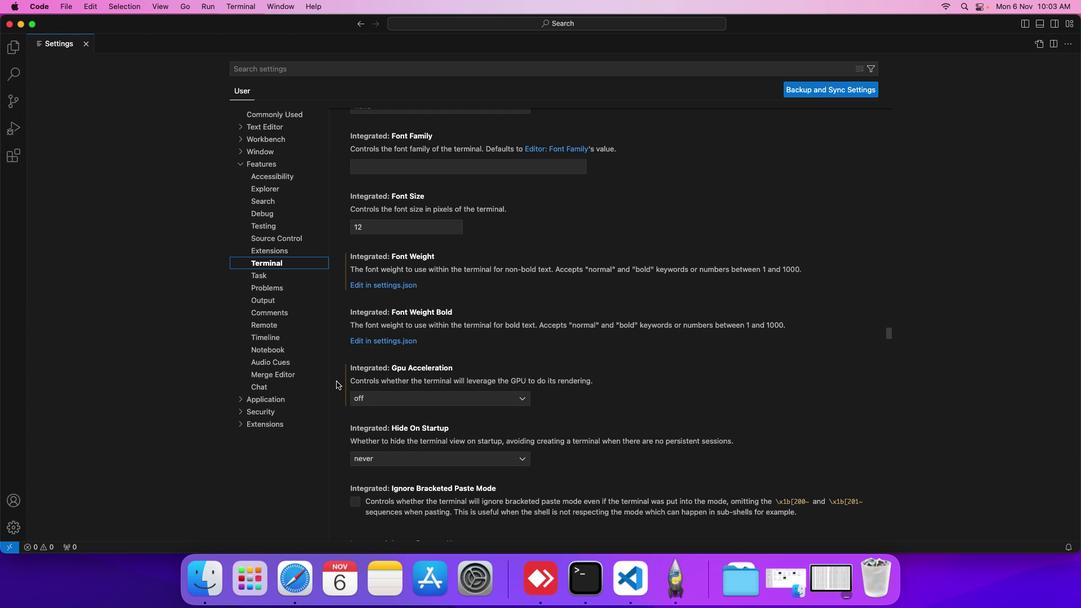 
Action: Mouse scrolled (336, 381) with delta (0, 0)
Screenshot: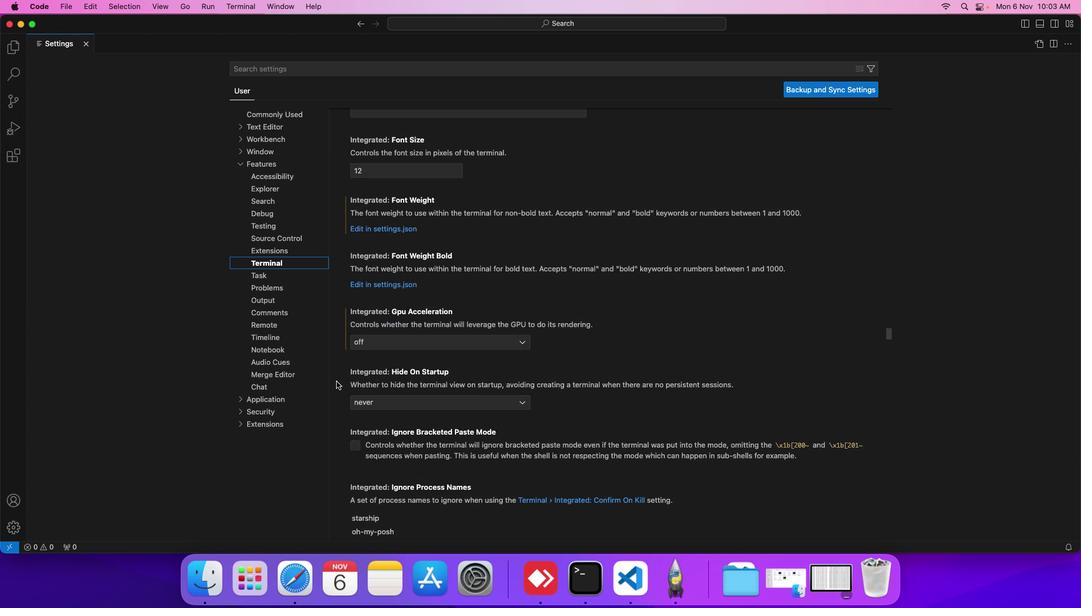 
Action: Mouse scrolled (336, 381) with delta (0, 0)
Screenshot: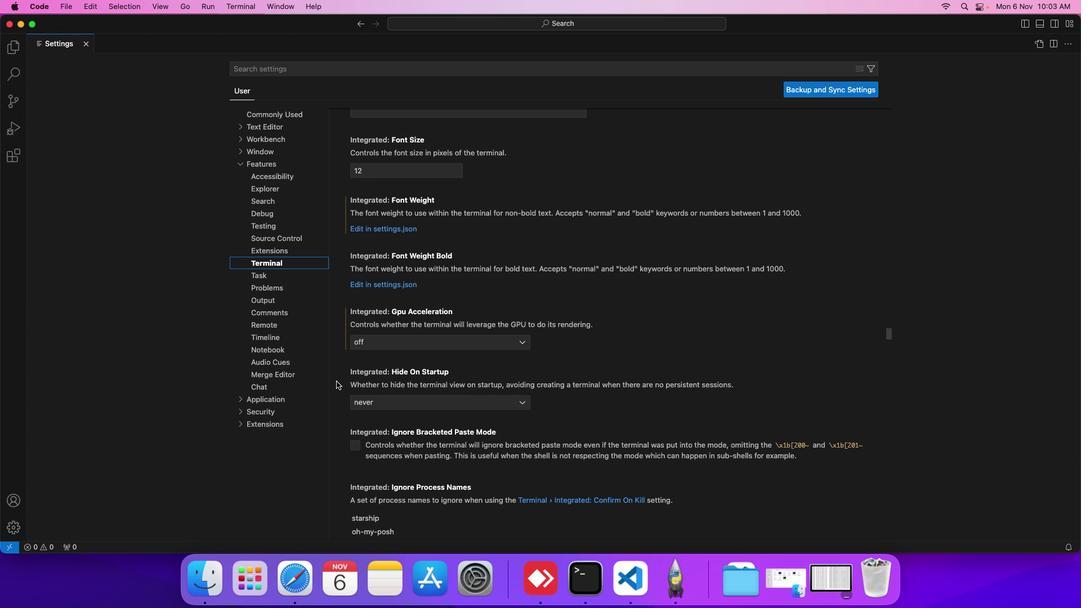 
Action: Mouse scrolled (336, 381) with delta (0, 0)
Screenshot: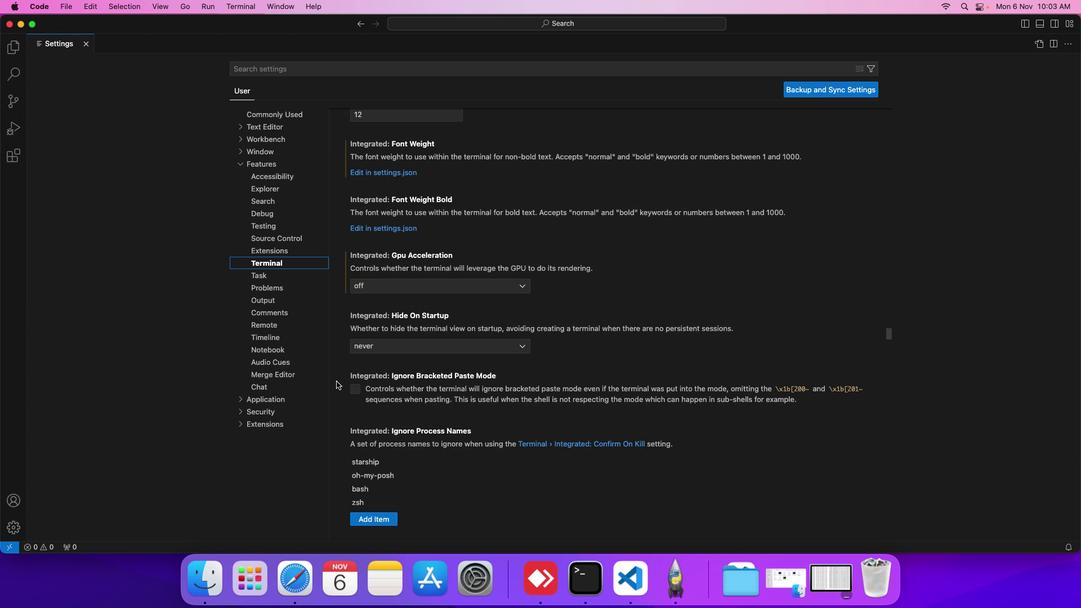 
Action: Mouse scrolled (336, 381) with delta (0, 0)
Screenshot: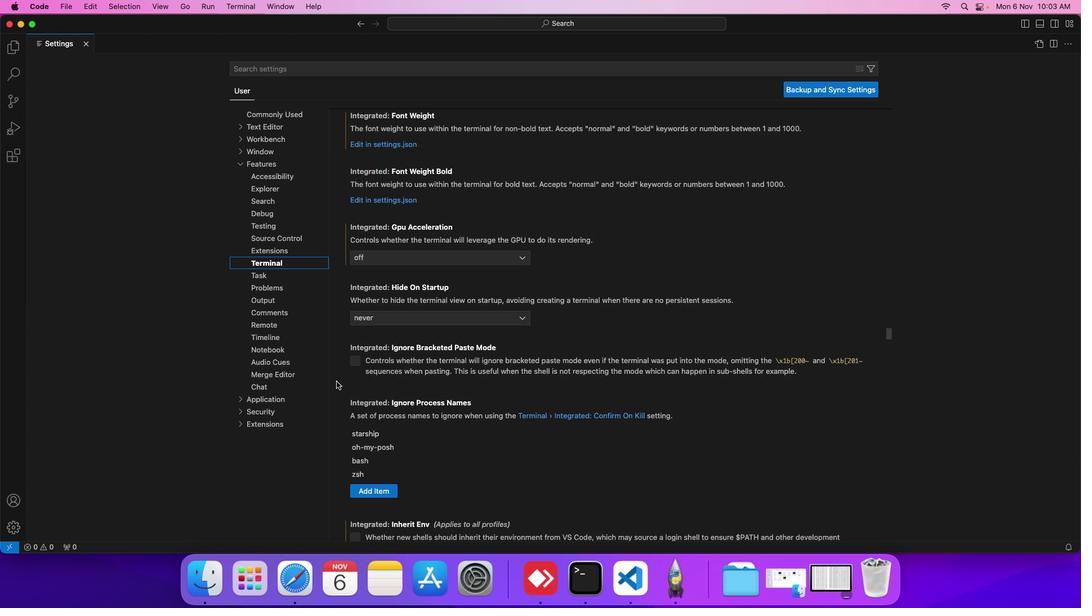 
Action: Mouse scrolled (336, 381) with delta (0, 0)
Screenshot: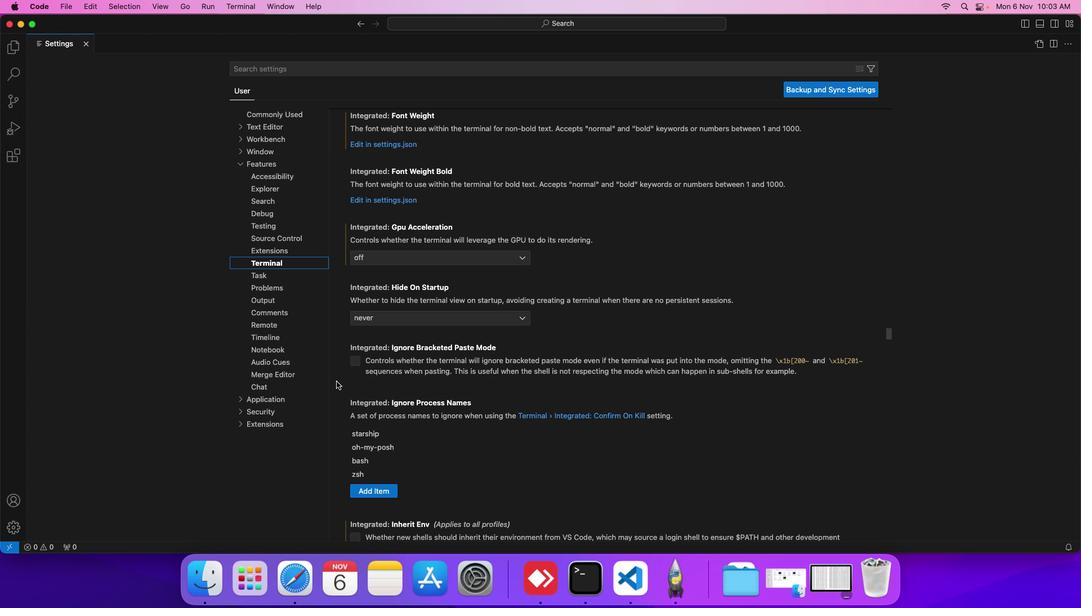 
Action: Mouse scrolled (336, 381) with delta (0, 0)
Screenshot: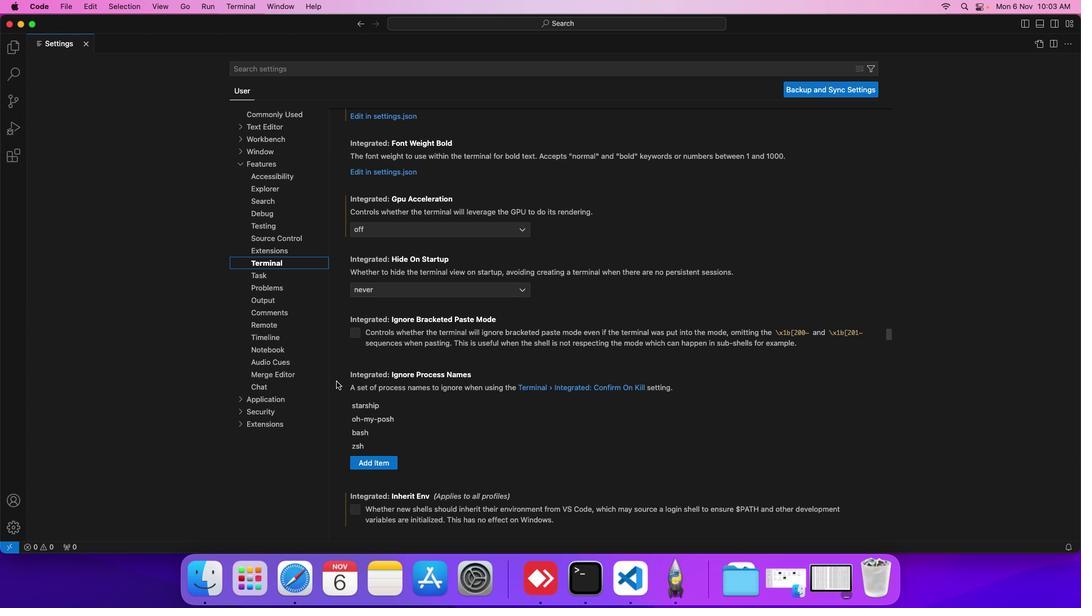 
Action: Mouse scrolled (336, 381) with delta (0, 0)
Screenshot: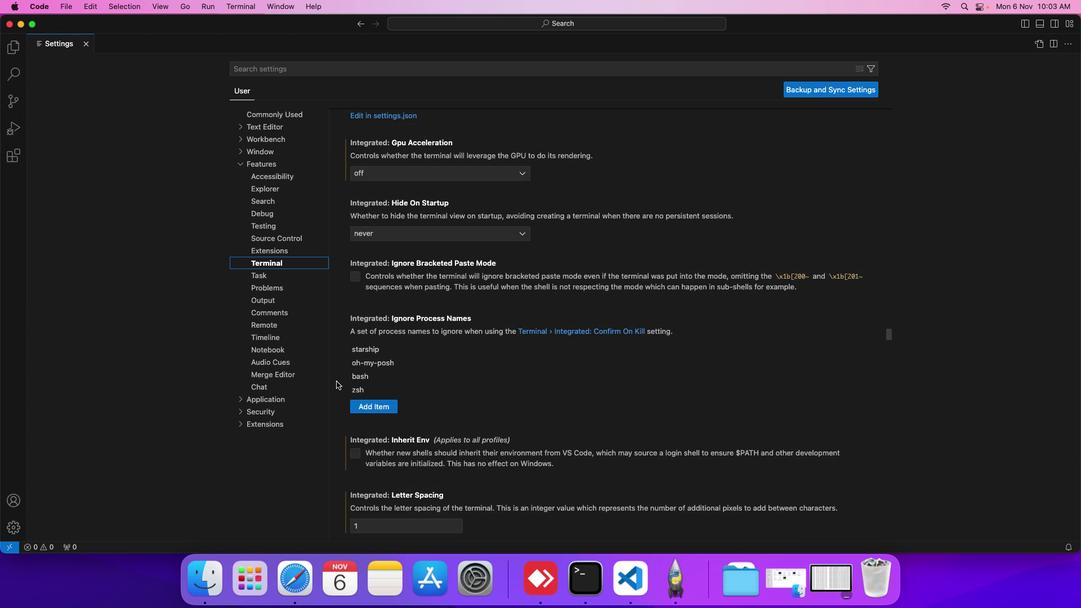 
Action: Mouse scrolled (336, 381) with delta (0, 0)
Screenshot: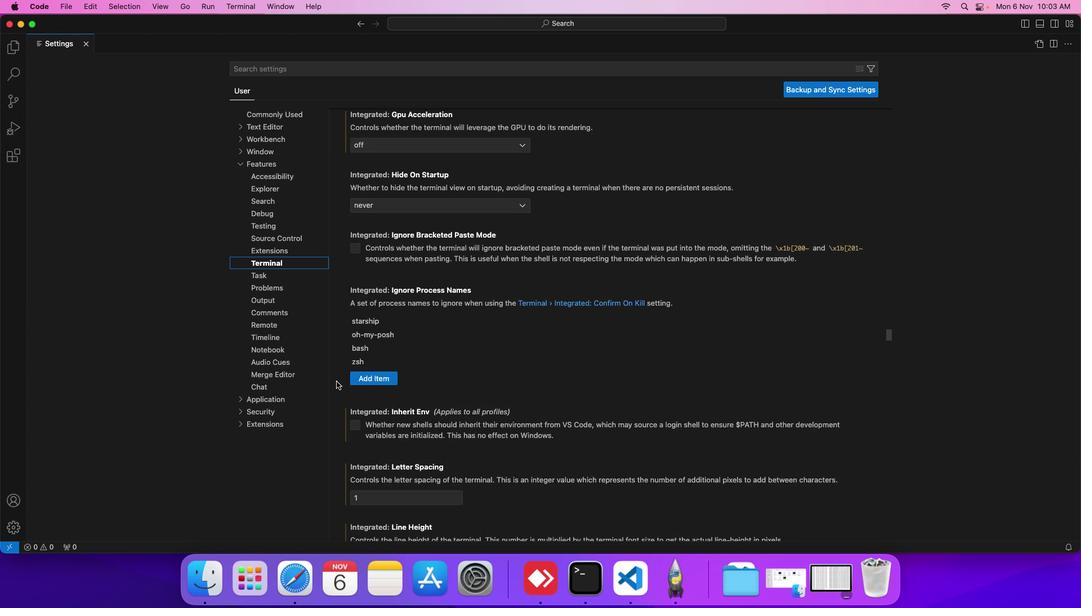 
Action: Mouse scrolled (336, 381) with delta (0, 0)
Screenshot: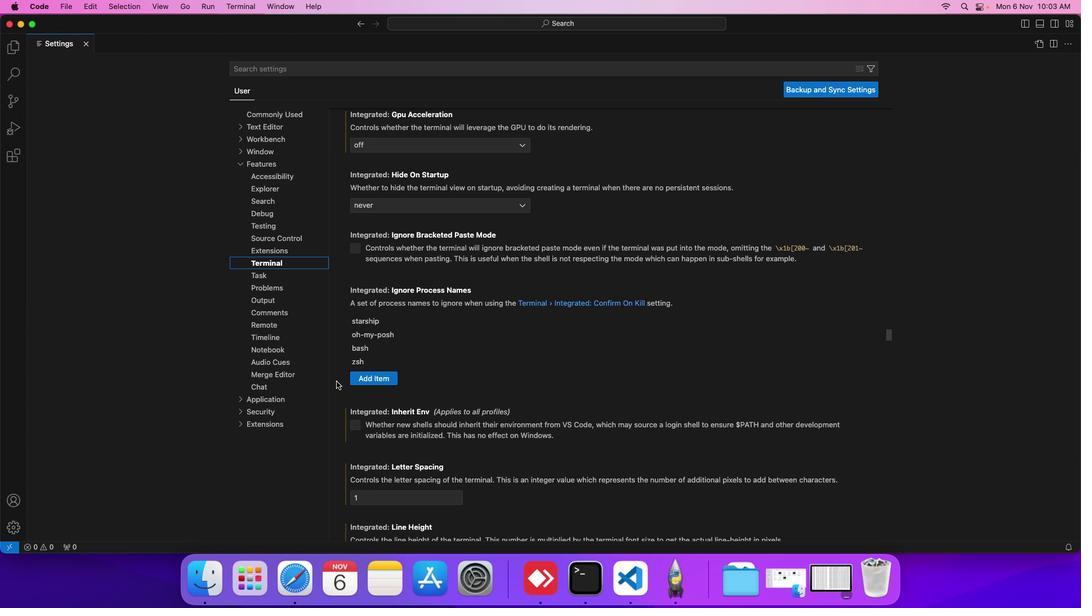 
Action: Mouse scrolled (336, 381) with delta (0, 0)
Screenshot: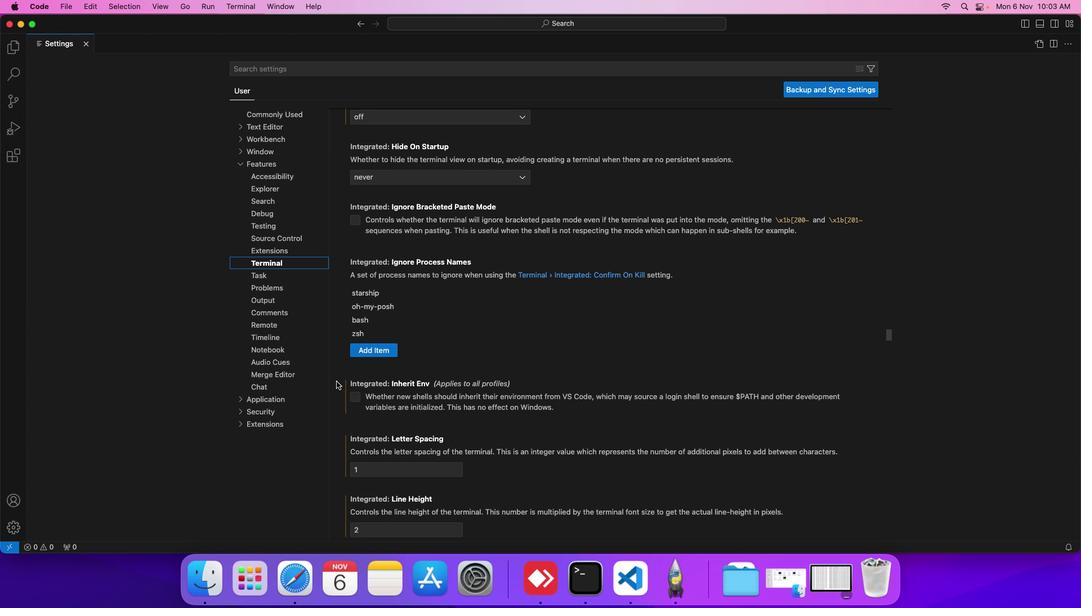 
Action: Mouse scrolled (336, 381) with delta (0, 0)
Screenshot: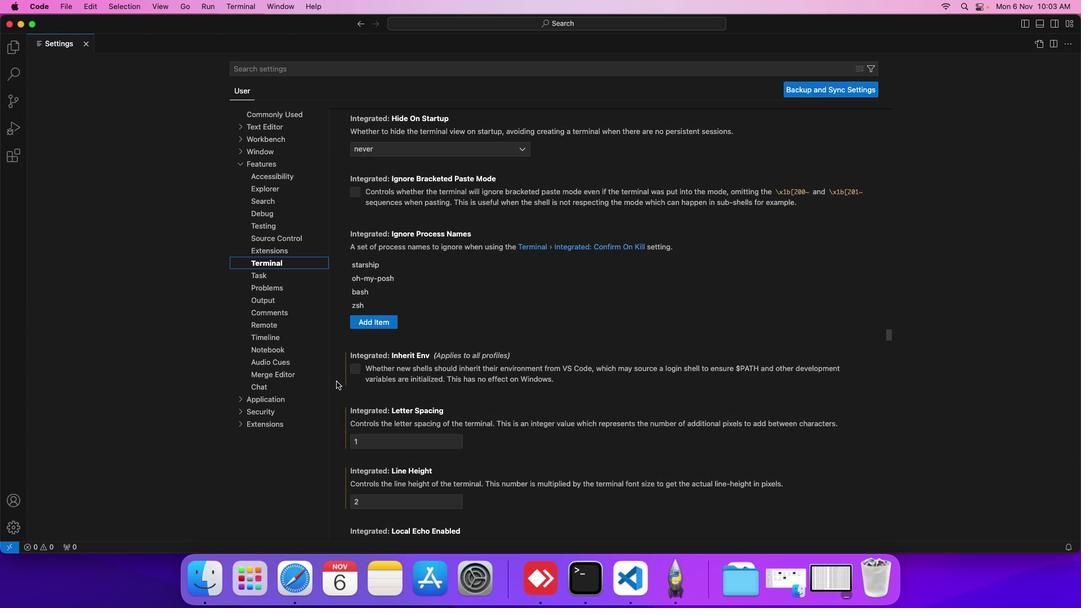 
Action: Mouse moved to (336, 381)
Screenshot: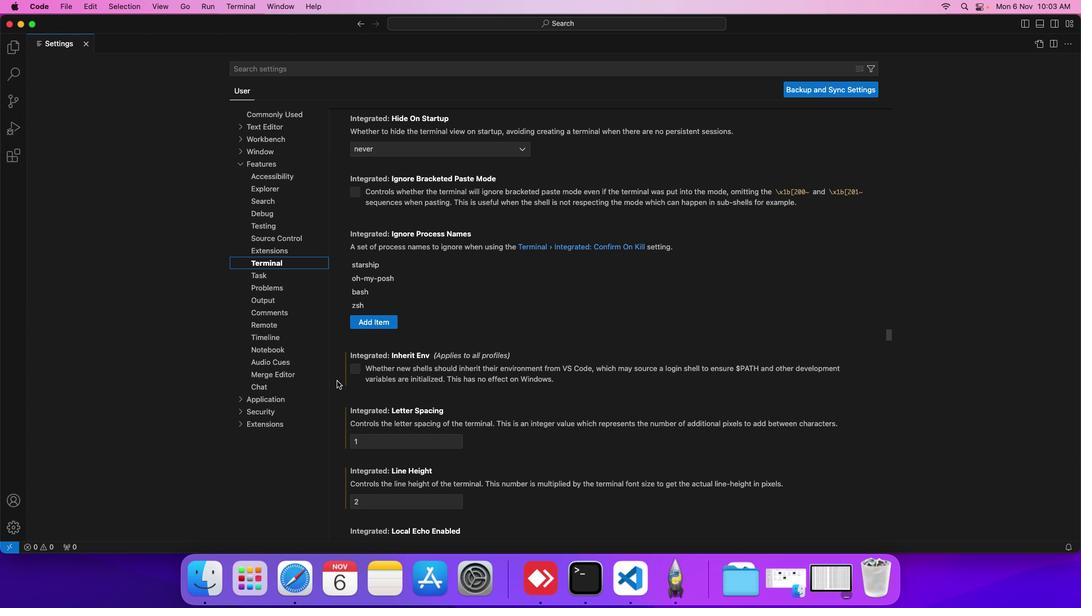 
Action: Mouse scrolled (336, 381) with delta (0, 0)
Screenshot: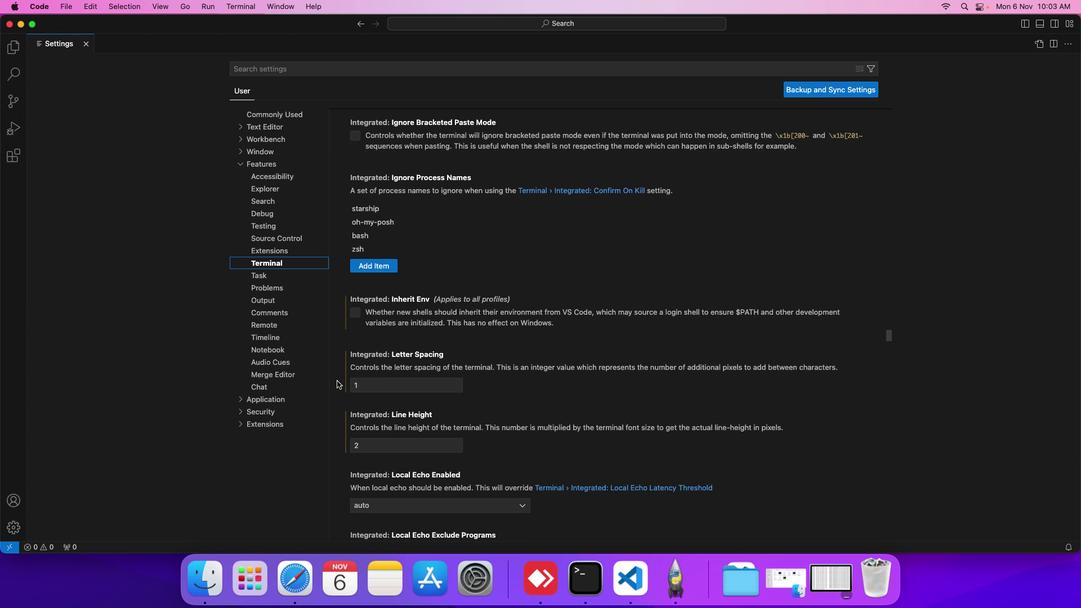 
Action: Mouse scrolled (336, 381) with delta (0, 0)
Screenshot: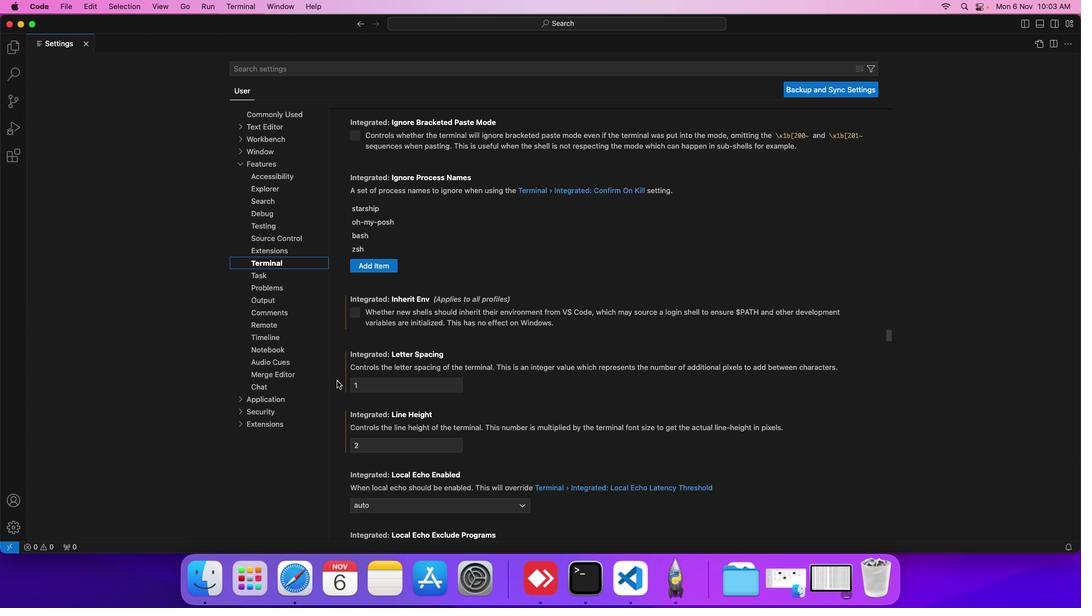 
Action: Mouse scrolled (336, 381) with delta (0, 0)
Screenshot: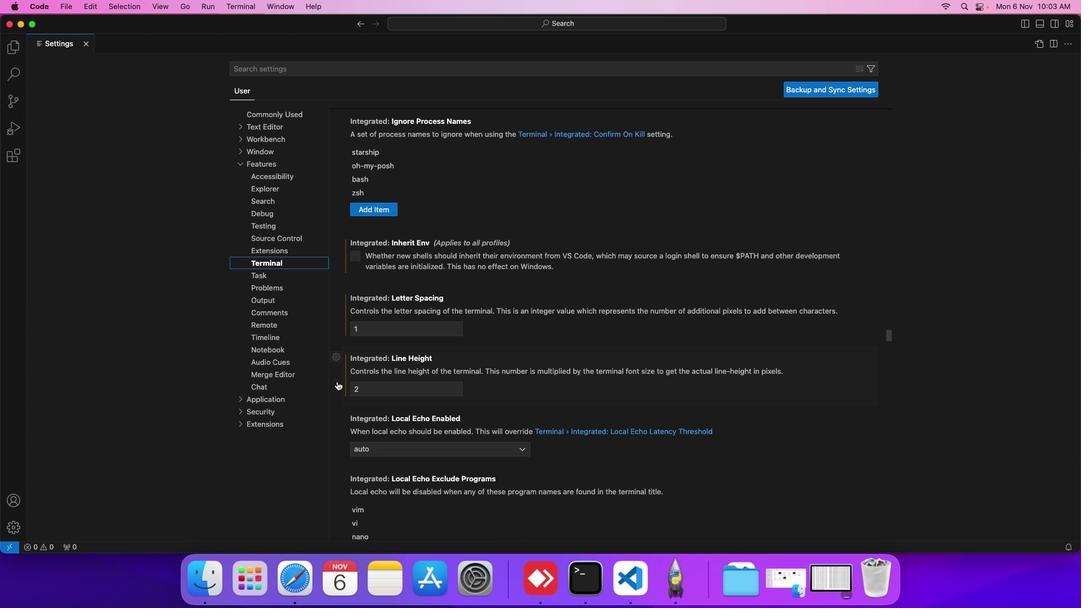 
Action: Mouse moved to (336, 381)
Screenshot: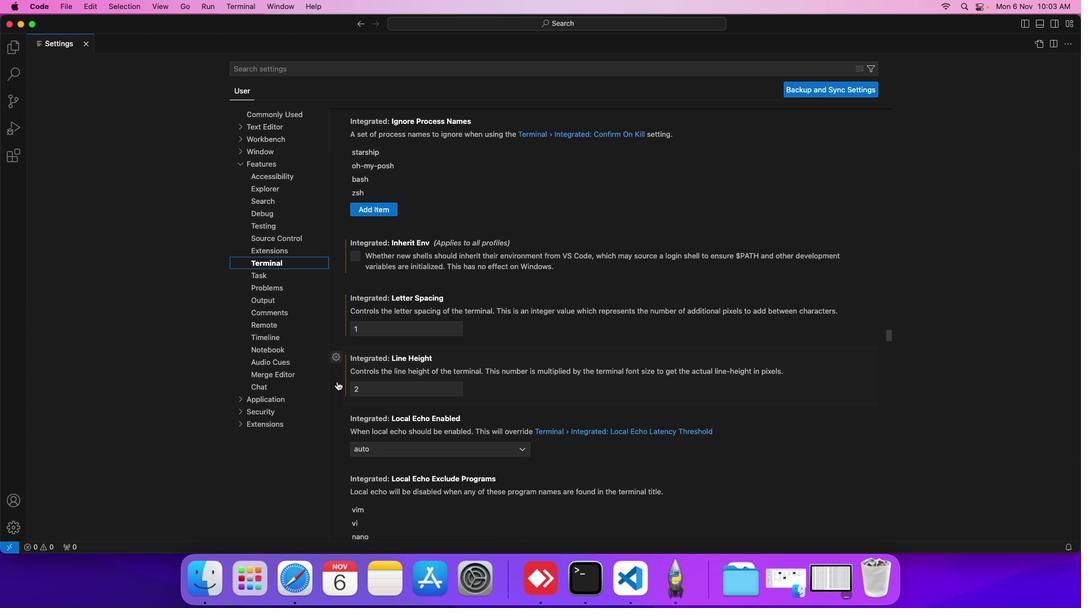 
Action: Mouse scrolled (336, 381) with delta (0, 0)
Screenshot: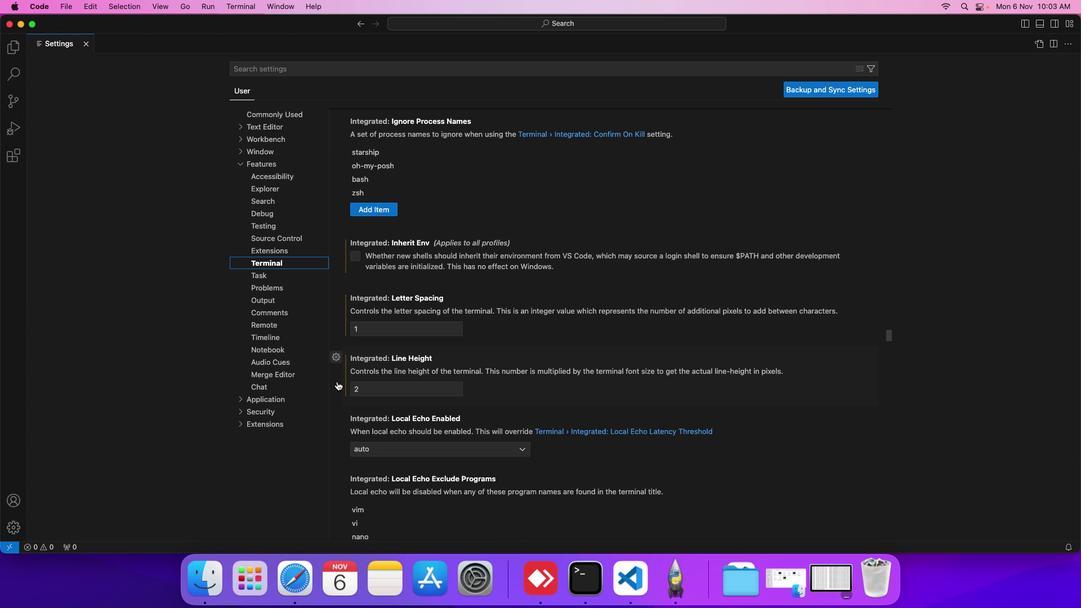 
Action: Mouse scrolled (336, 381) with delta (0, 0)
Screenshot: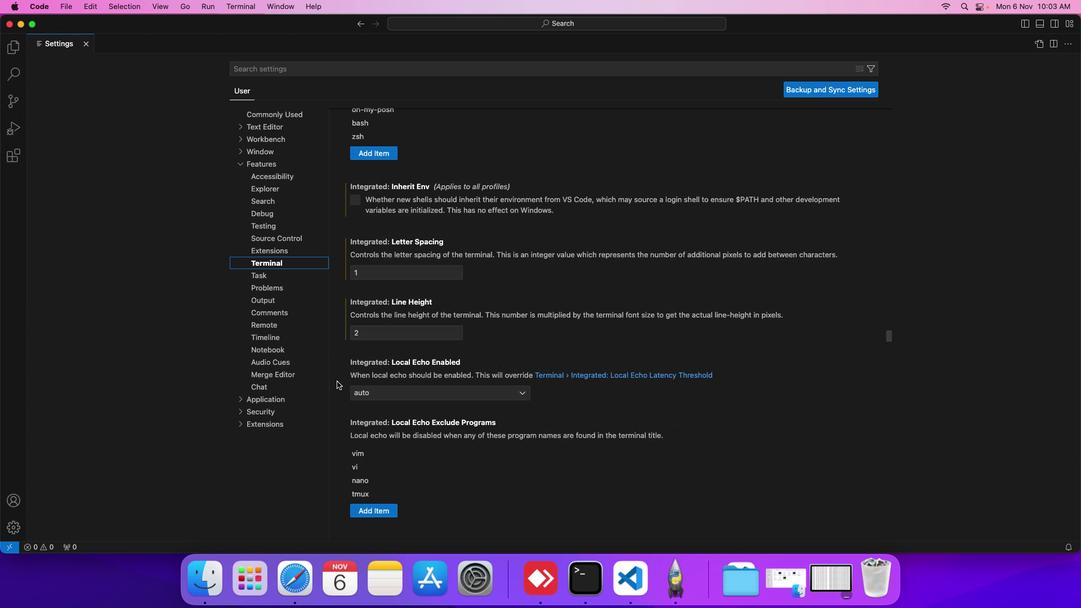 
Action: Mouse scrolled (336, 381) with delta (0, 0)
Screenshot: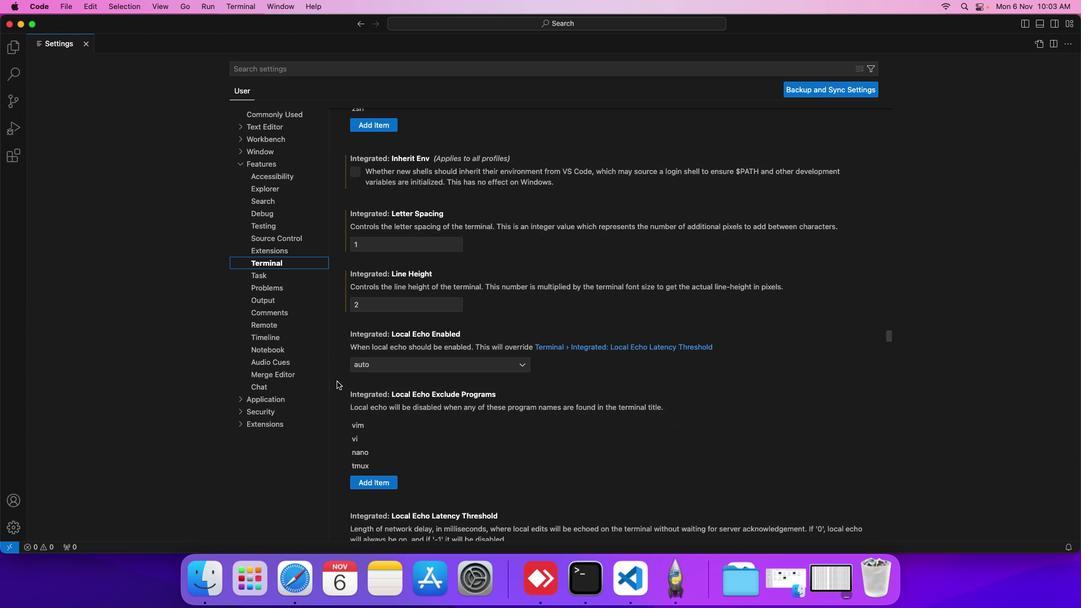 
Action: Mouse scrolled (336, 381) with delta (0, 0)
Screenshot: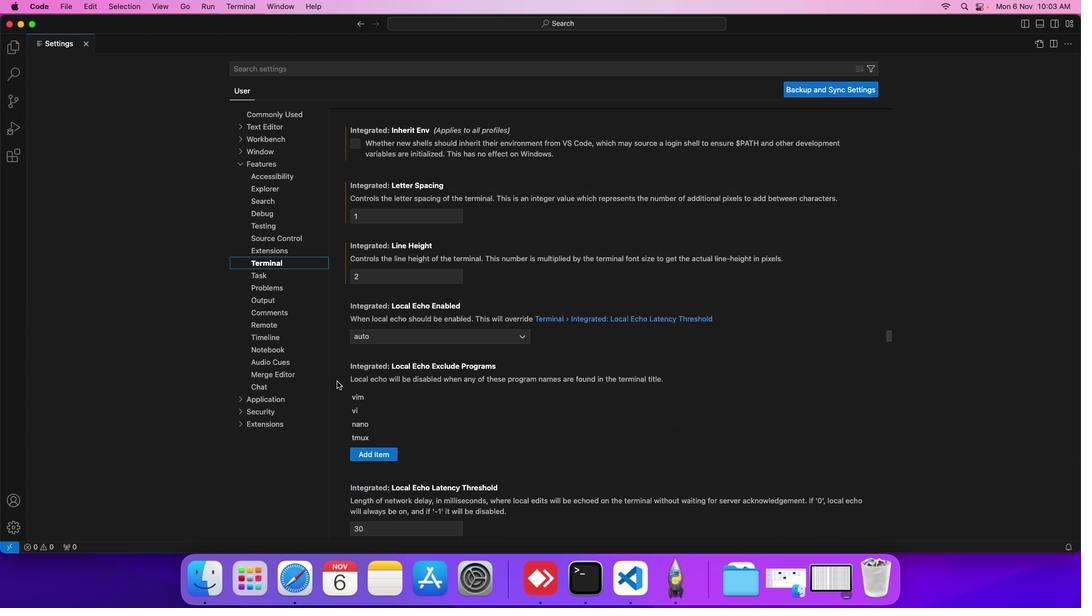 
Action: Mouse scrolled (336, 381) with delta (0, 0)
Screenshot: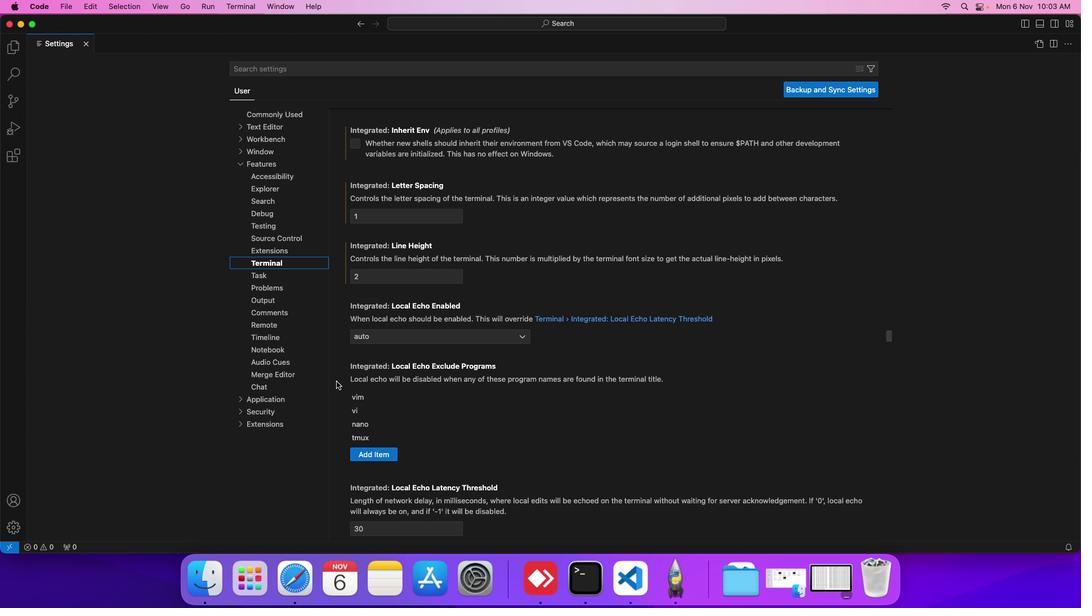 
Action: Mouse moved to (336, 381)
Screenshot: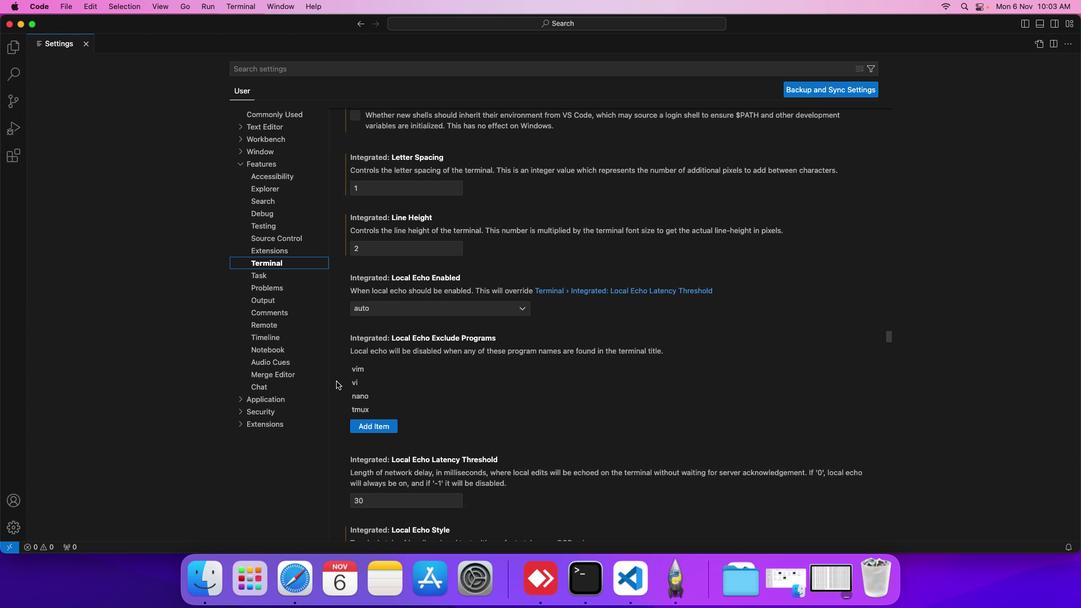
Action: Mouse scrolled (336, 381) with delta (0, 0)
Screenshot: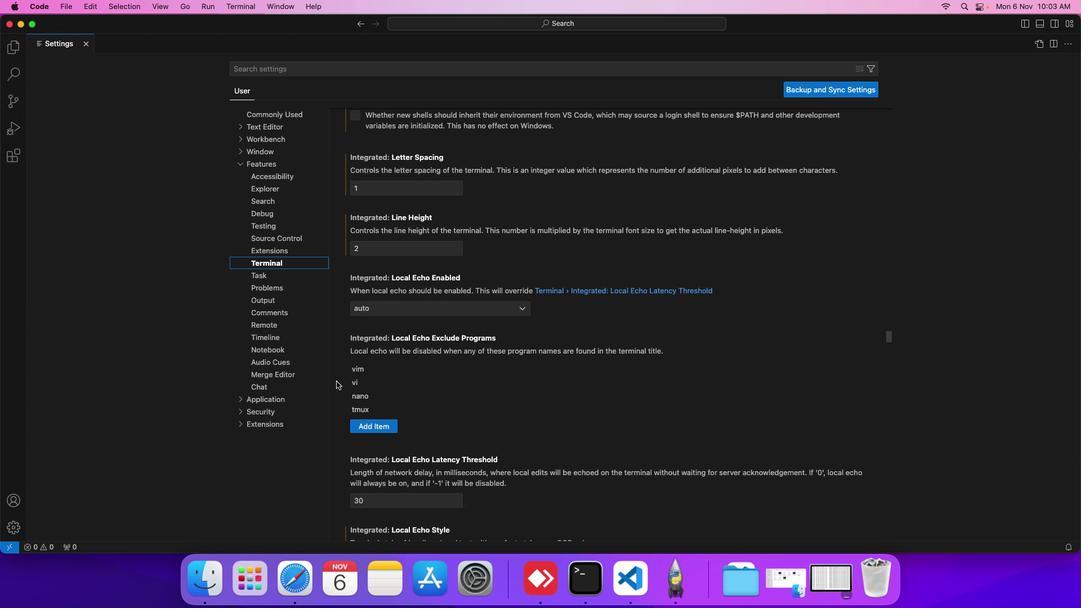
Action: Mouse moved to (336, 381)
Screenshot: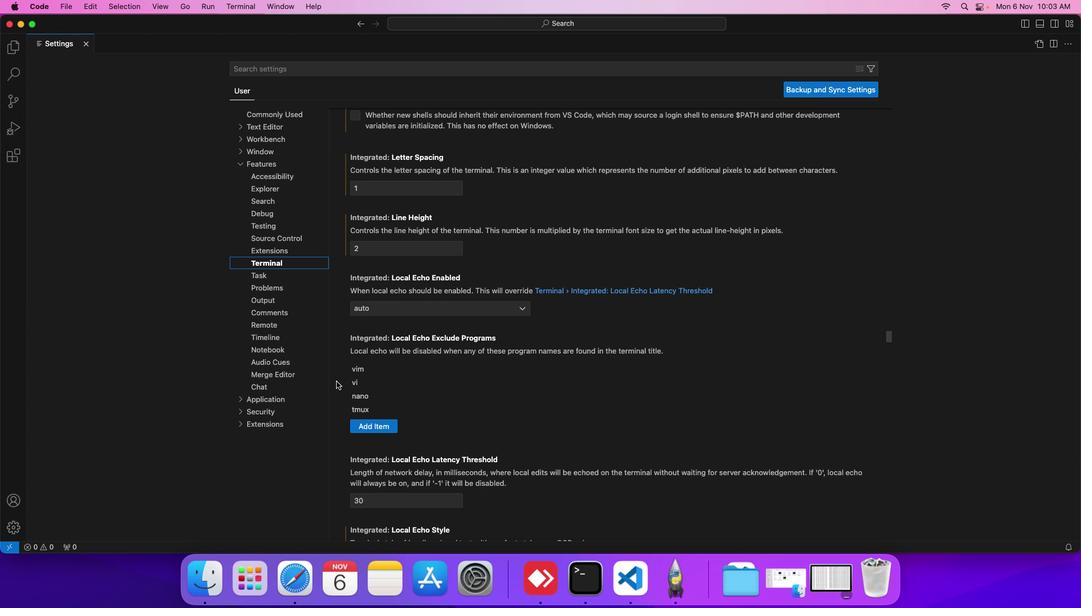 
Action: Mouse scrolled (336, 381) with delta (0, 0)
Screenshot: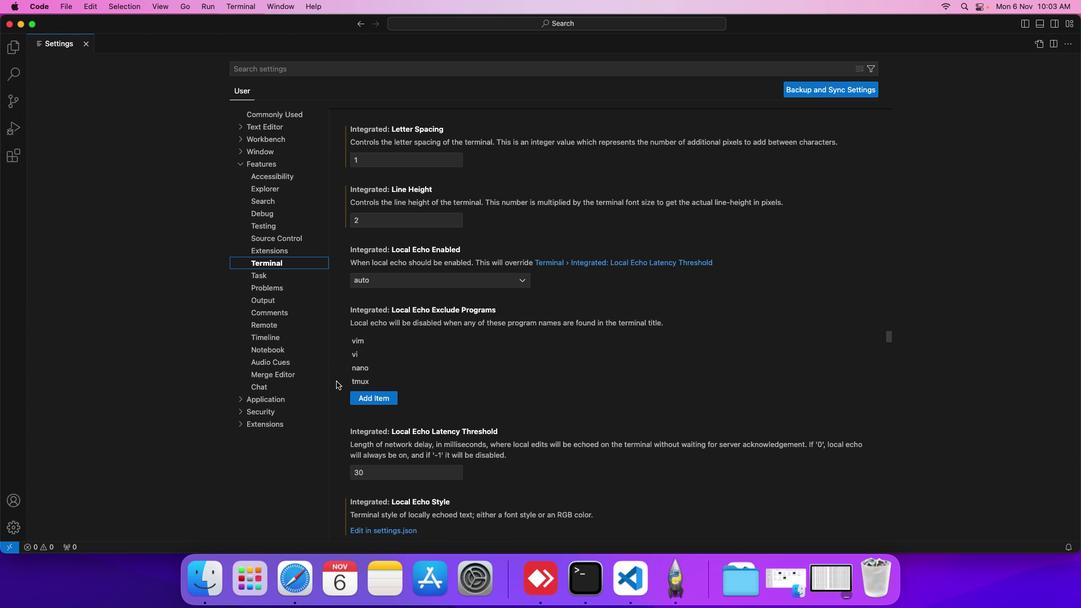 
Action: Mouse scrolled (336, 381) with delta (0, 0)
Screenshot: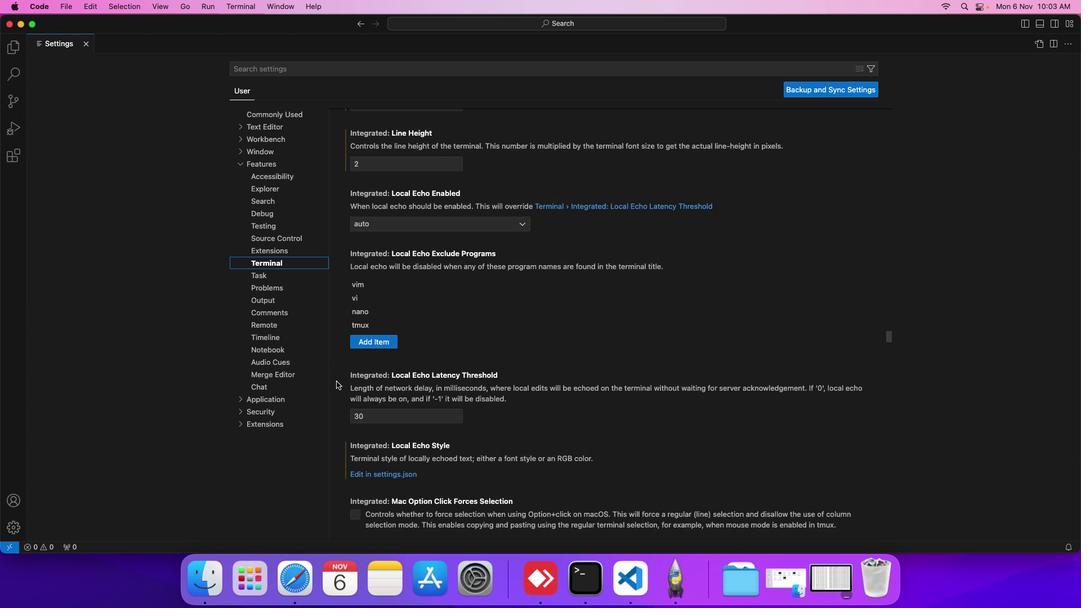 
Action: Mouse scrolled (336, 381) with delta (0, 0)
Screenshot: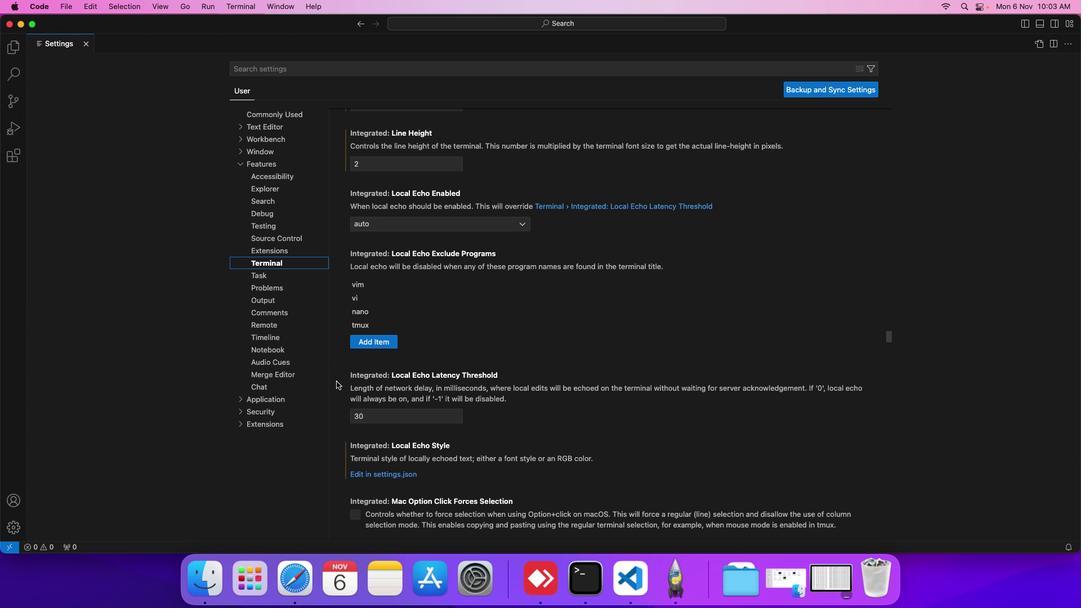 
Action: Mouse scrolled (336, 381) with delta (0, 0)
Screenshot: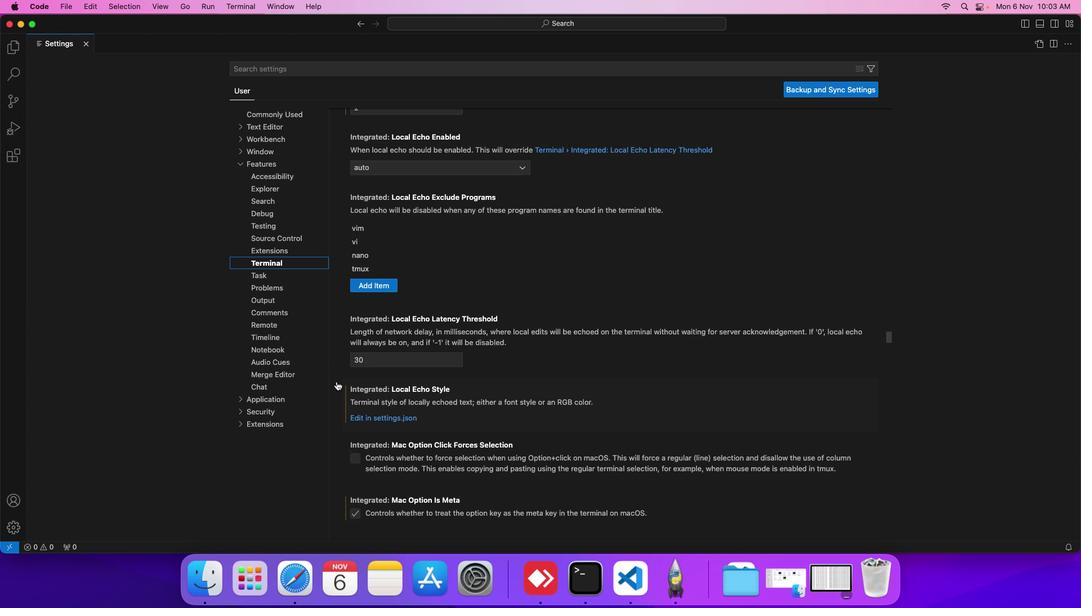 
Action: Mouse scrolled (336, 381) with delta (0, 0)
Screenshot: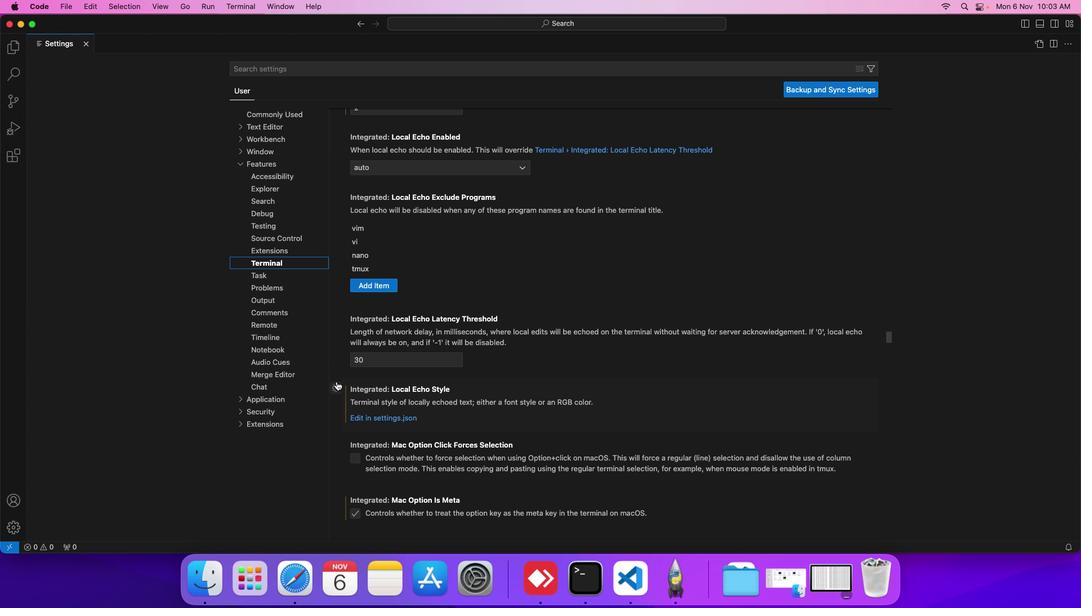 
Action: Mouse scrolled (336, 381) with delta (0, 0)
Screenshot: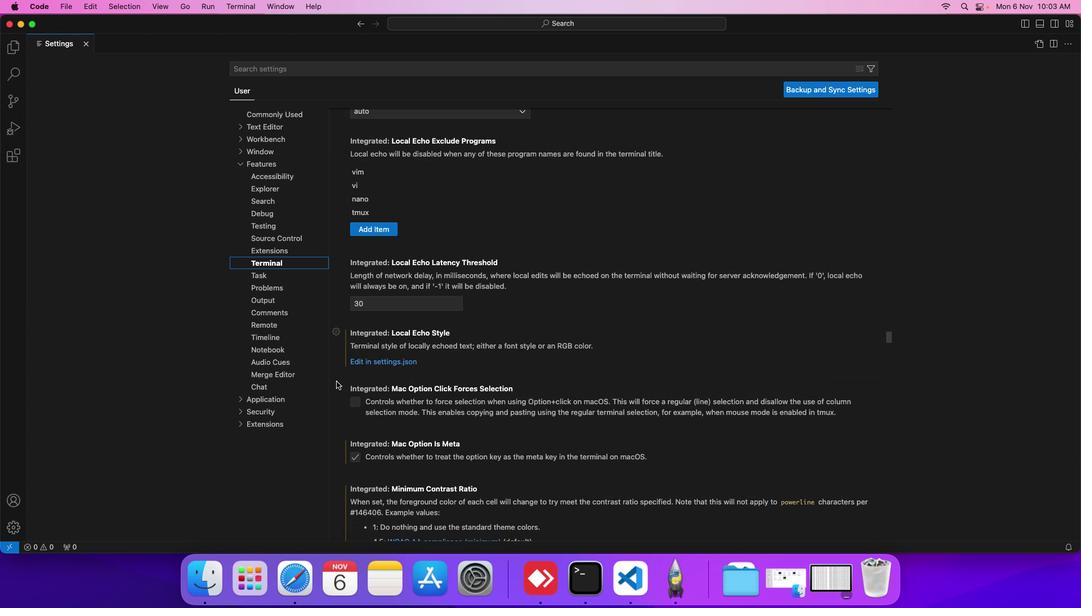 
Action: Mouse scrolled (336, 381) with delta (0, 0)
Screenshot: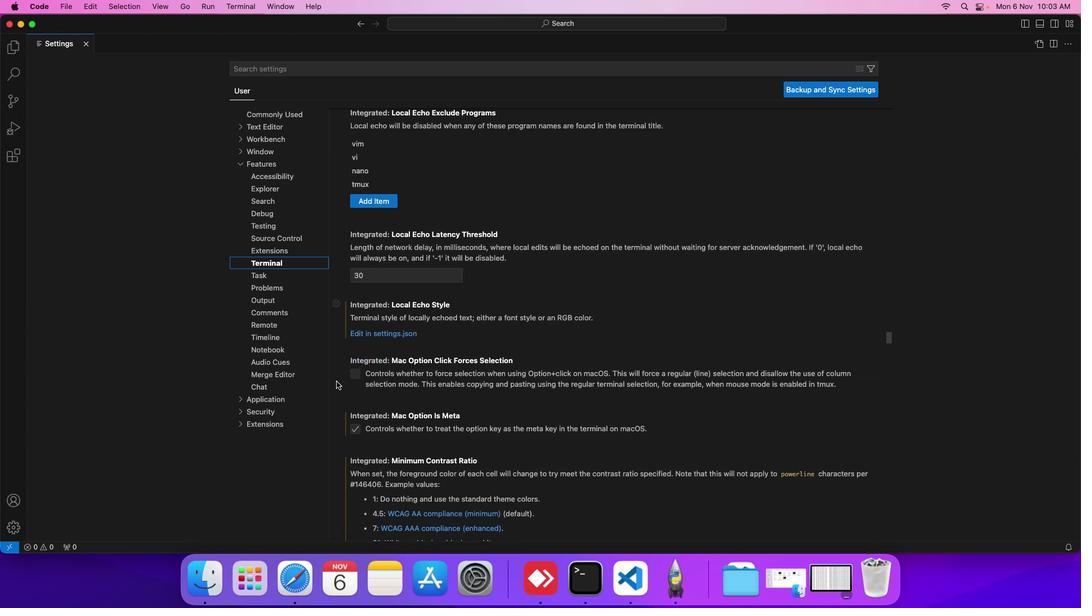 
Action: Mouse scrolled (336, 381) with delta (0, 0)
Screenshot: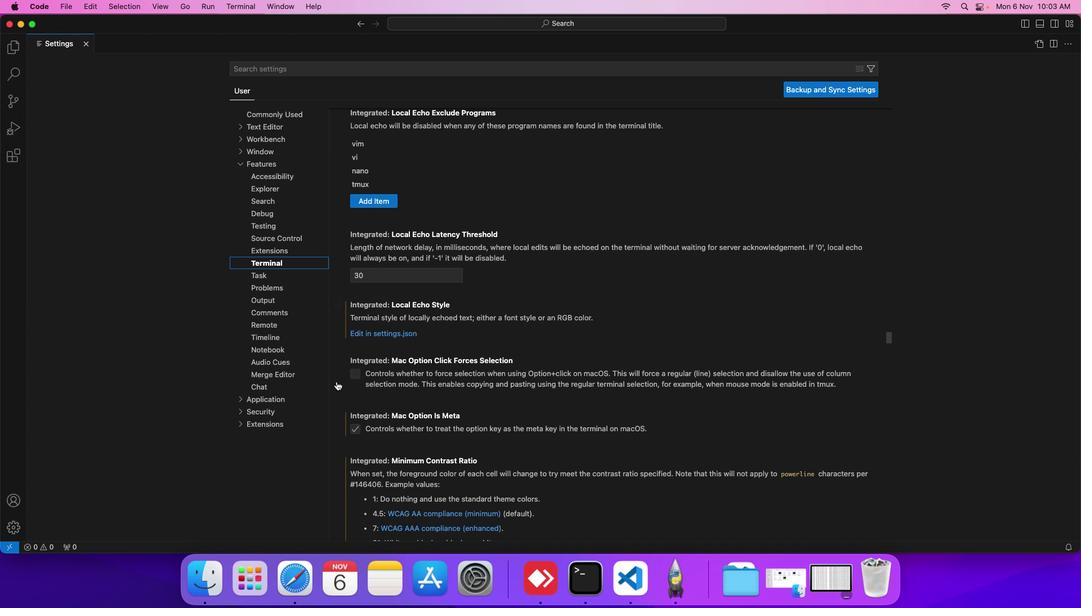 
Action: Mouse scrolled (336, 381) with delta (0, 0)
Screenshot: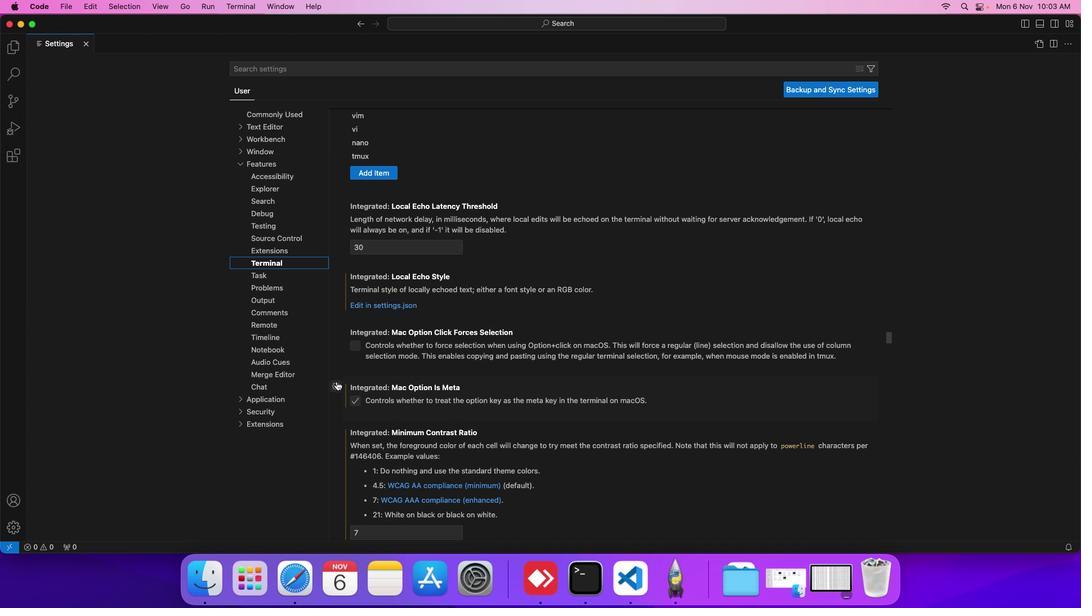 
Action: Mouse scrolled (336, 381) with delta (0, 0)
Screenshot: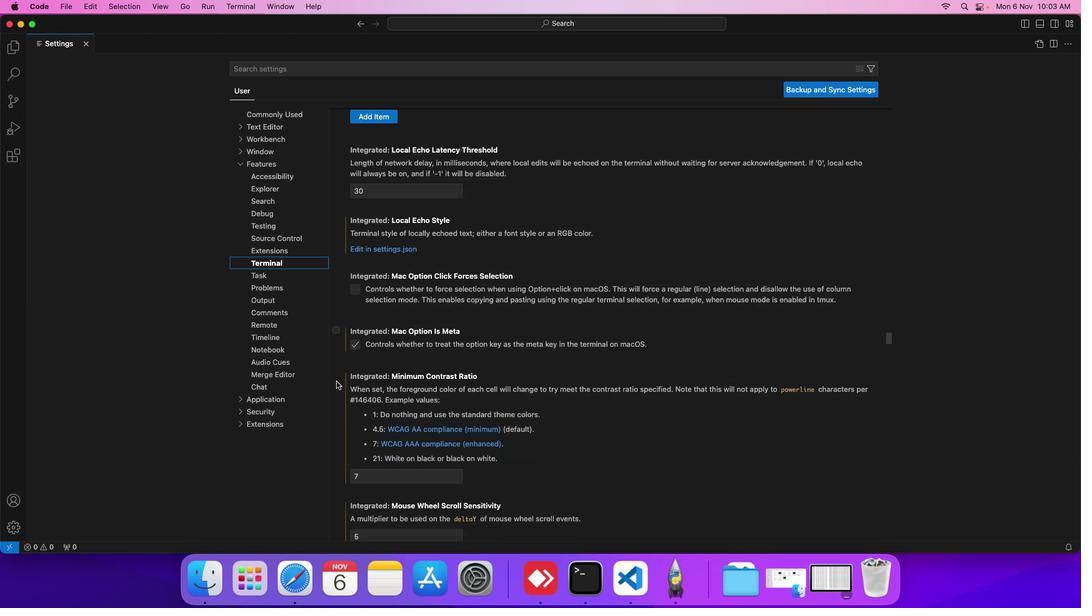 
Action: Mouse scrolled (336, 381) with delta (0, 0)
Screenshot: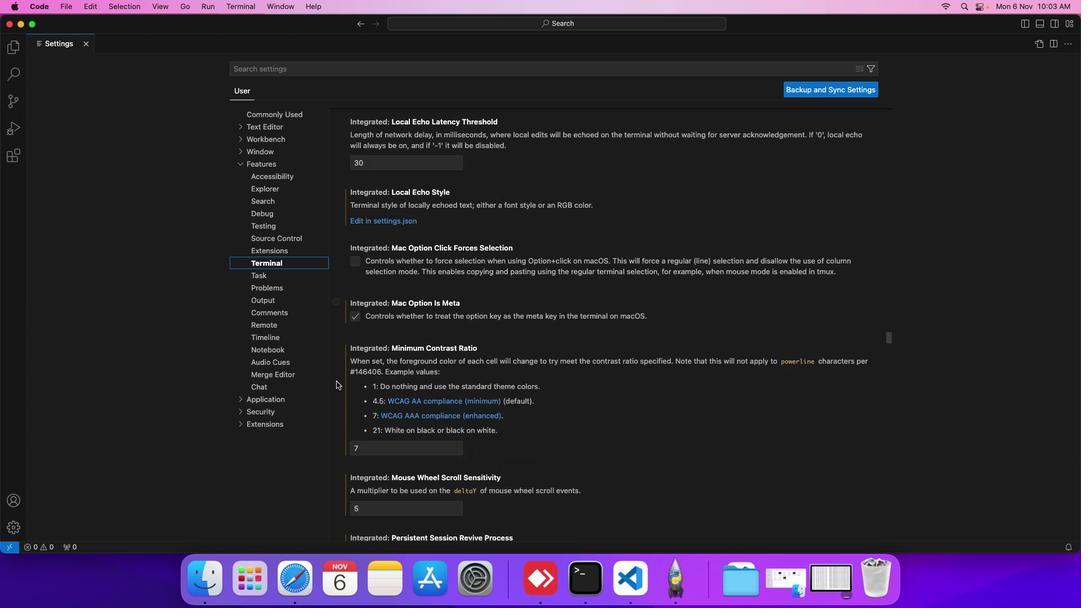 
Action: Mouse scrolled (336, 381) with delta (0, 0)
Screenshot: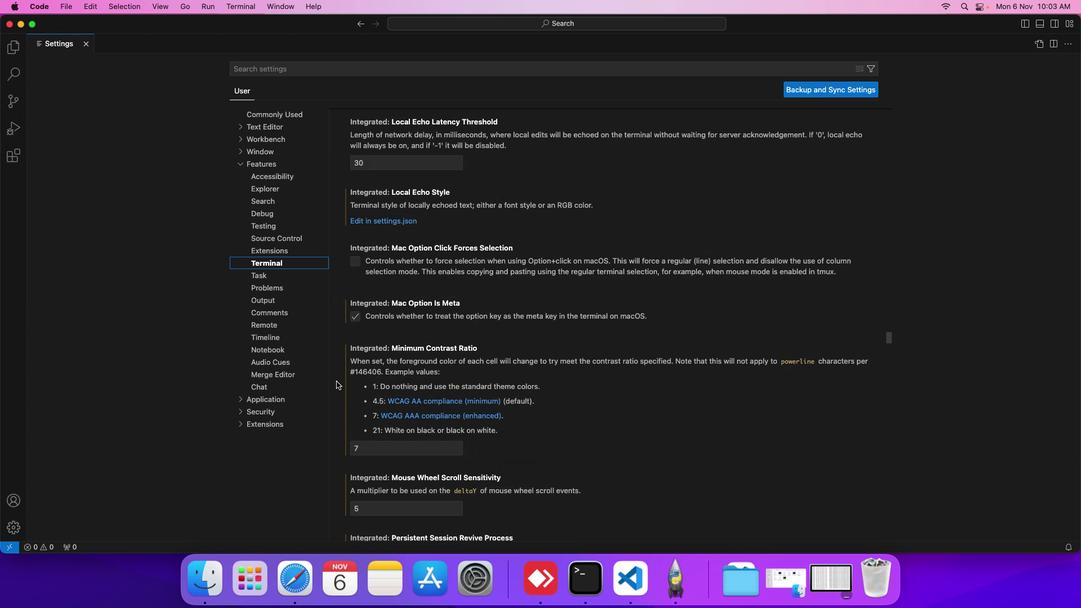 
Action: Mouse scrolled (336, 381) with delta (0, 0)
Screenshot: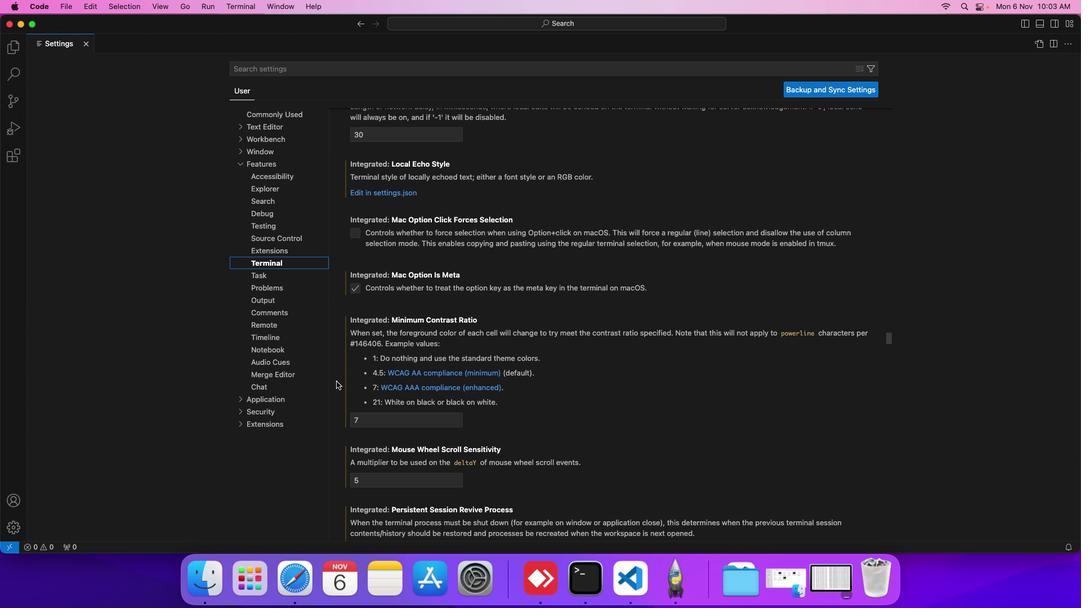 
Action: Mouse scrolled (336, 381) with delta (0, 0)
Screenshot: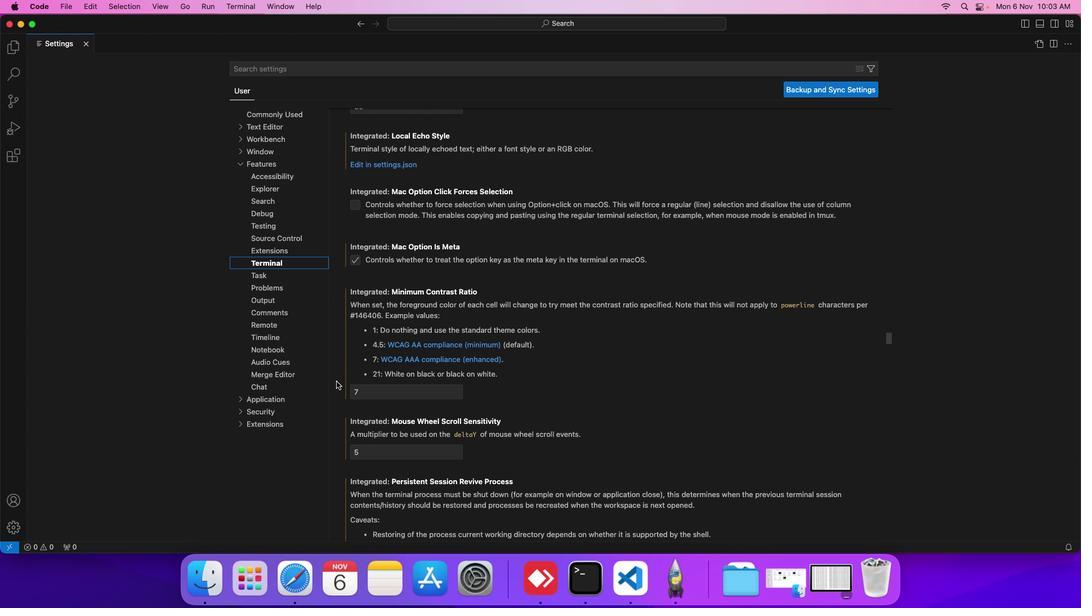
Action: Mouse scrolled (336, 381) with delta (0, 0)
Screenshot: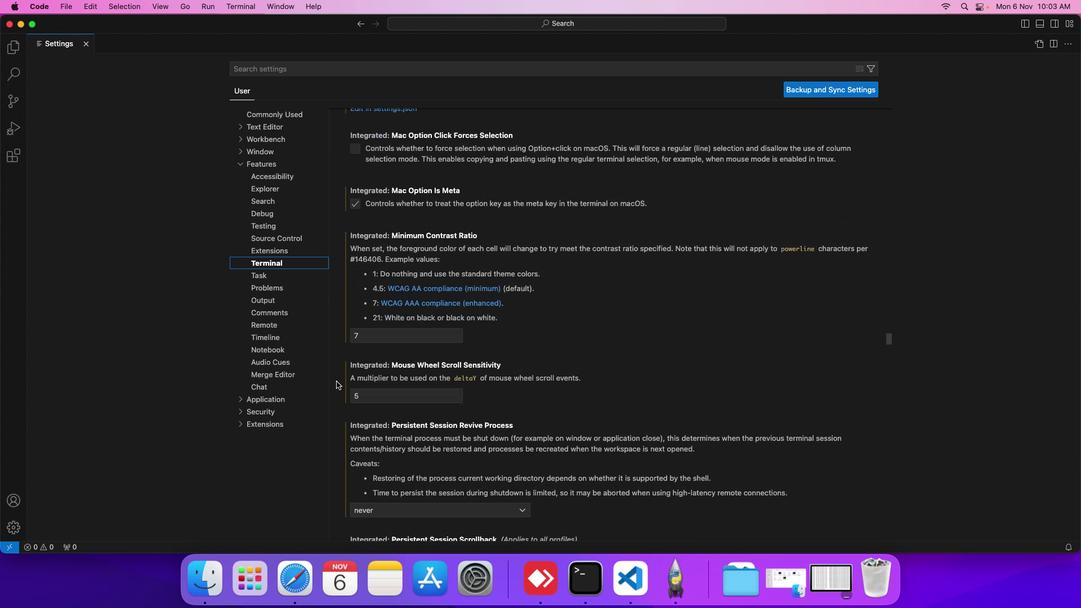 
Action: Mouse scrolled (336, 381) with delta (0, 0)
Screenshot: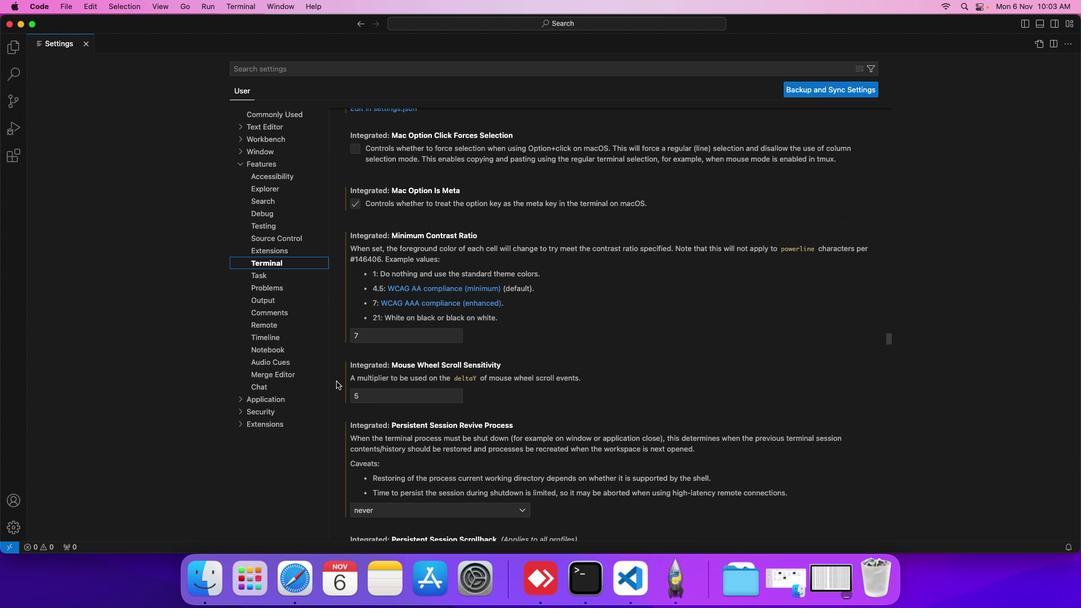 
Action: Mouse scrolled (336, 381) with delta (0, 0)
Screenshot: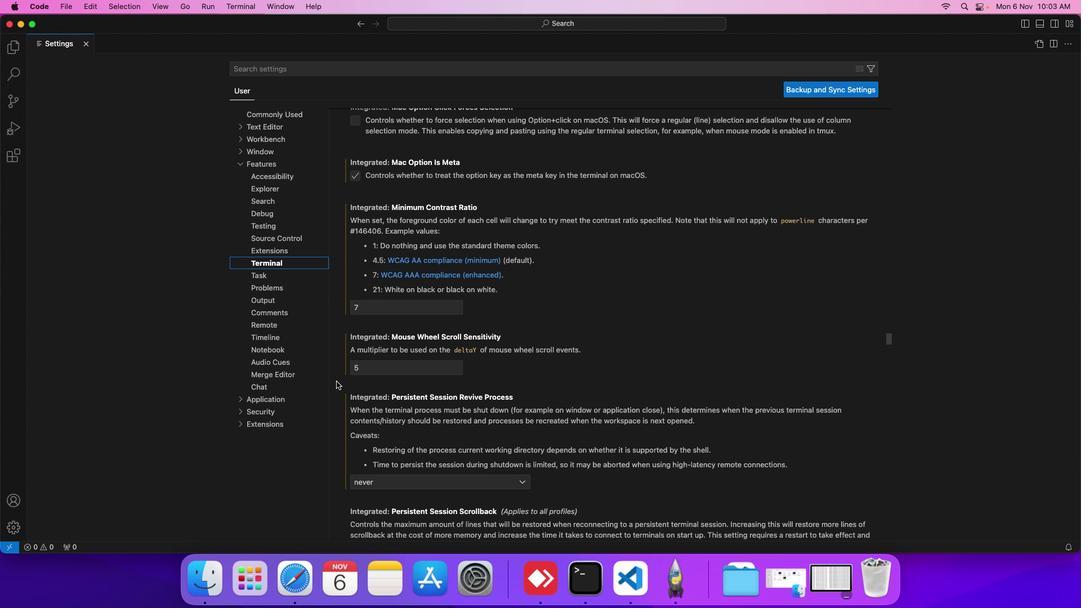 
Action: Mouse scrolled (336, 381) with delta (0, 0)
Screenshot: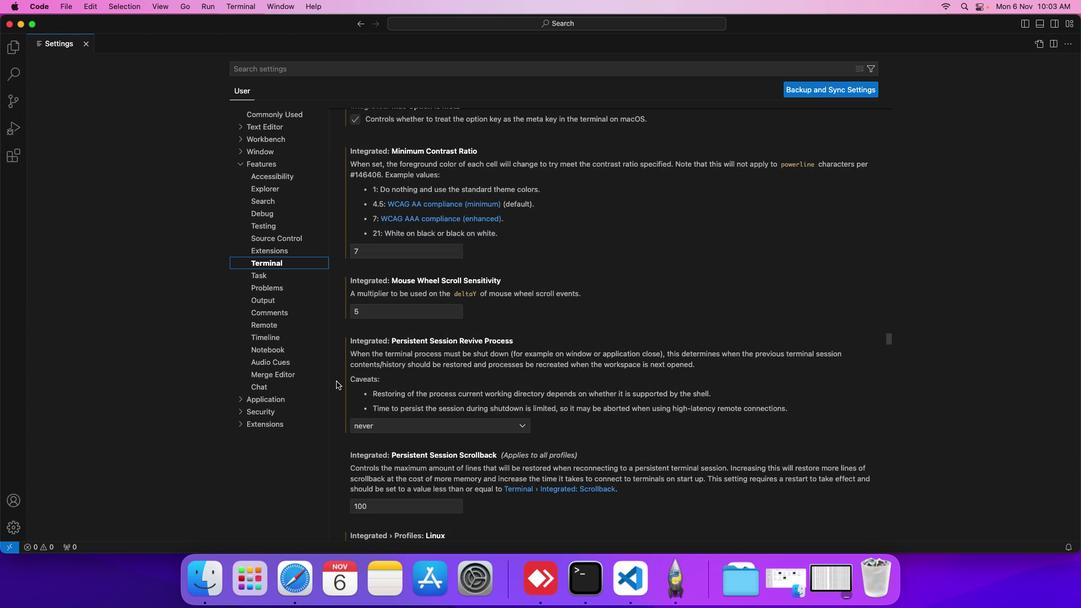 
Action: Mouse scrolled (336, 381) with delta (0, 0)
Screenshot: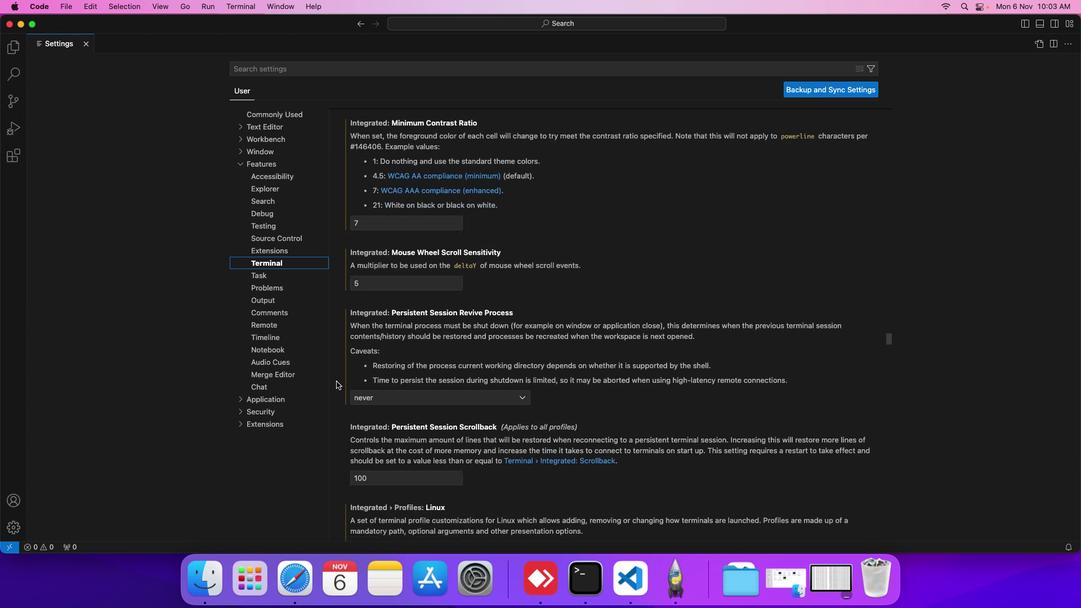 
Action: Mouse scrolled (336, 381) with delta (0, 0)
Screenshot: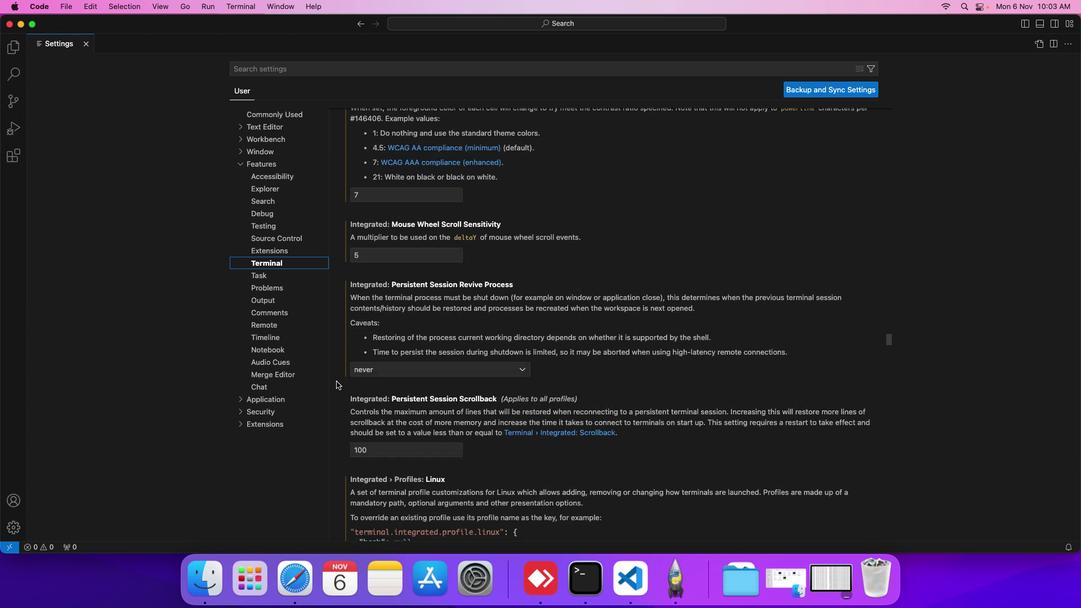 
Action: Mouse scrolled (336, 381) with delta (0, 0)
Screenshot: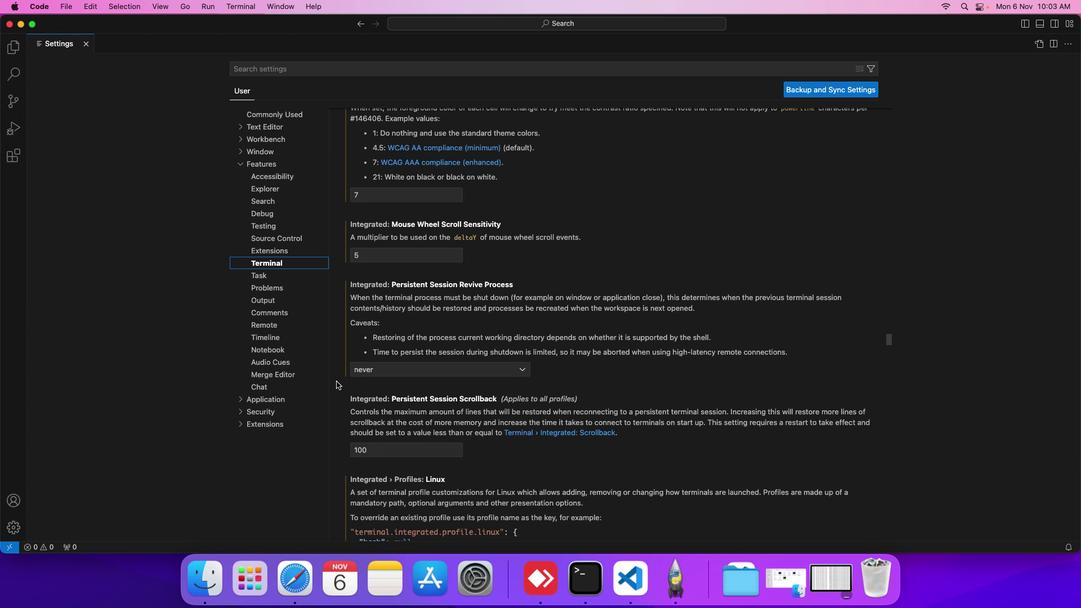 
Action: Mouse scrolled (336, 381) with delta (0, 0)
Screenshot: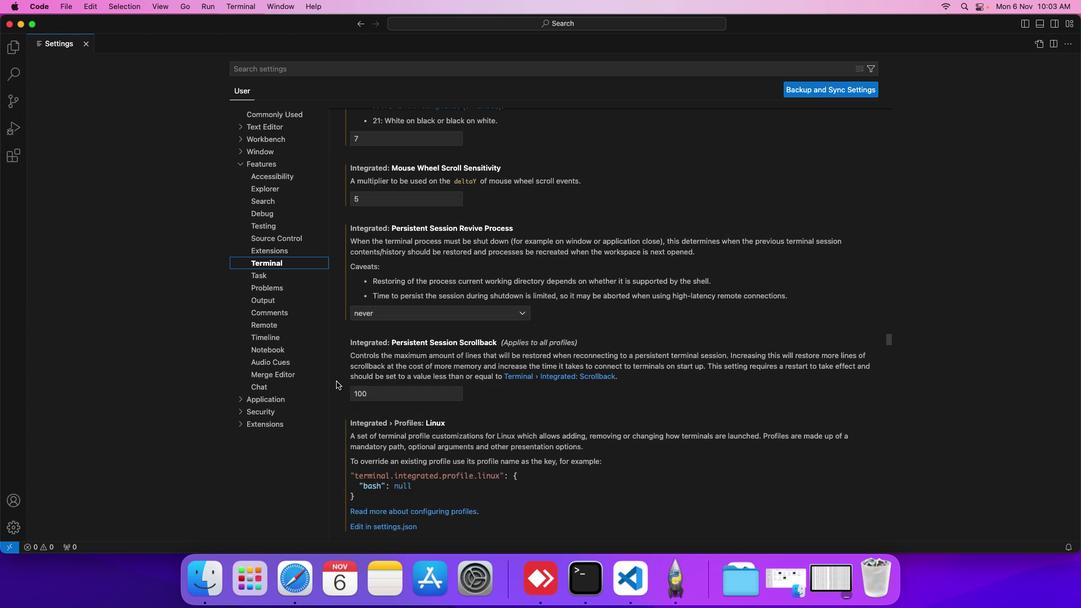 
Action: Mouse scrolled (336, 381) with delta (0, 0)
Screenshot: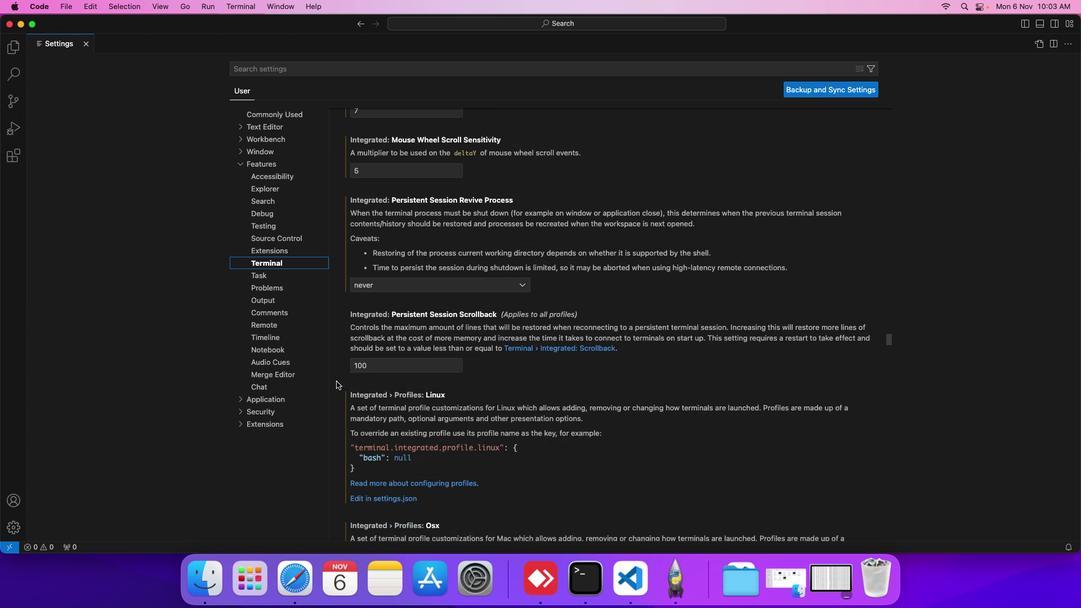 
Action: Mouse scrolled (336, 381) with delta (0, 0)
Screenshot: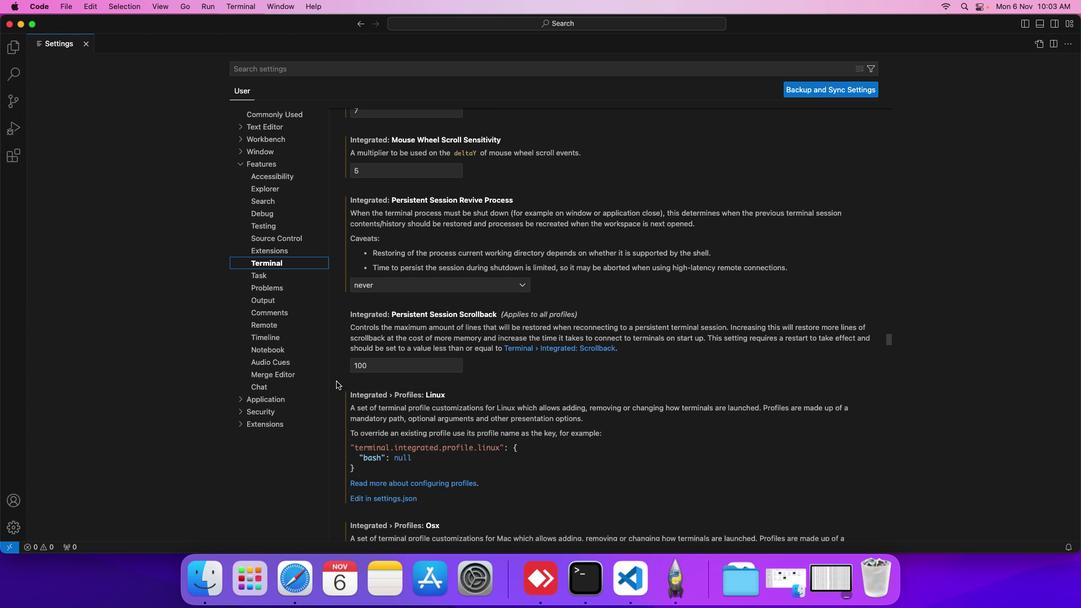 
Action: Mouse scrolled (336, 381) with delta (0, 0)
Screenshot: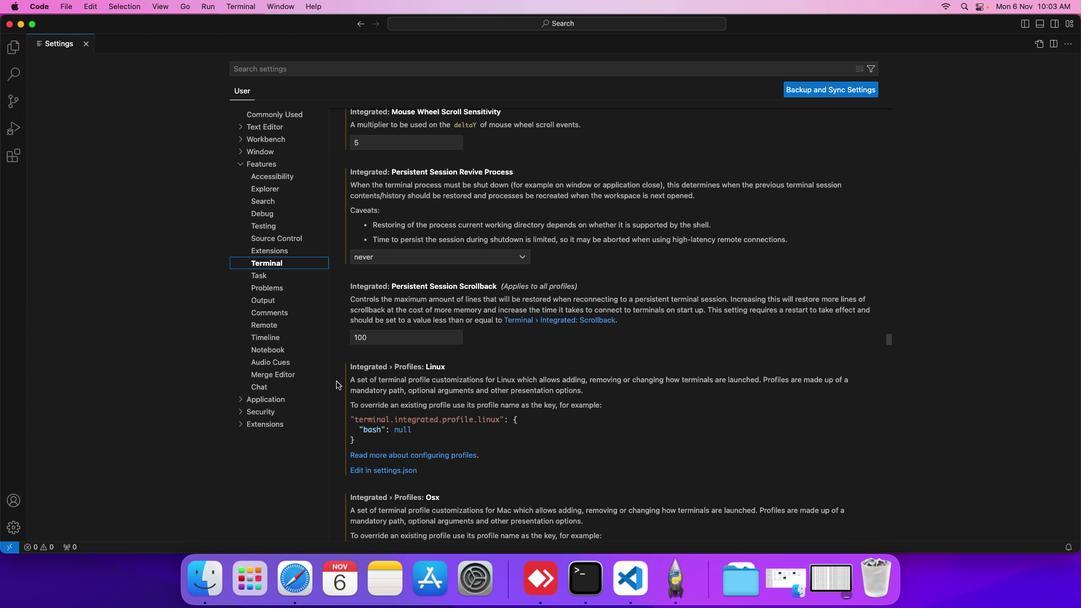 
Action: Mouse scrolled (336, 381) with delta (0, 0)
Screenshot: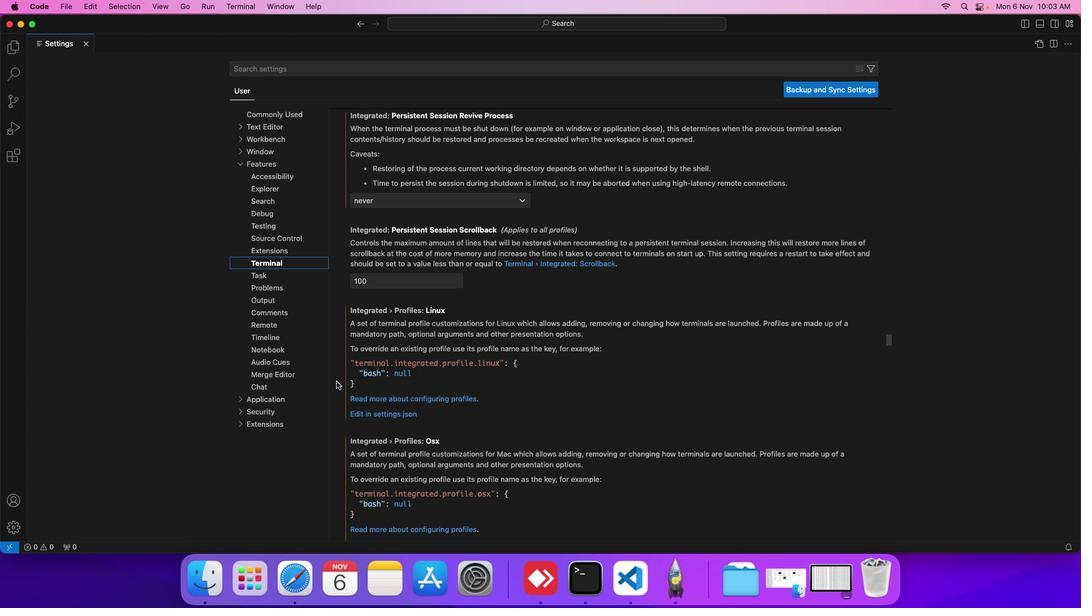 
Action: Mouse scrolled (336, 381) with delta (0, 0)
Screenshot: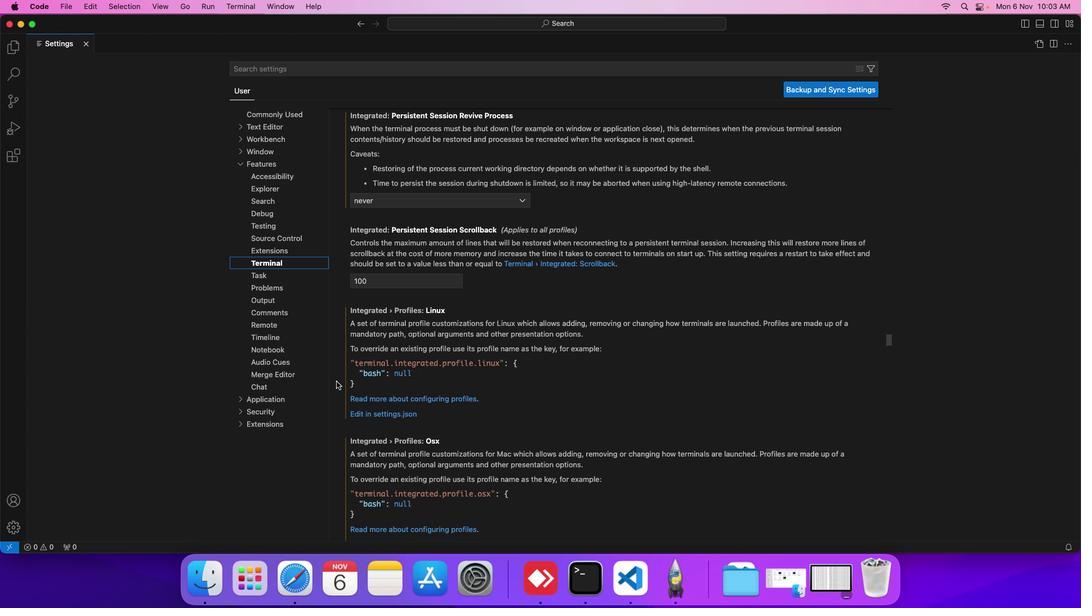 
Action: Mouse scrolled (336, 381) with delta (0, 0)
Screenshot: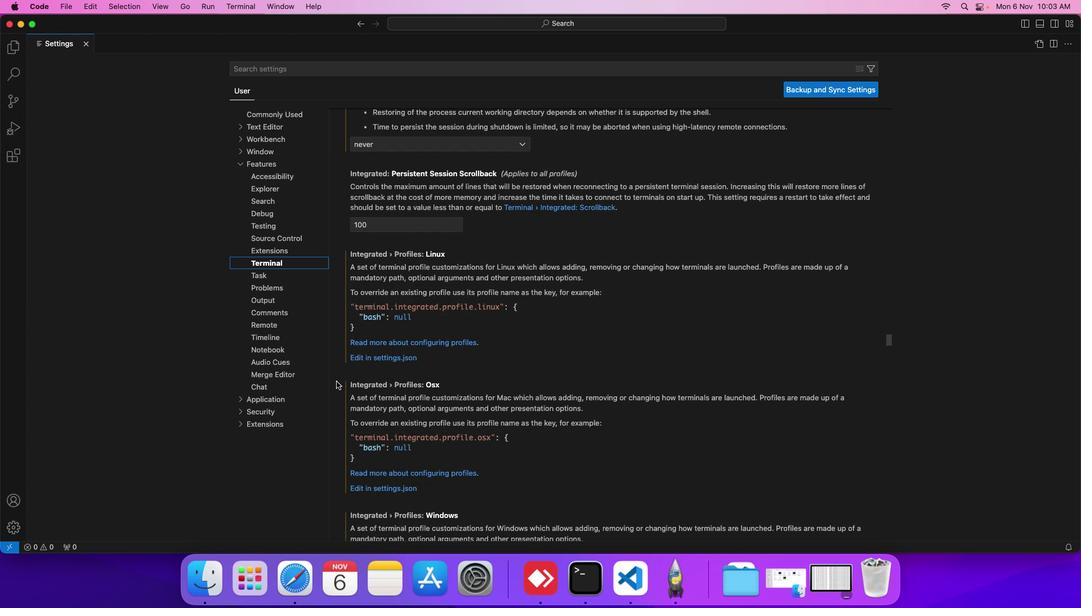 
Action: Mouse scrolled (336, 381) with delta (0, 0)
Screenshot: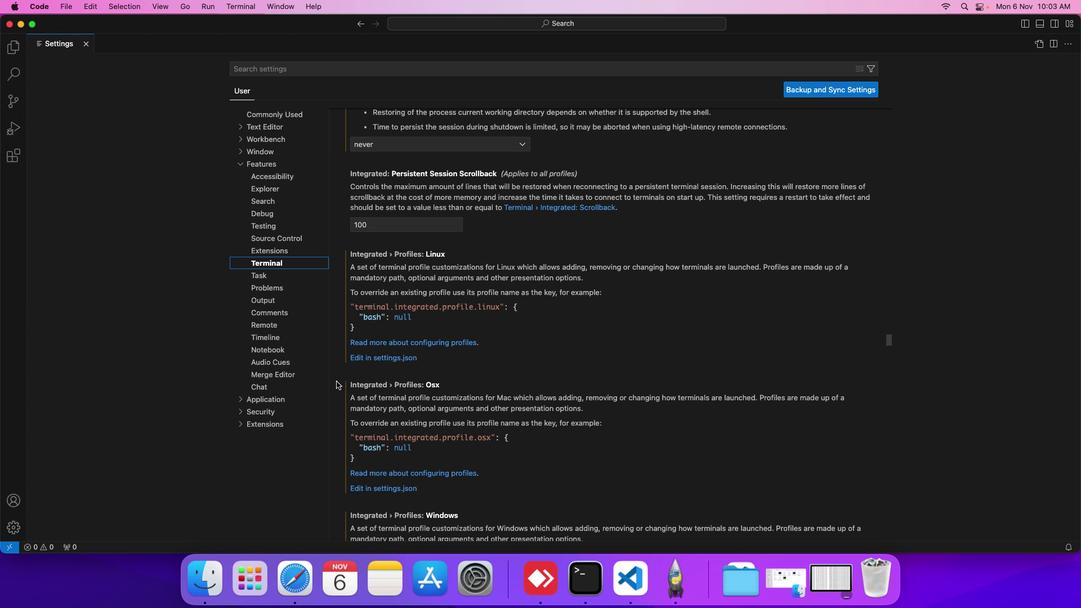 
Action: Mouse scrolled (336, 381) with delta (0, 0)
Screenshot: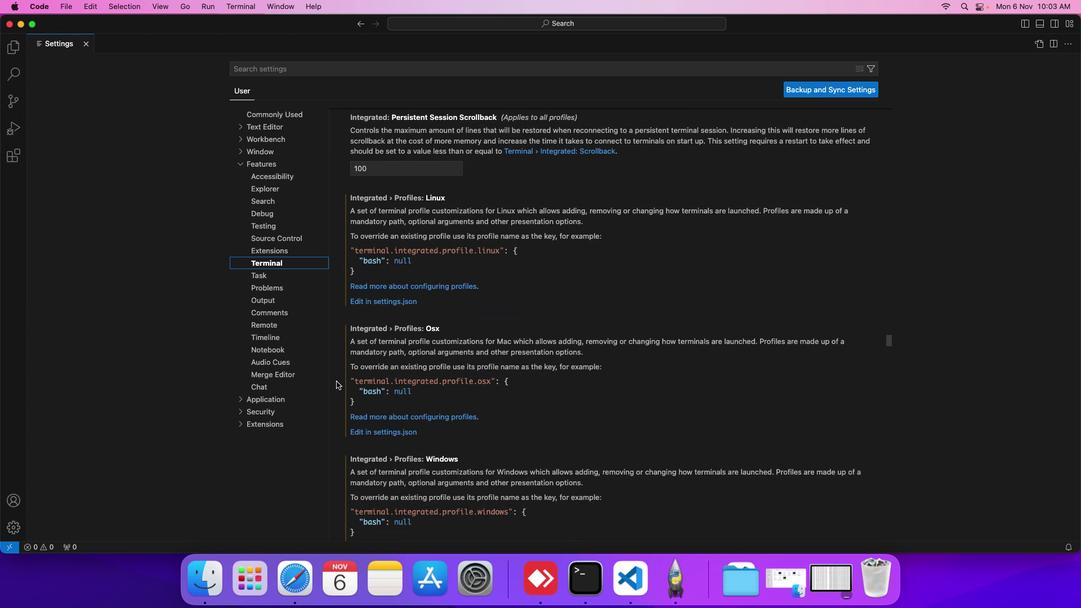 
Action: Mouse scrolled (336, 381) with delta (0, 0)
Screenshot: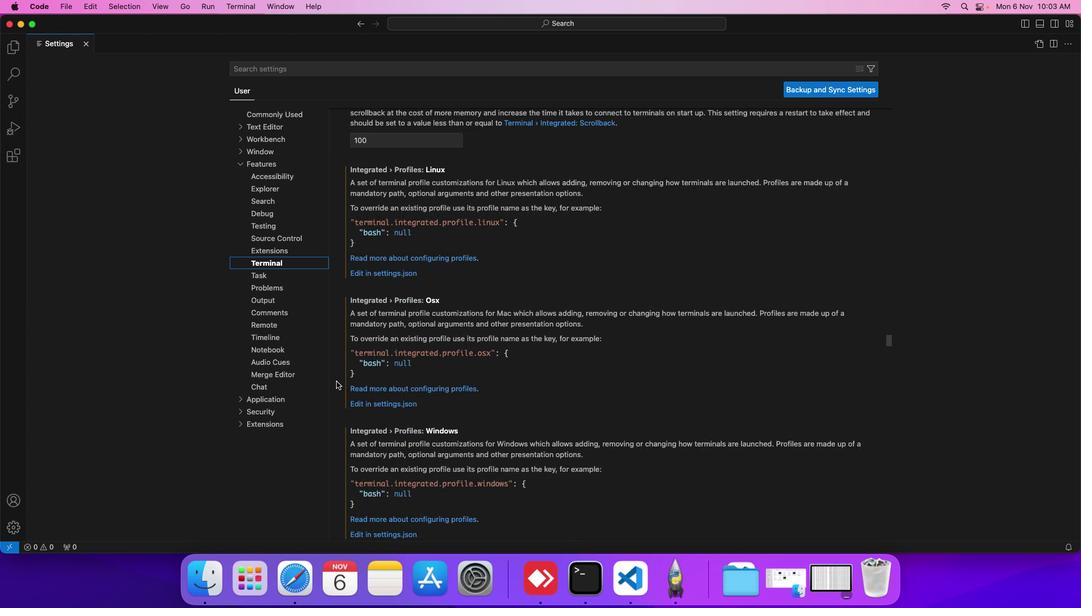 
Action: Mouse scrolled (336, 381) with delta (0, 0)
Screenshot: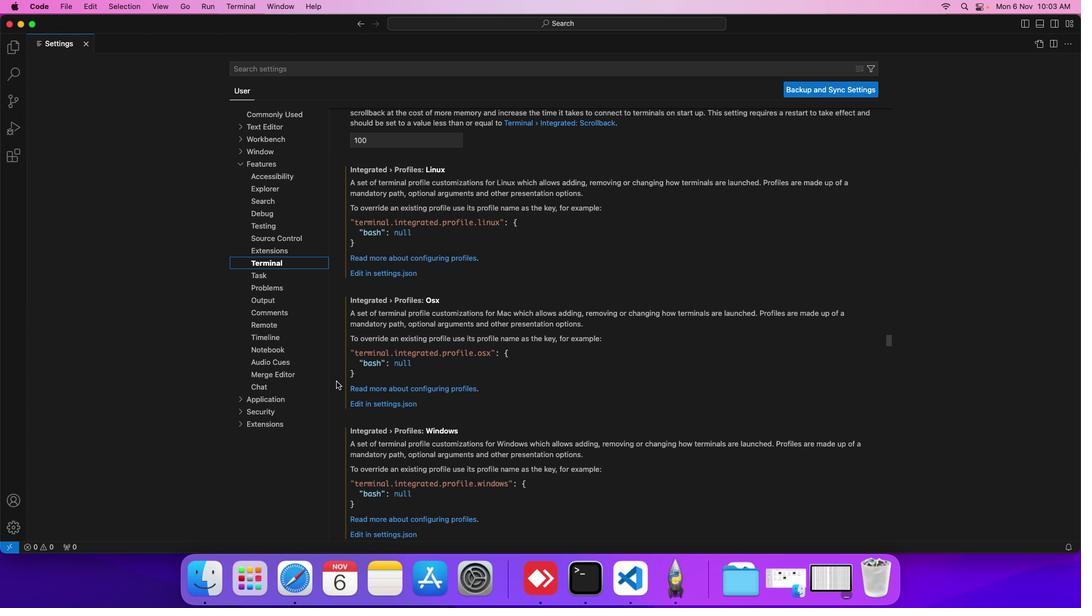 
Action: Mouse moved to (335, 380)
Screenshot: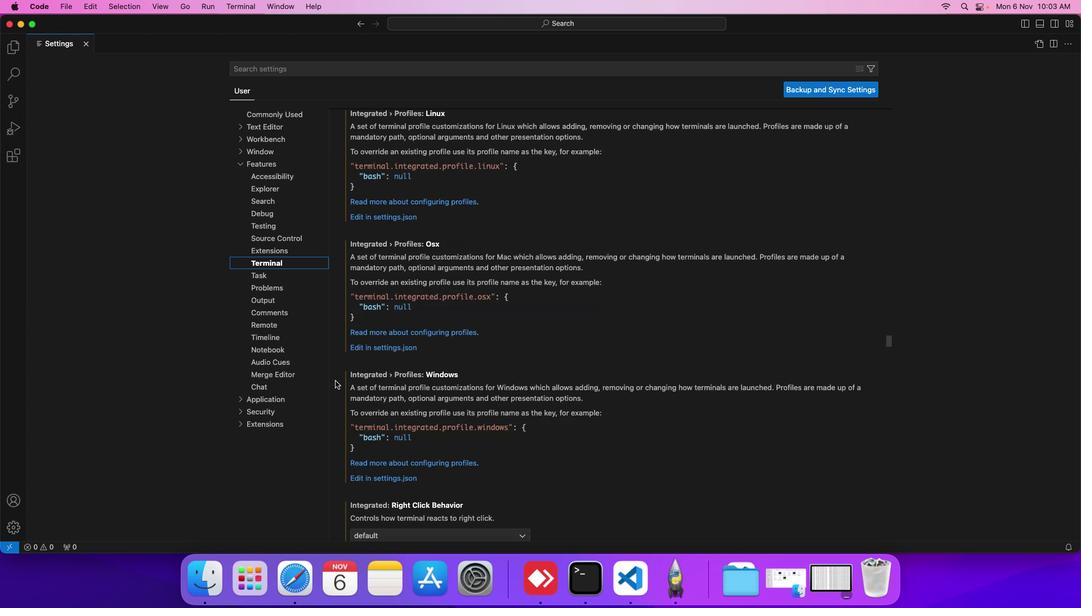 
Action: Mouse scrolled (335, 380) with delta (0, 0)
Screenshot: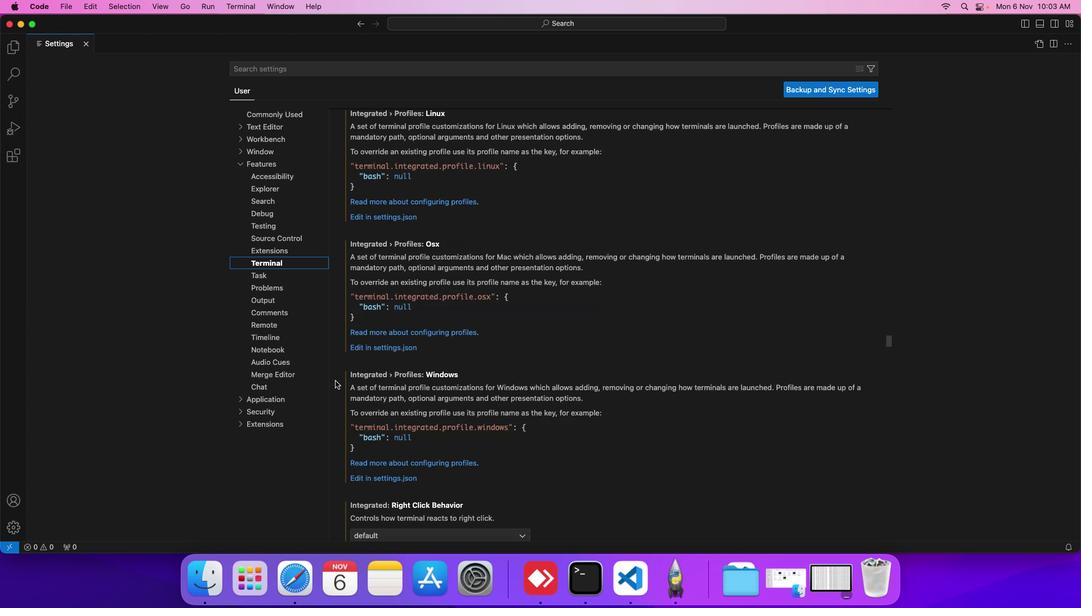 
Action: Mouse scrolled (335, 380) with delta (0, 0)
Screenshot: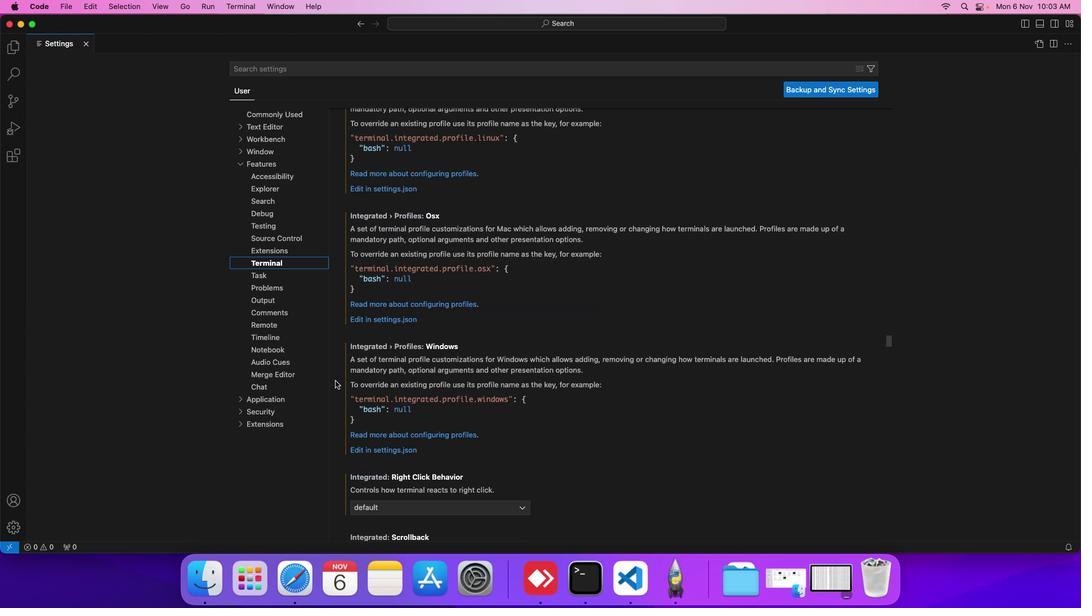 
Action: Mouse moved to (335, 380)
Screenshot: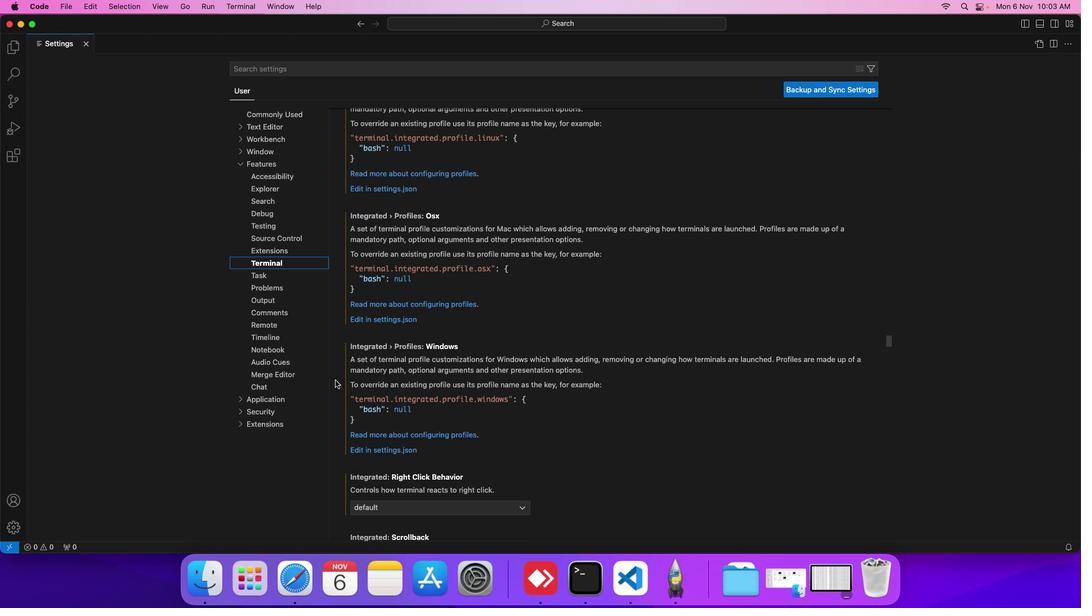 
Action: Mouse scrolled (335, 380) with delta (0, 0)
Screenshot: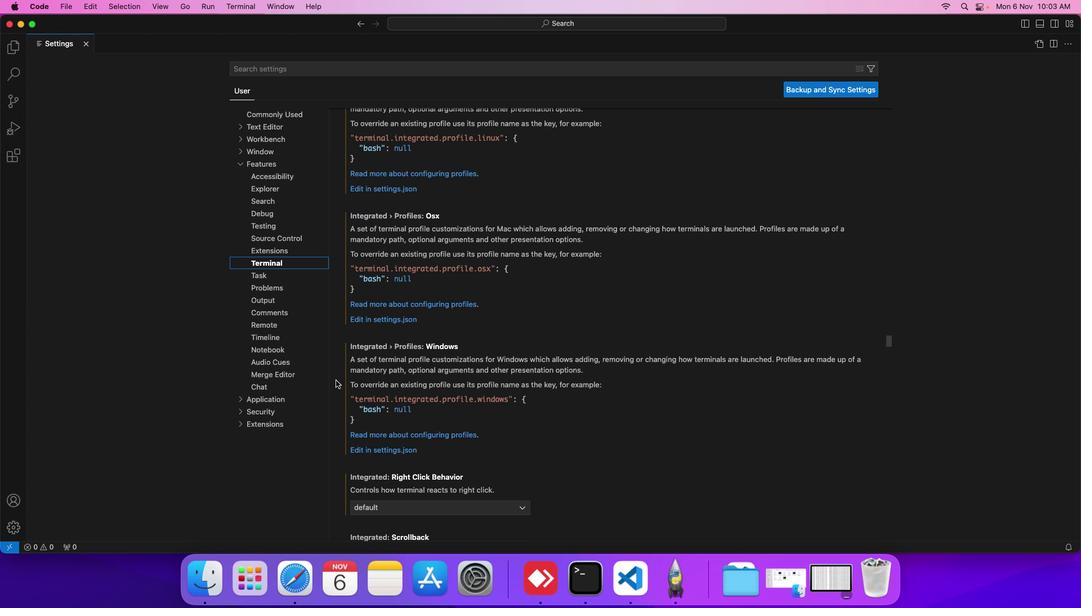 
Action: Mouse moved to (336, 380)
Screenshot: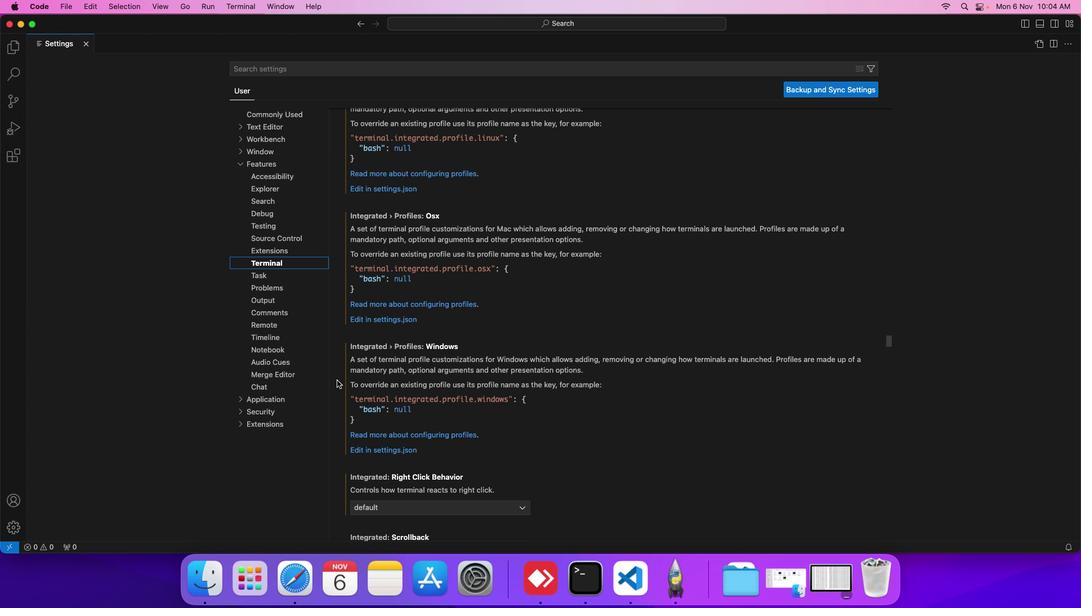 
Action: Mouse scrolled (336, 380) with delta (0, 0)
Screenshot: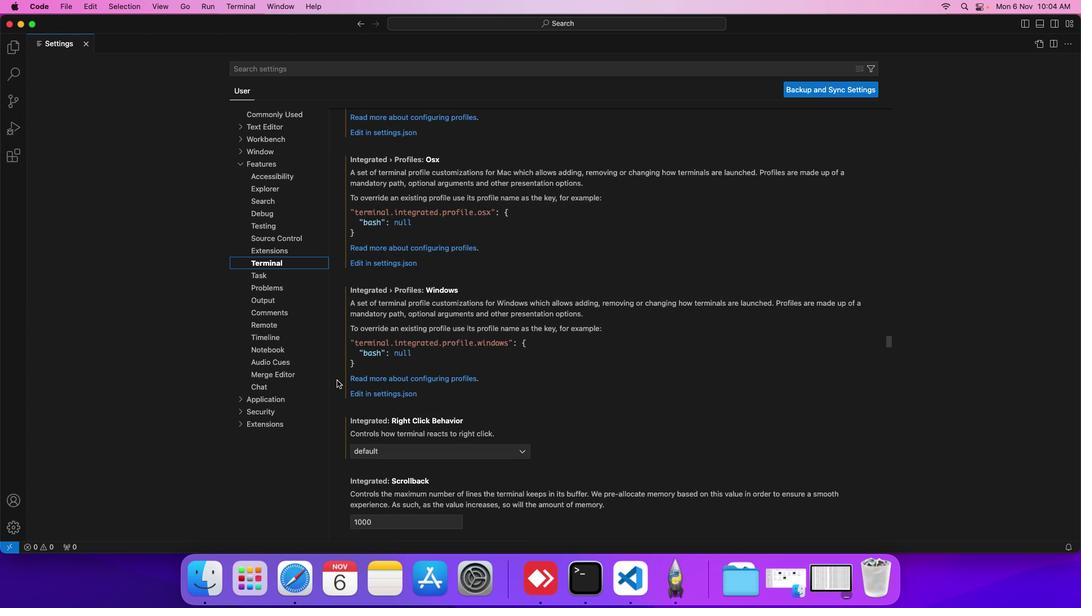 
Action: Mouse scrolled (336, 380) with delta (0, 0)
Screenshot: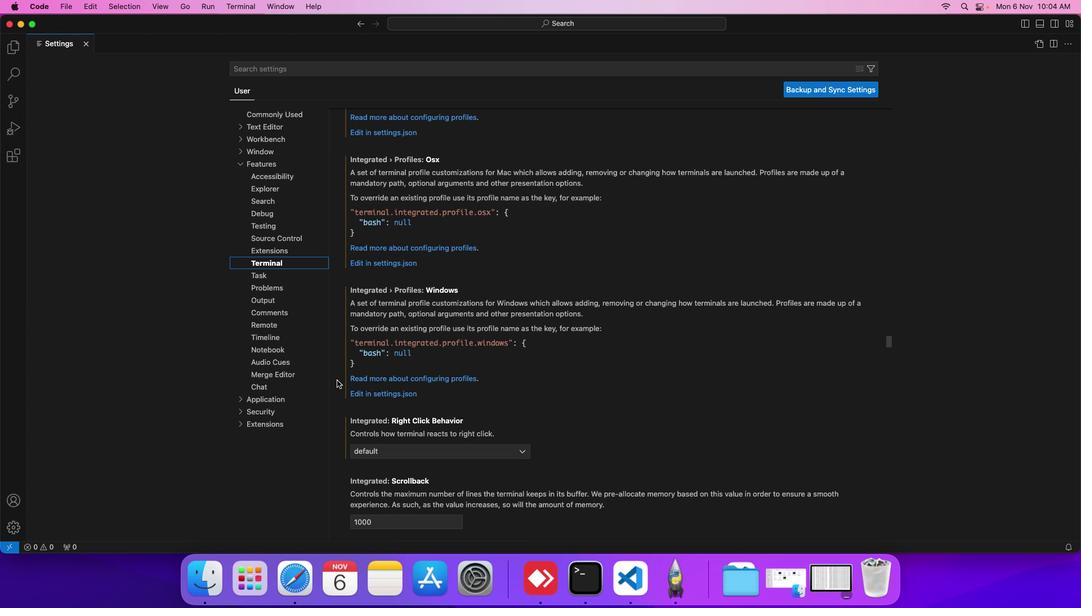 
Action: Mouse scrolled (336, 380) with delta (0, 0)
Screenshot: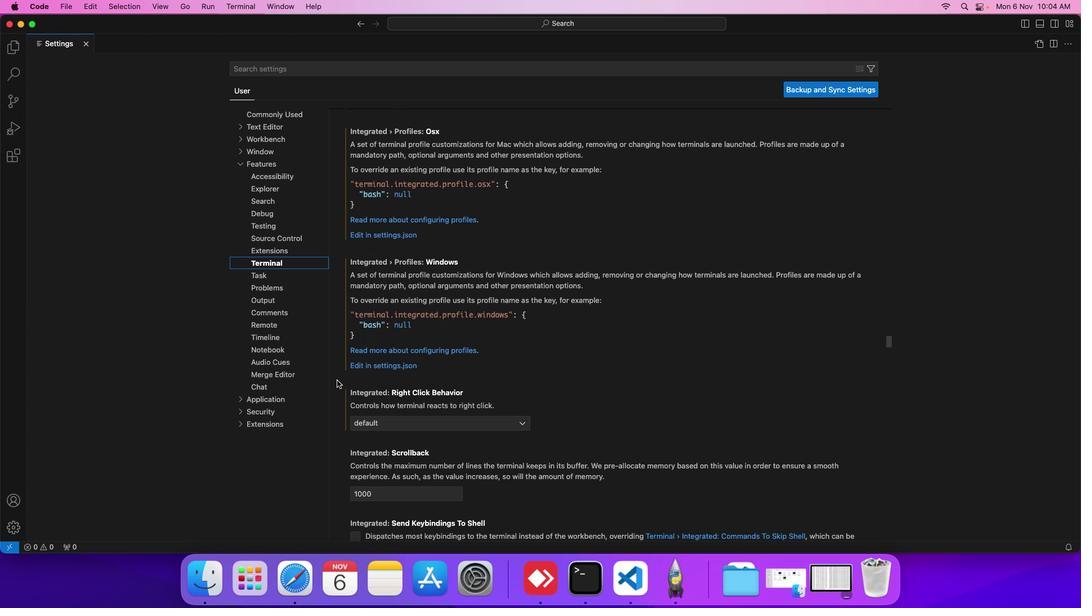 
Action: Mouse scrolled (336, 380) with delta (0, 0)
Screenshot: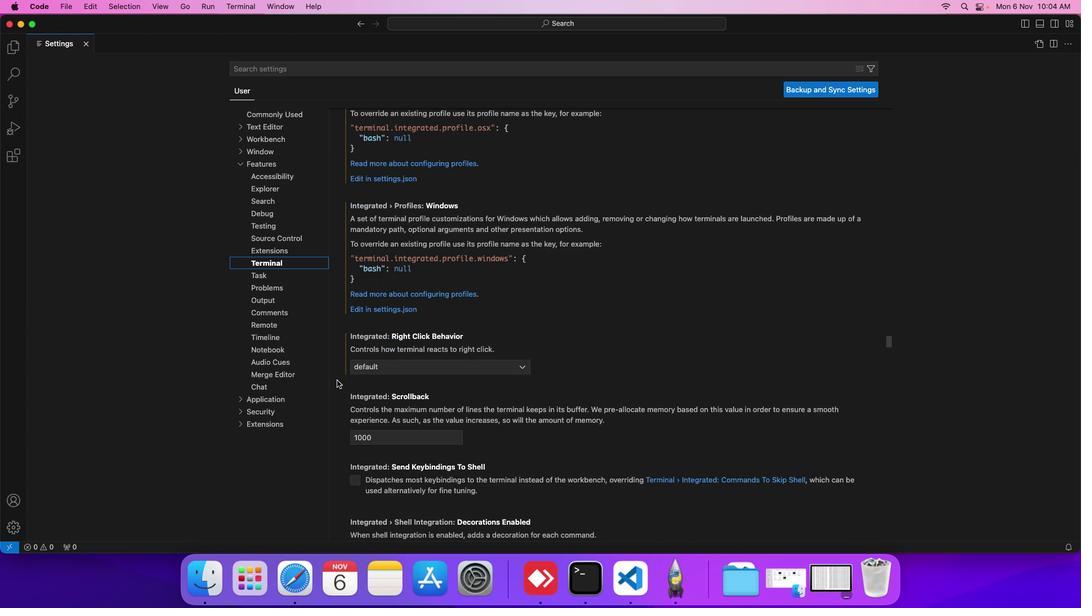 
Action: Mouse scrolled (336, 380) with delta (0, 0)
Screenshot: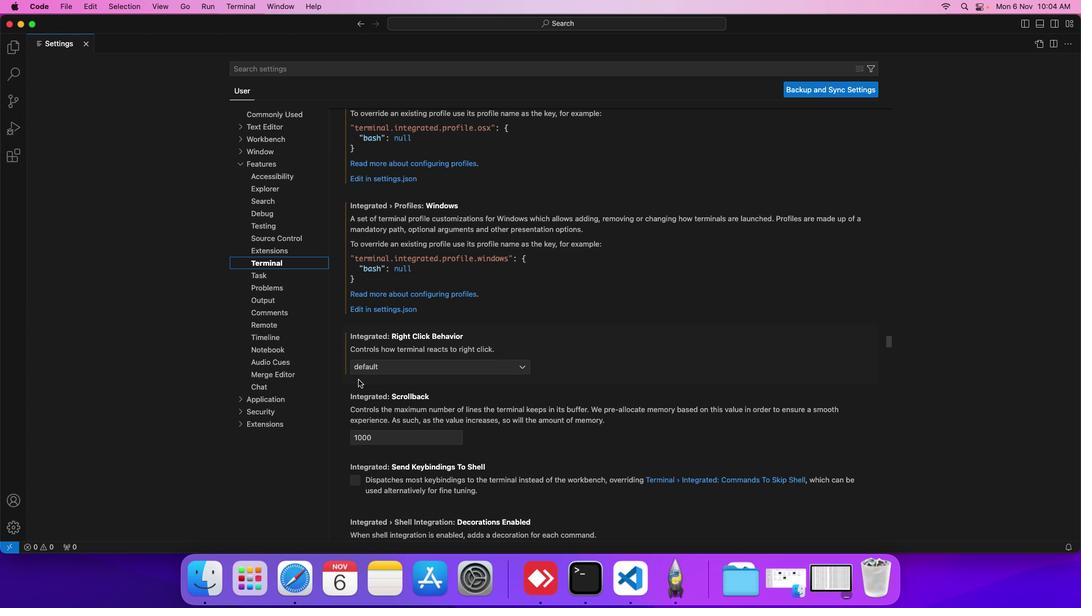 
Action: Mouse moved to (385, 368)
Screenshot: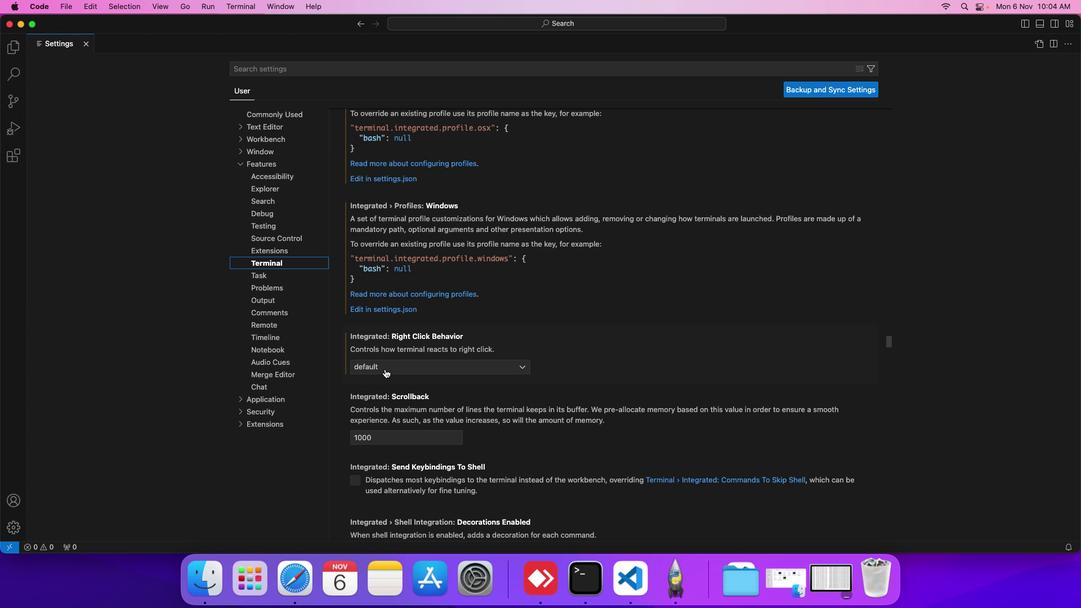 
Action: Mouse pressed left at (385, 368)
Screenshot: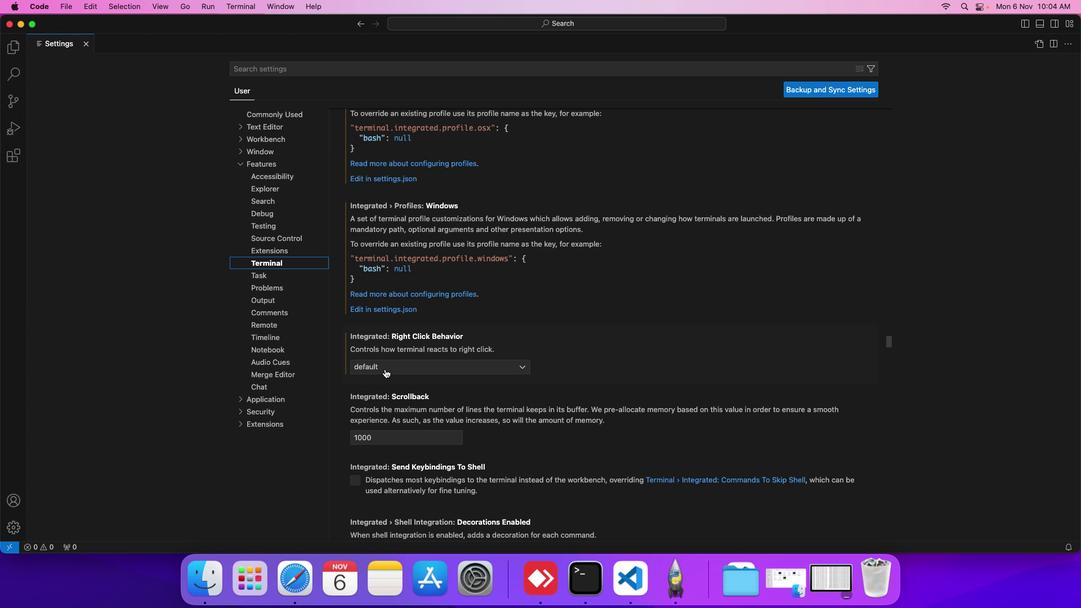 
Action: Mouse moved to (385, 389)
Screenshot: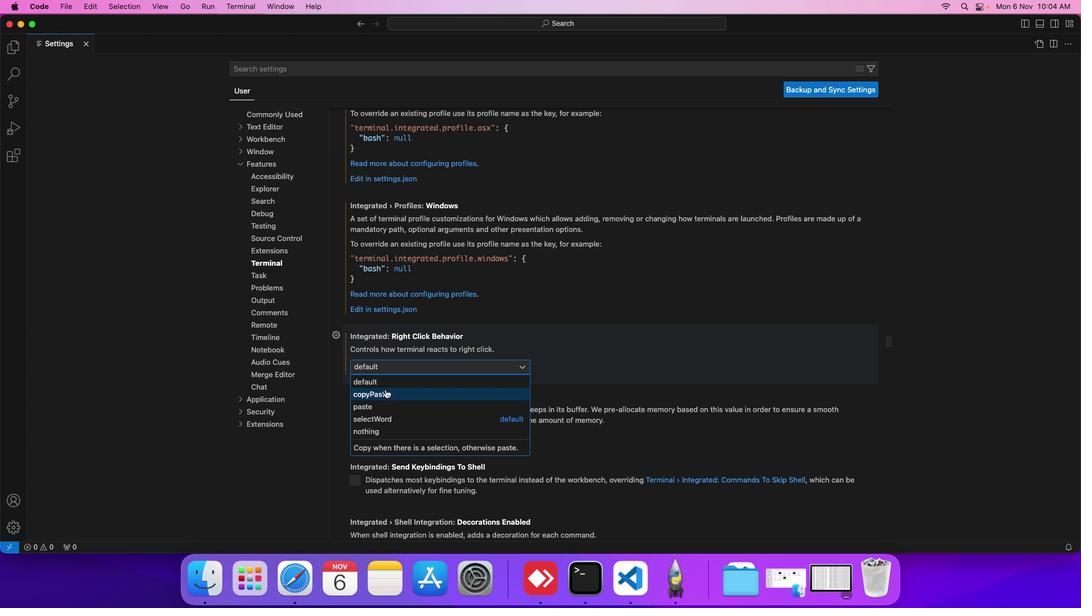 
Action: Mouse pressed left at (385, 389)
Screenshot: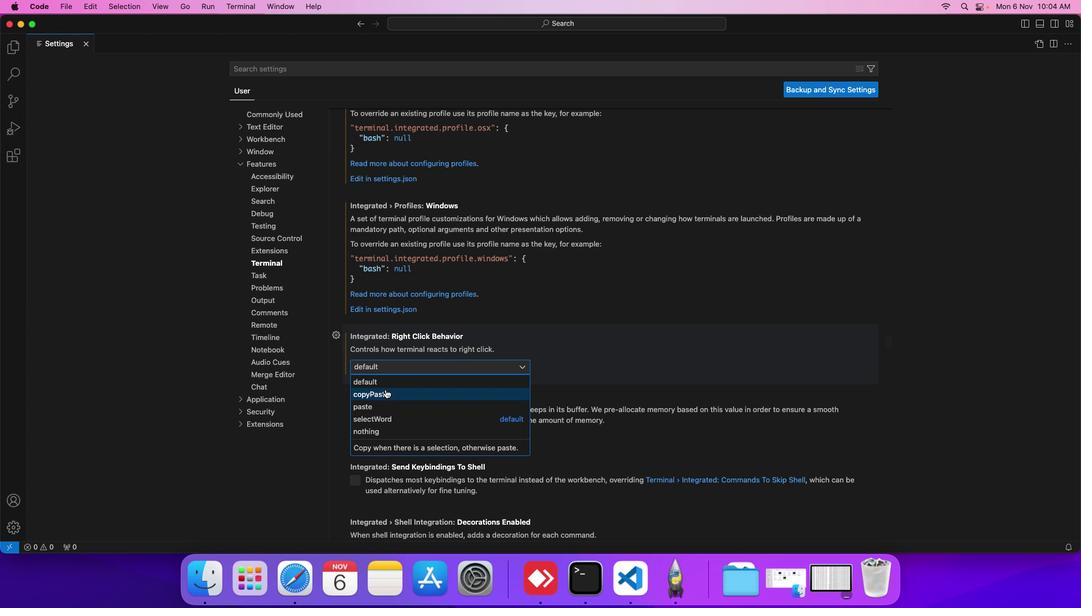
Action: Mouse moved to (381, 391)
Screenshot: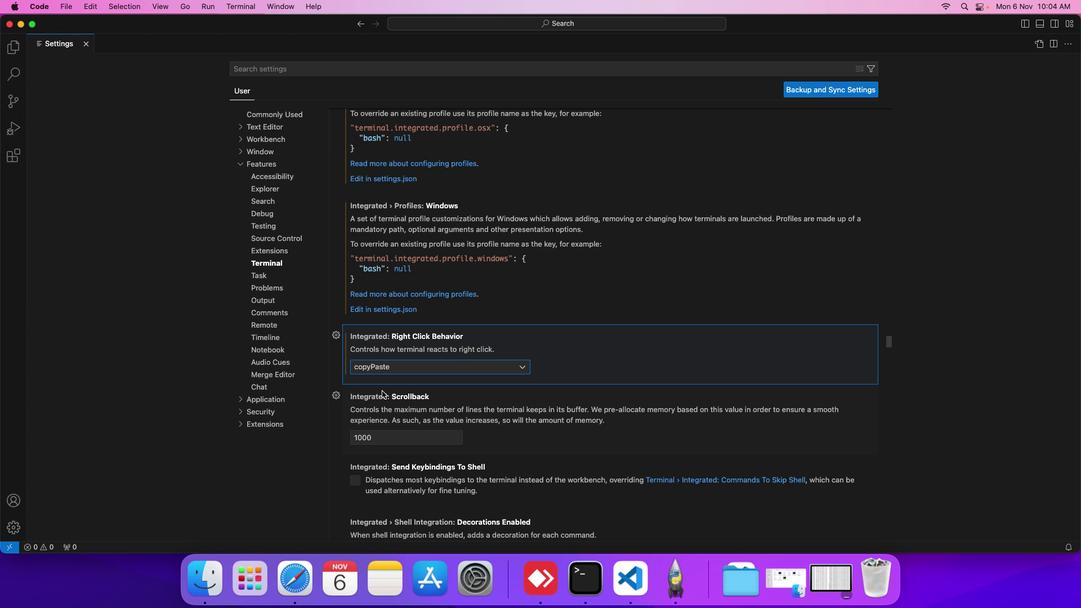 
